 Task: Look for space in Sidi Bennour, Morocco from 10th June, 2023 to 25th June, 2023 for 4 adults in price range Rs.10000 to Rs.15000. Place can be private room with 4 bedrooms having 4 beds and 4 bathrooms. Property type can be house, flat, guest house, hotel. Amenities needed are: wifi, TV, free parkinig on premises, gym, breakfast. Booking option can be shelf check-in. Required host language is English.
Action: Mouse moved to (537, 132)
Screenshot: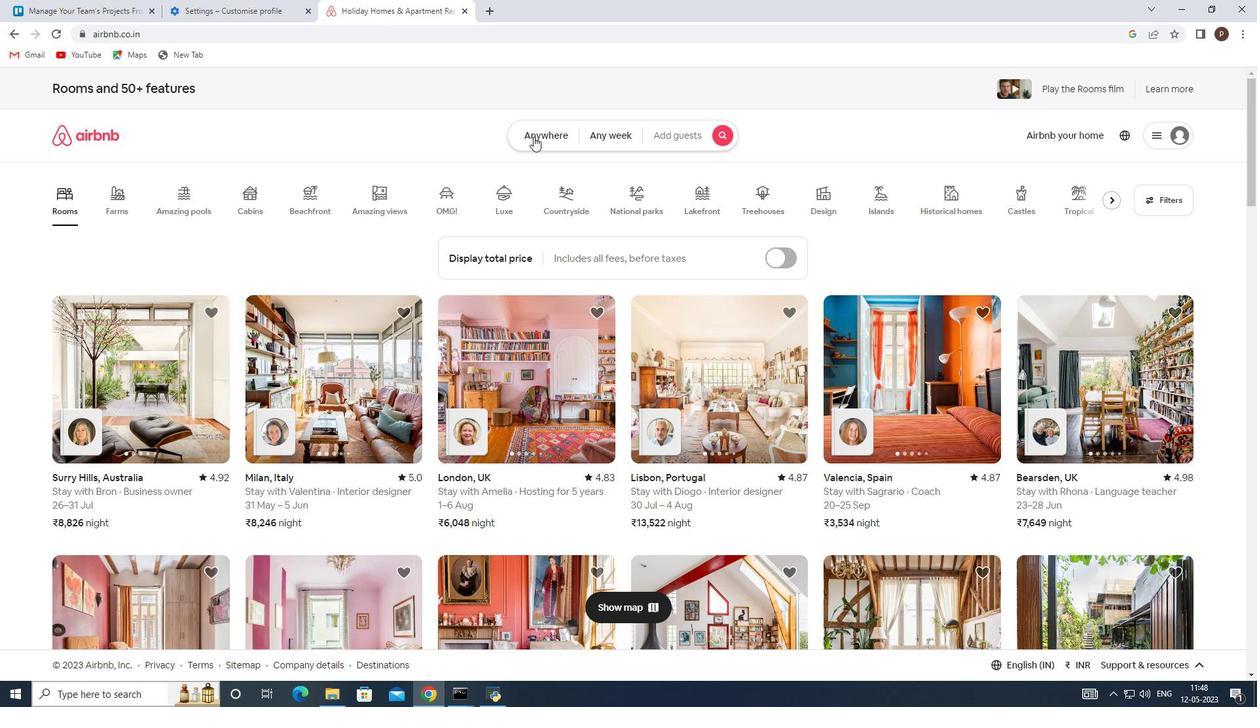 
Action: Mouse pressed left at (537, 132)
Screenshot: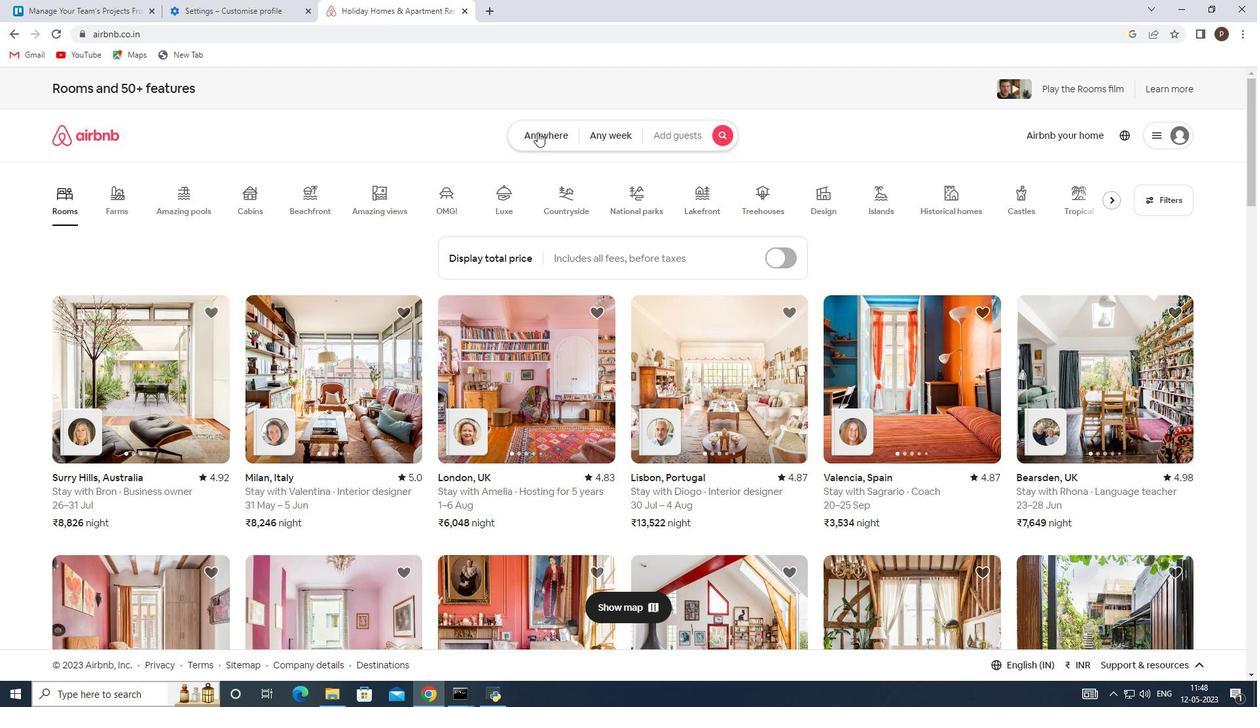 
Action: Mouse moved to (416, 185)
Screenshot: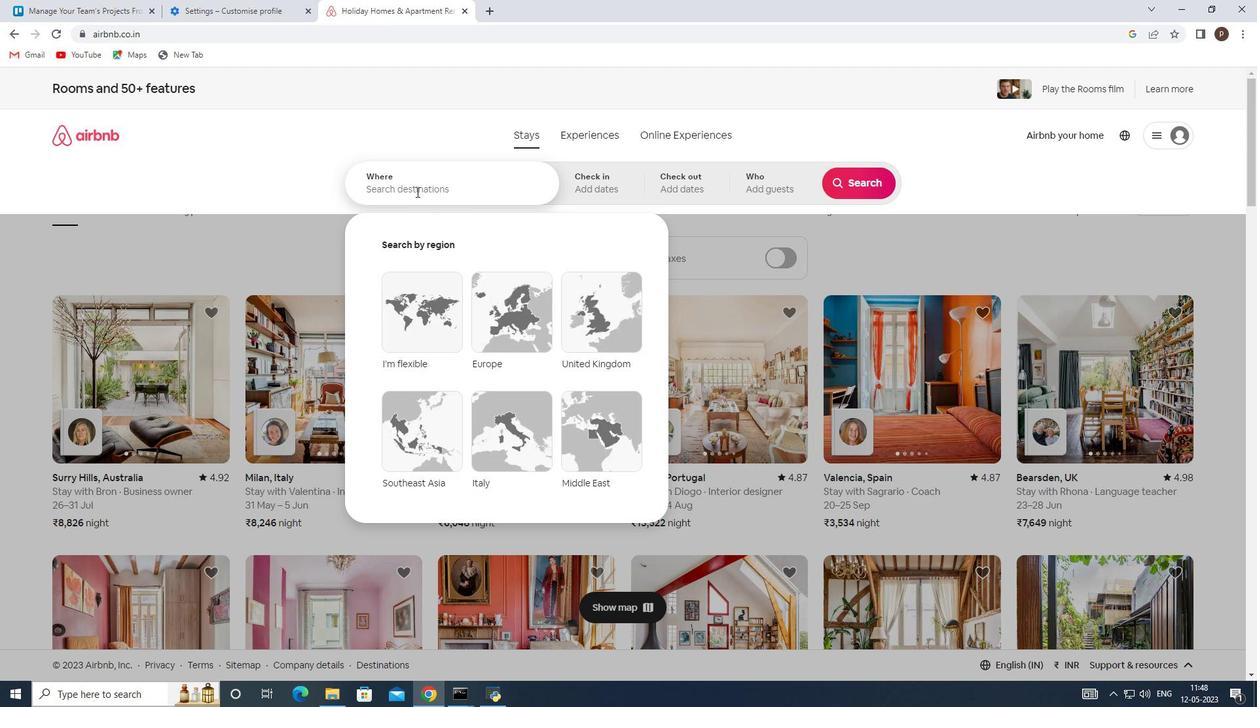 
Action: Mouse pressed left at (416, 185)
Screenshot: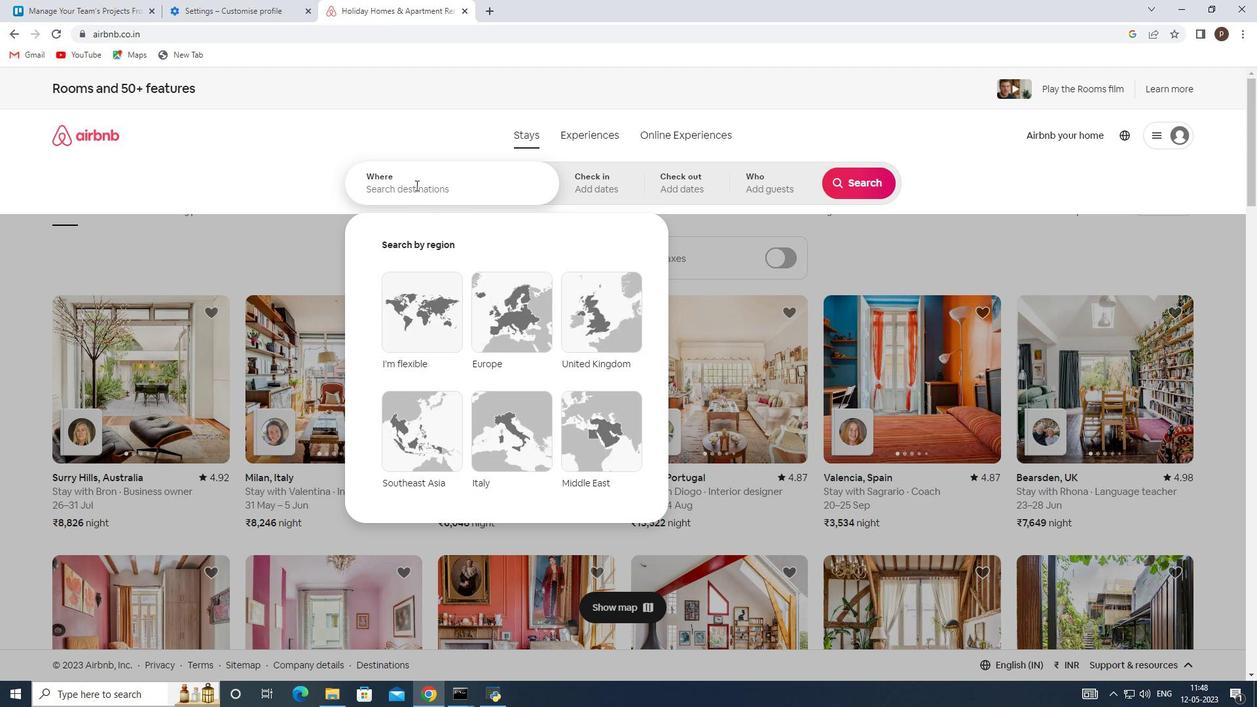
Action: Key pressed <Key.caps_lock>B<Key.caps_lock>ennour,<Key.space><Key.caps_lock>M<Key.caps_lock>orocc
Screenshot: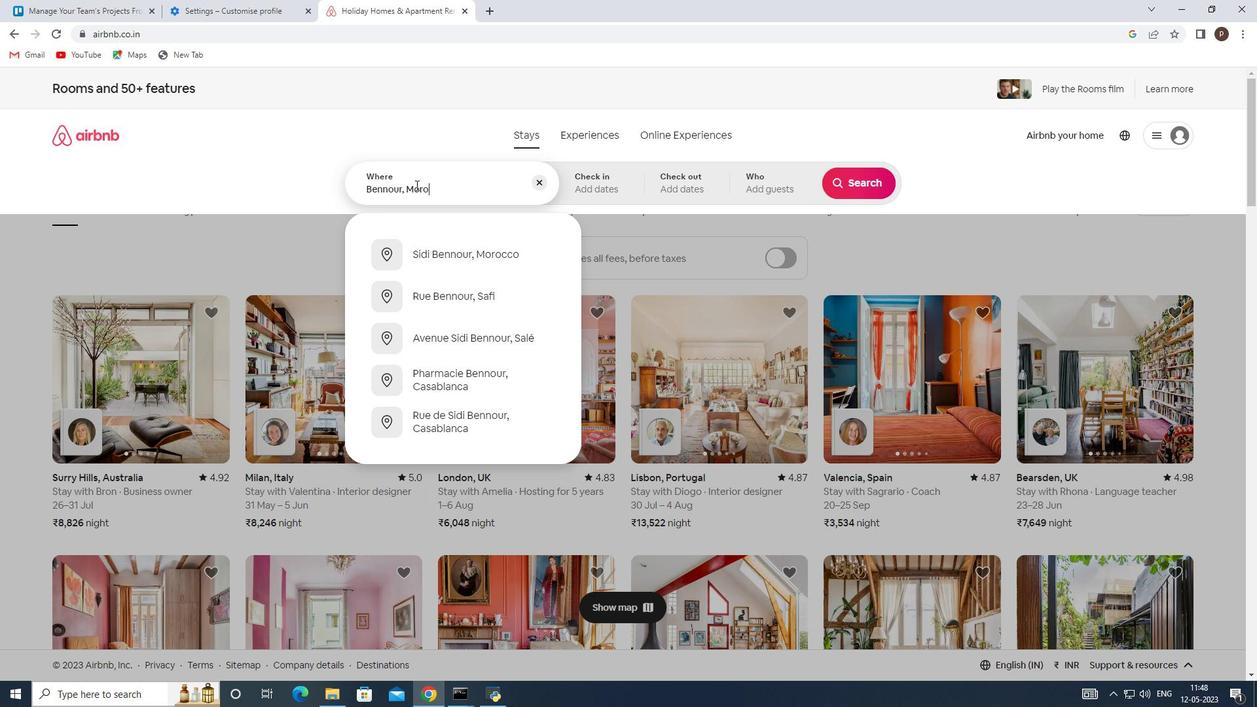 
Action: Mouse moved to (454, 252)
Screenshot: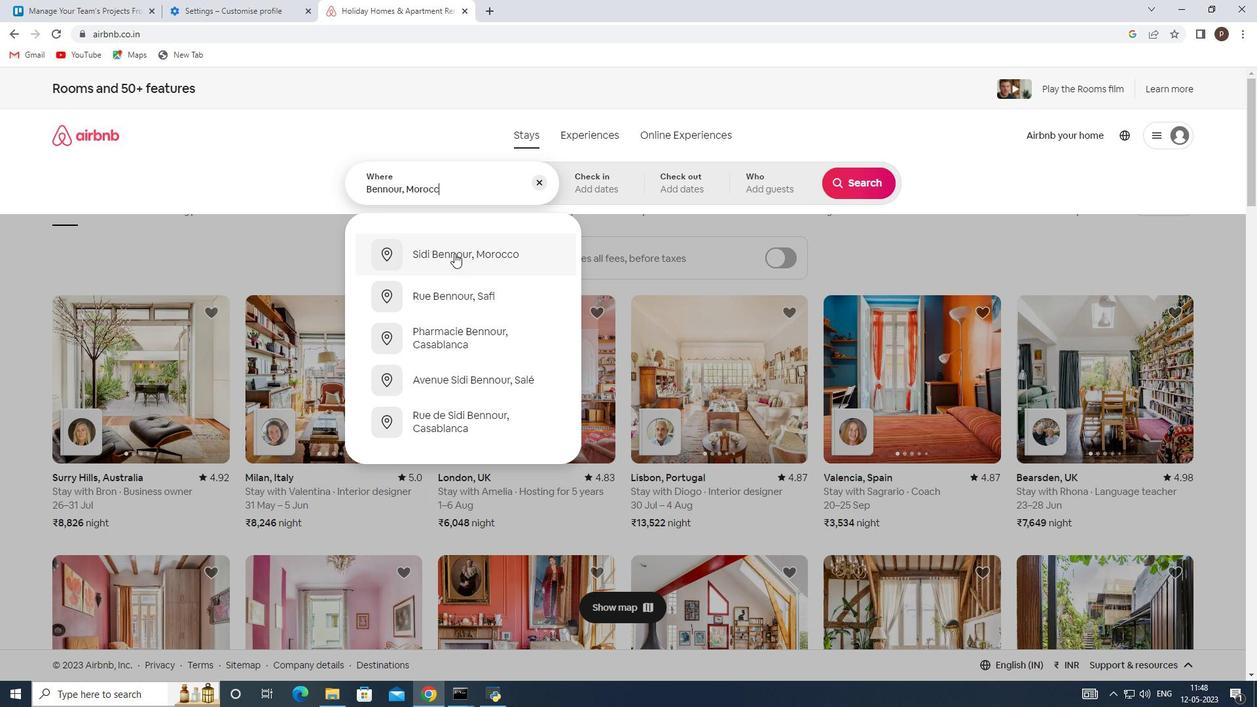 
Action: Mouse pressed left at (454, 252)
Screenshot: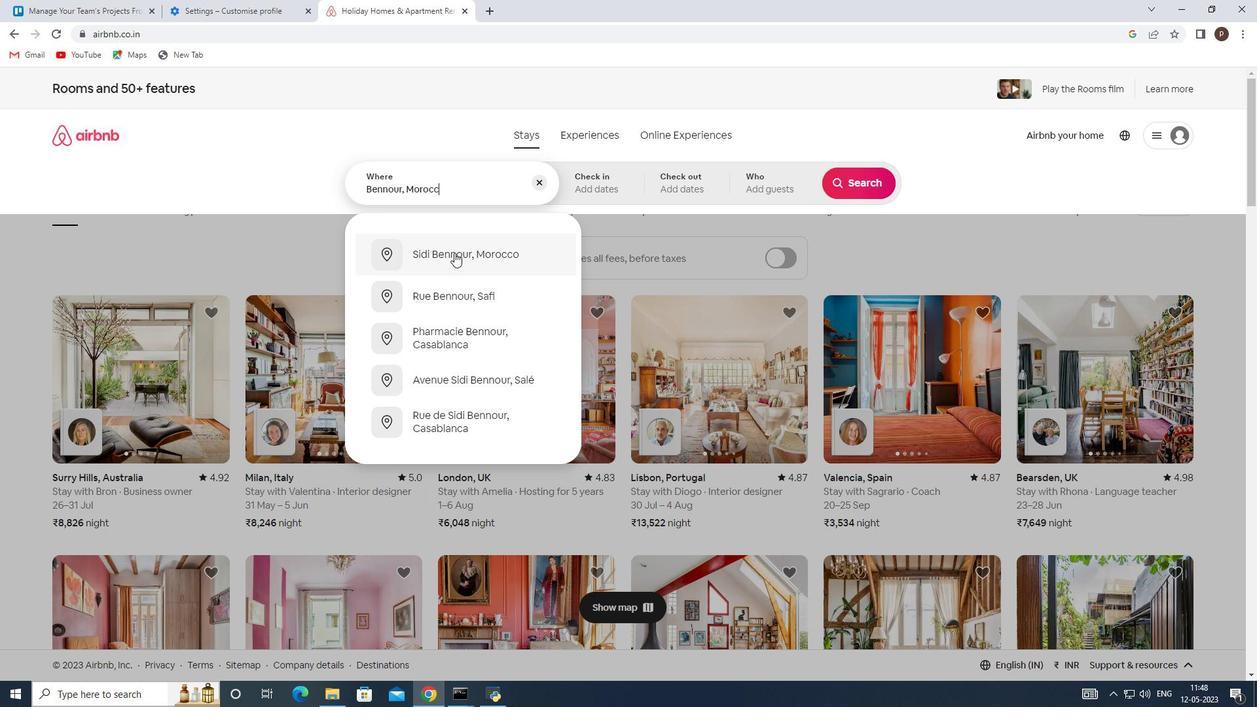 
Action: Mouse moved to (847, 370)
Screenshot: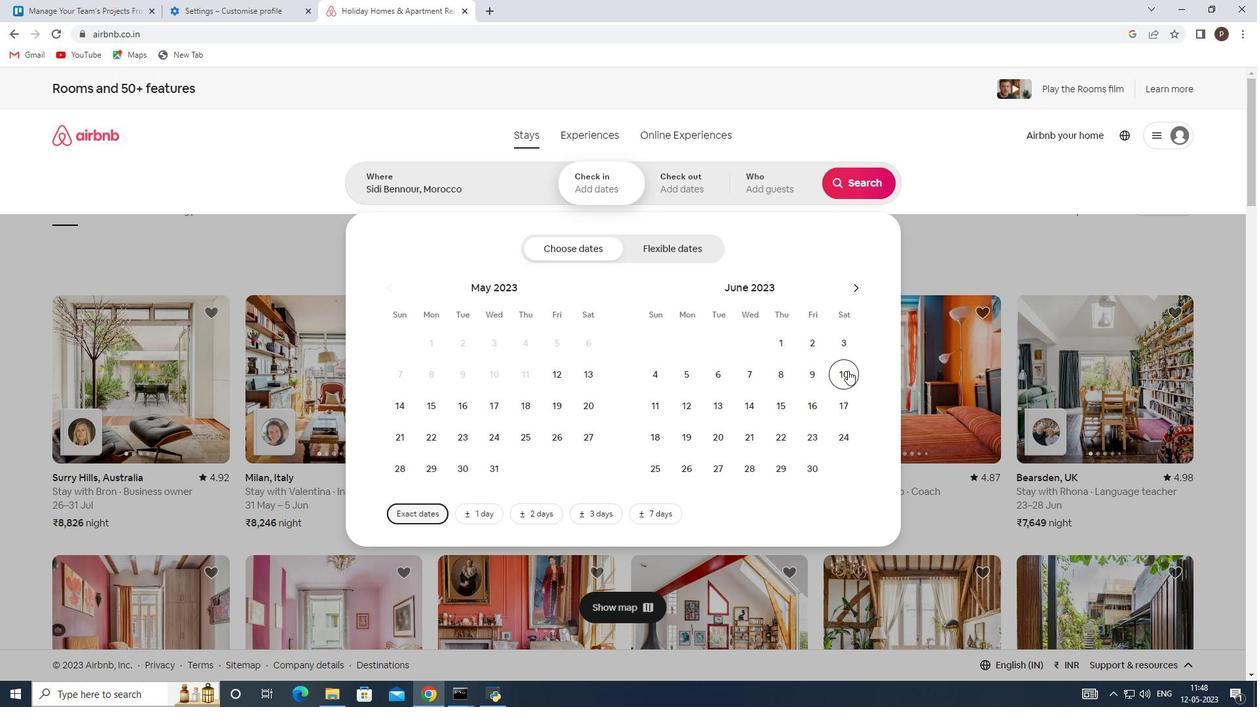 
Action: Mouse pressed left at (847, 370)
Screenshot: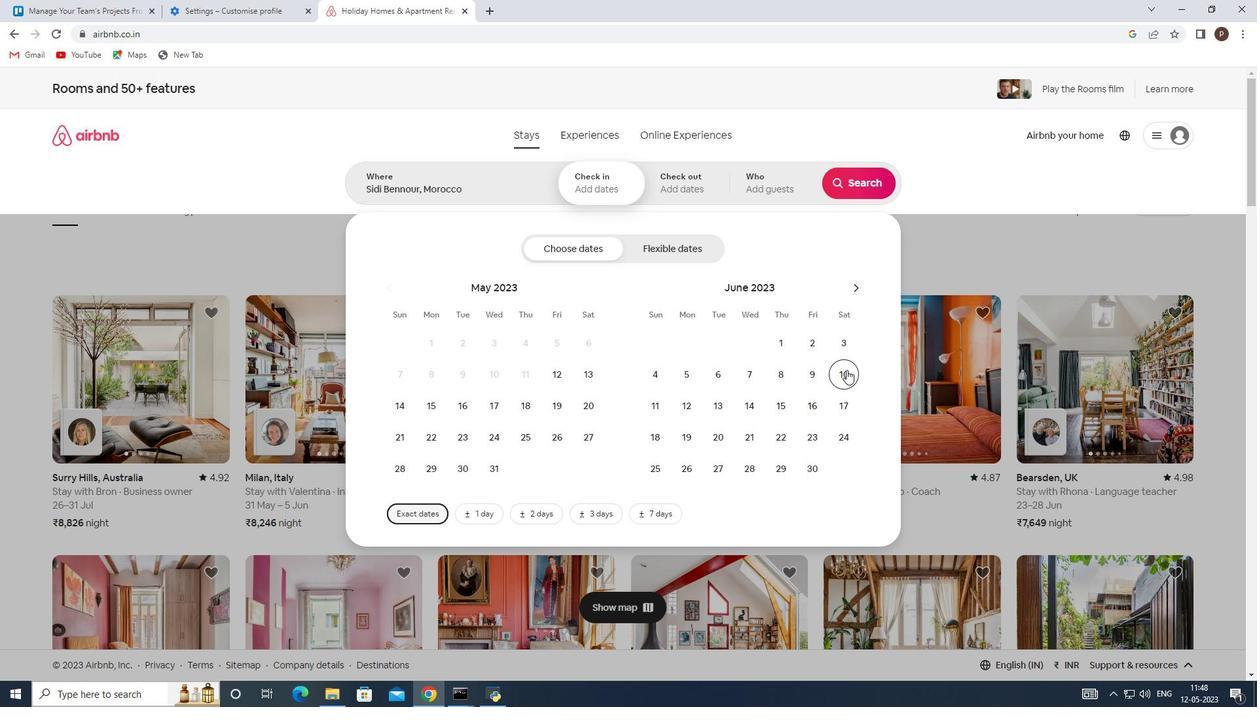 
Action: Mouse moved to (651, 465)
Screenshot: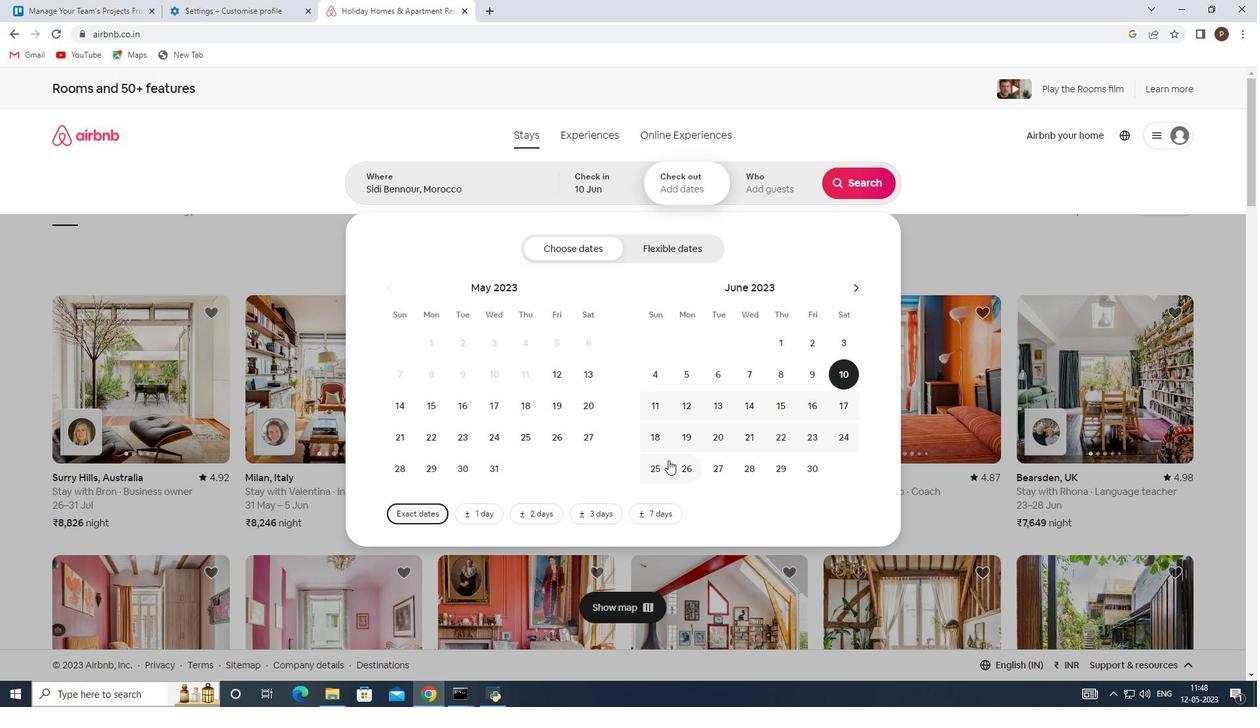
Action: Mouse pressed left at (651, 465)
Screenshot: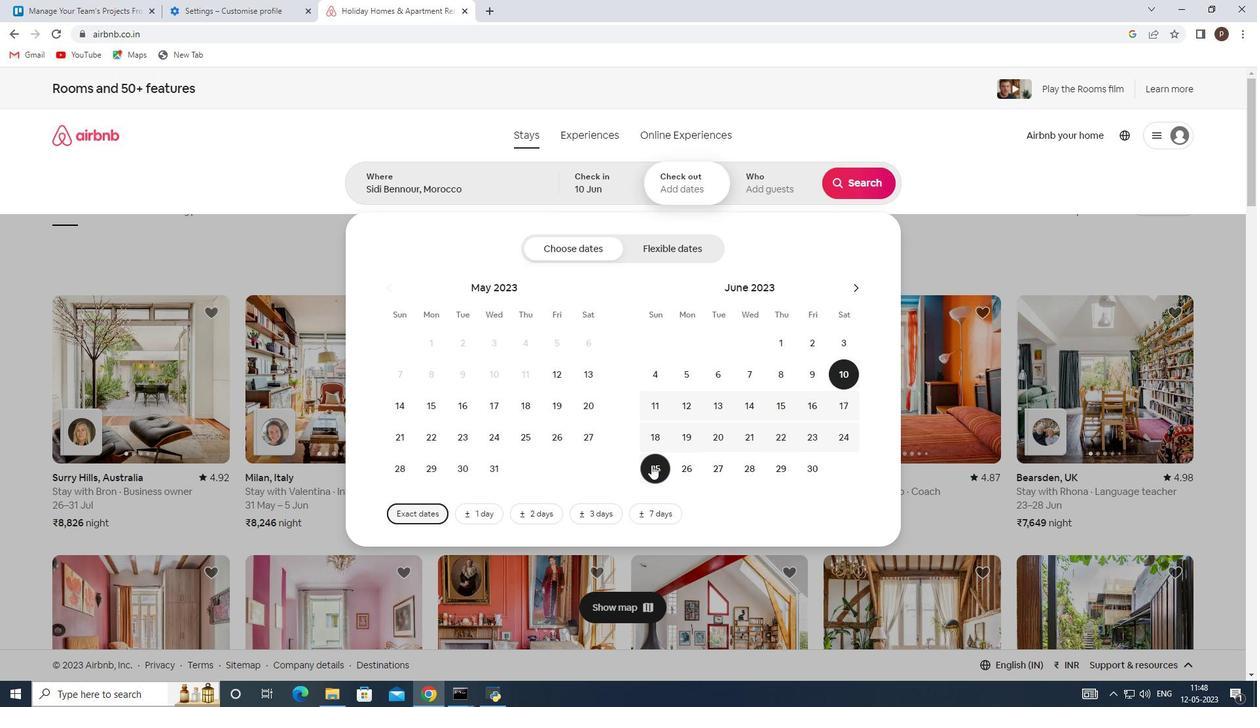 
Action: Mouse moved to (763, 179)
Screenshot: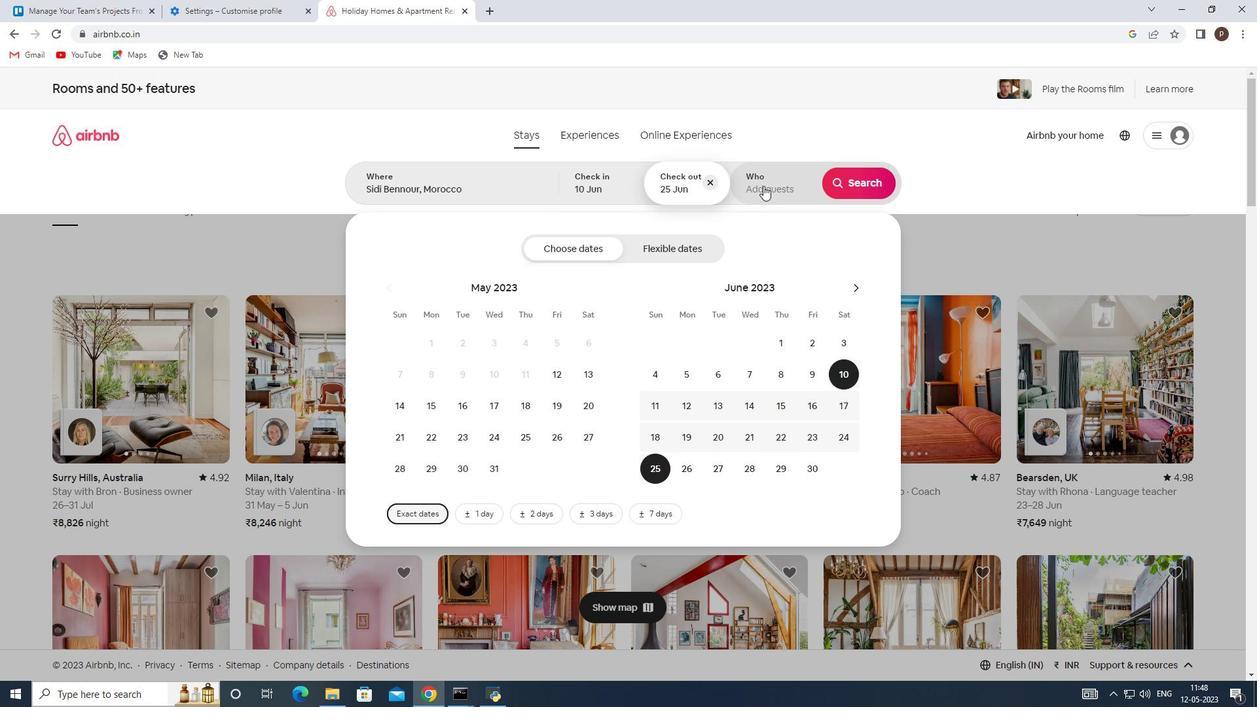 
Action: Mouse pressed left at (763, 179)
Screenshot: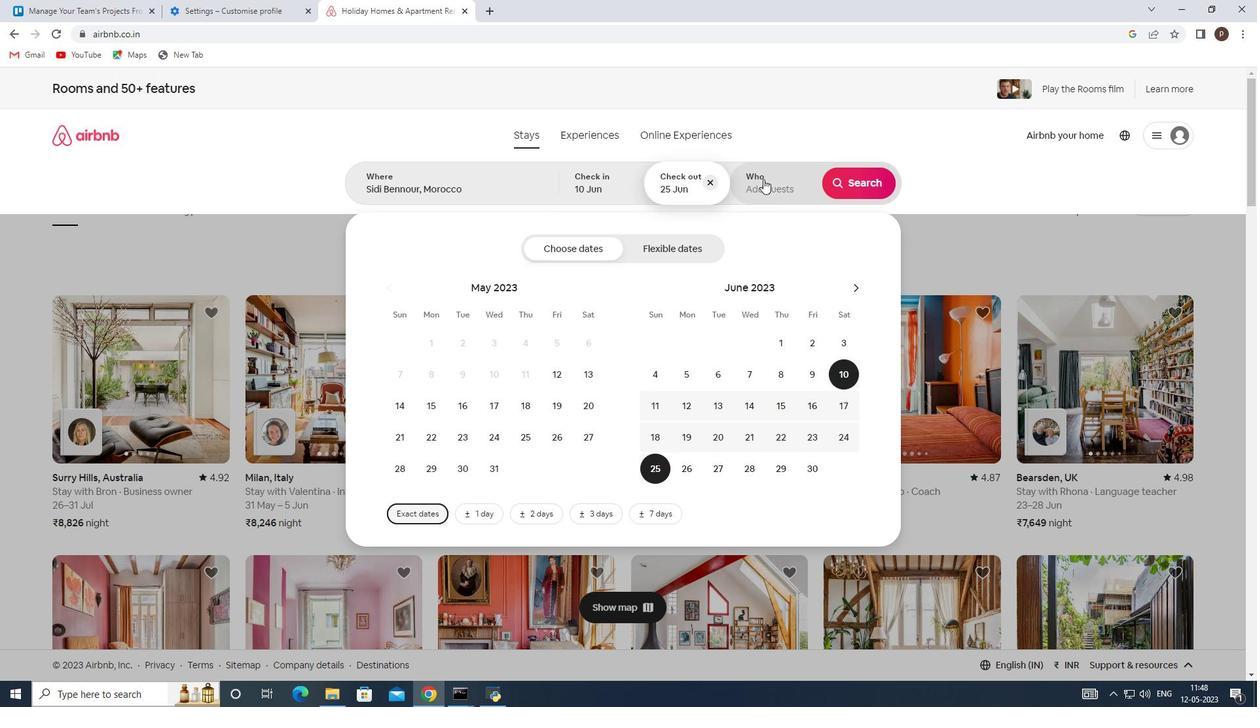 
Action: Mouse moved to (868, 252)
Screenshot: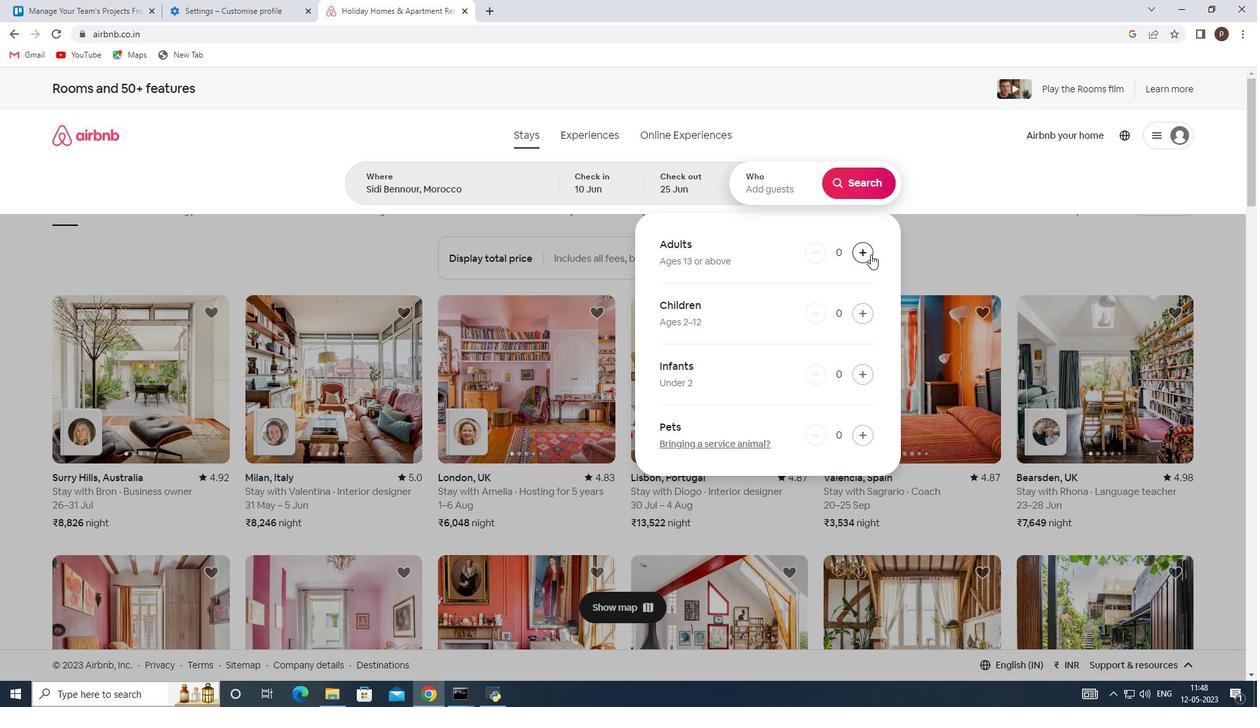 
Action: Mouse pressed left at (868, 252)
Screenshot: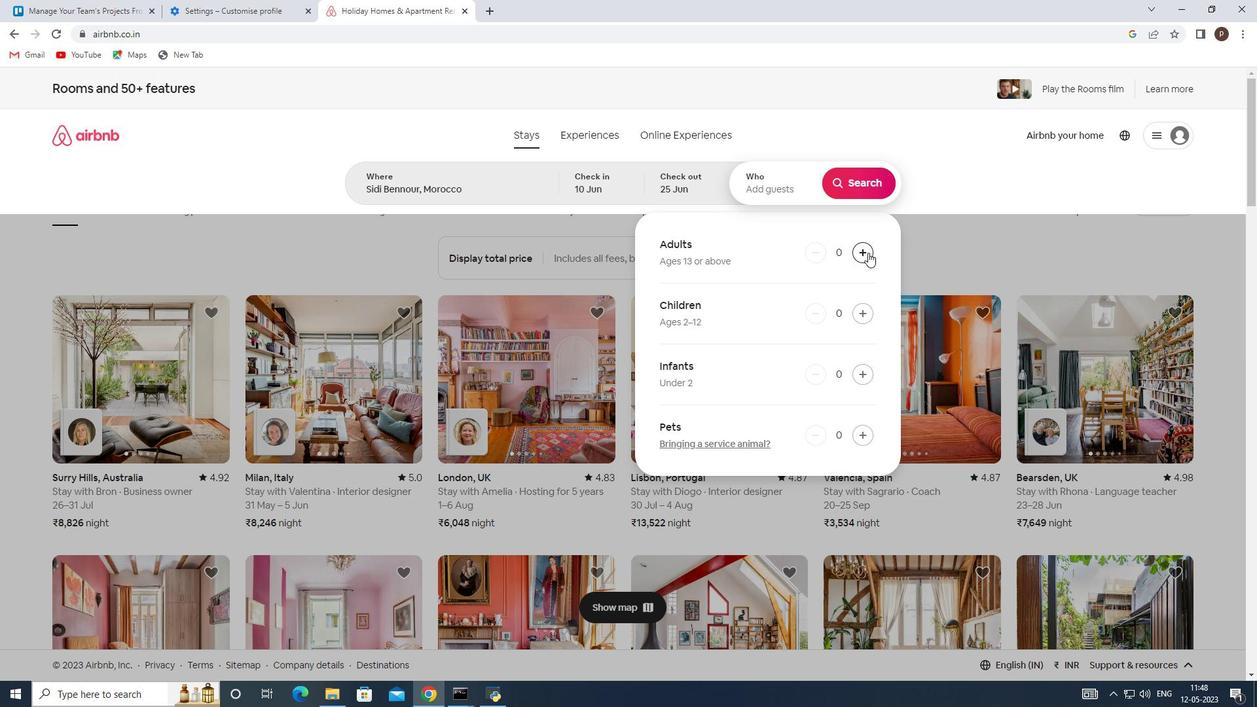 
Action: Mouse pressed left at (868, 252)
Screenshot: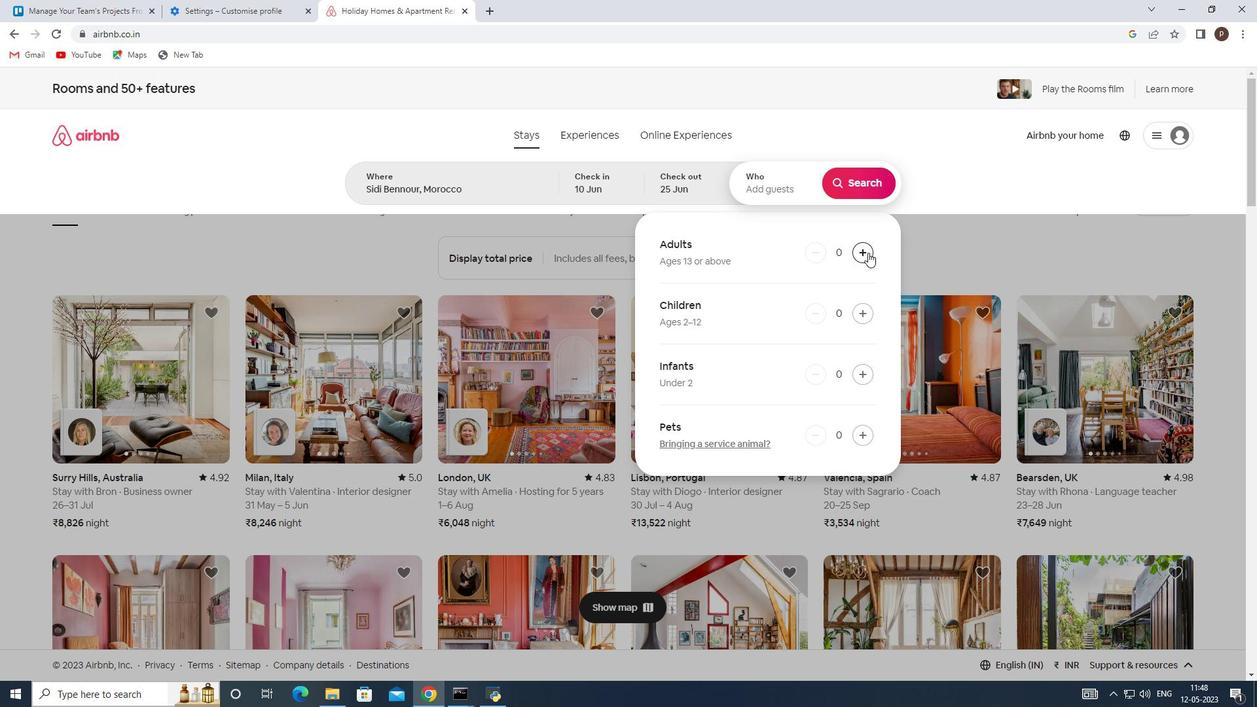 
Action: Mouse pressed left at (868, 252)
Screenshot: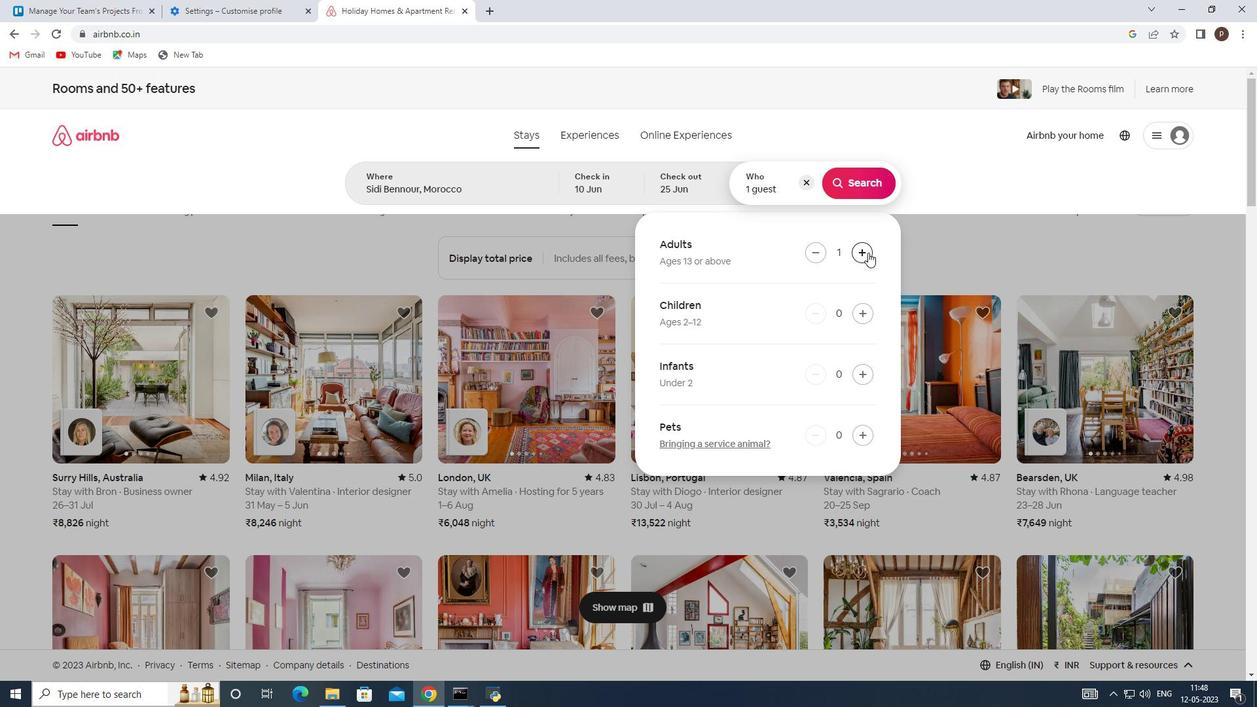 
Action: Mouse pressed left at (868, 252)
Screenshot: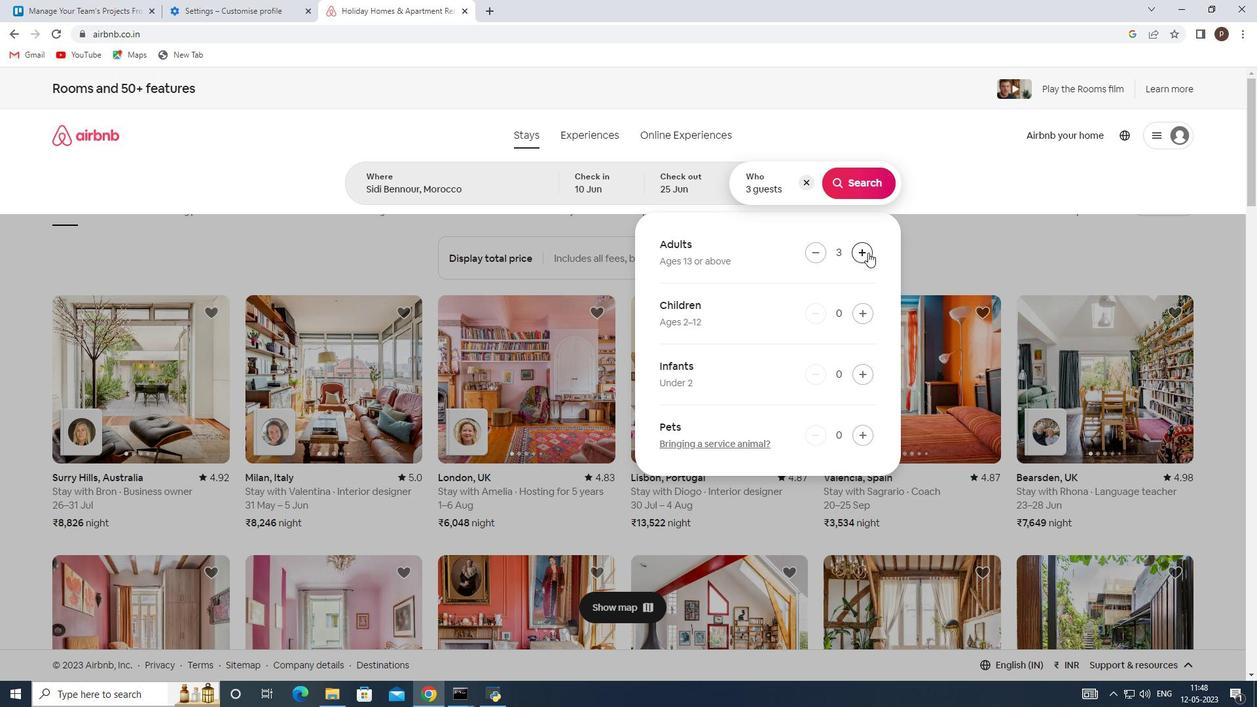 
Action: Mouse moved to (846, 178)
Screenshot: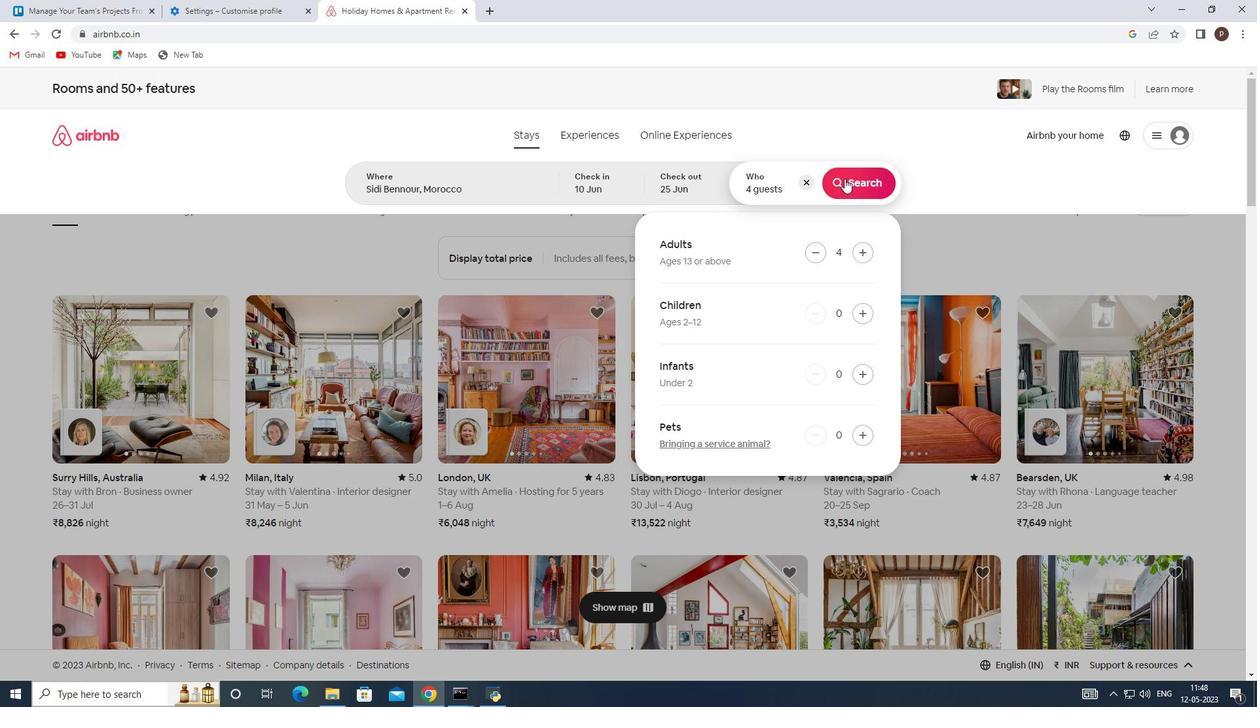 
Action: Mouse pressed left at (846, 178)
Screenshot: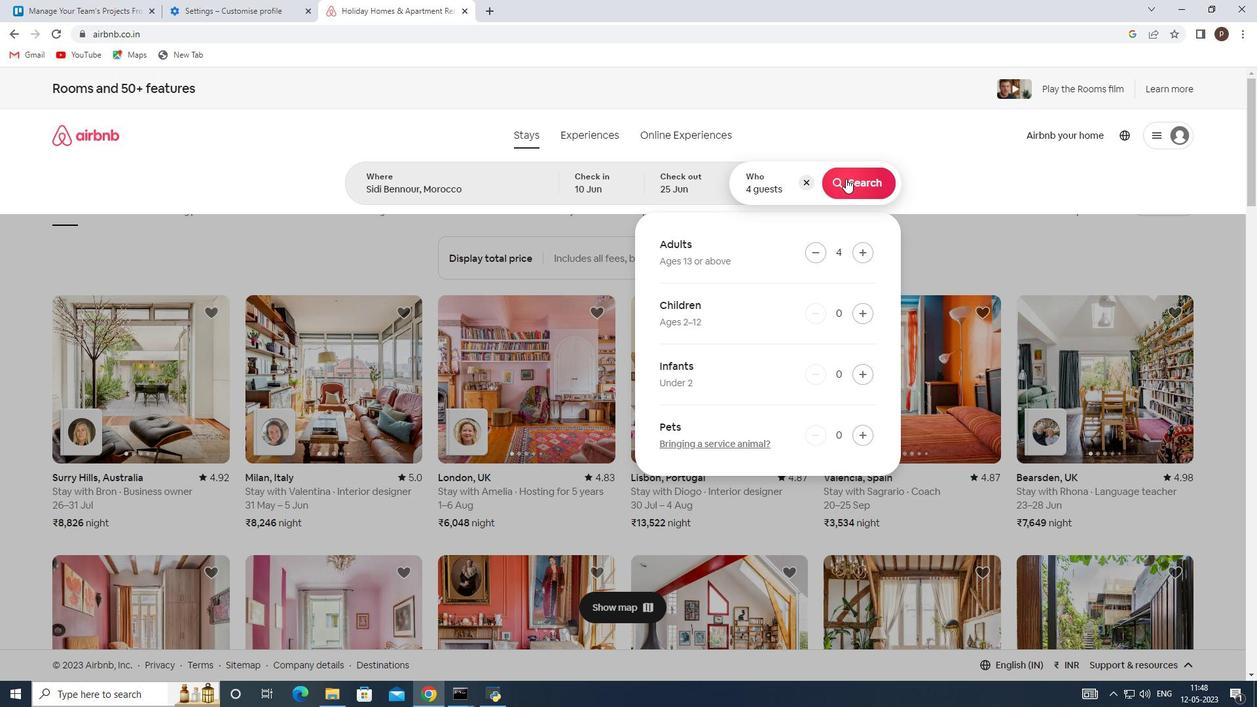 
Action: Mouse moved to (1185, 145)
Screenshot: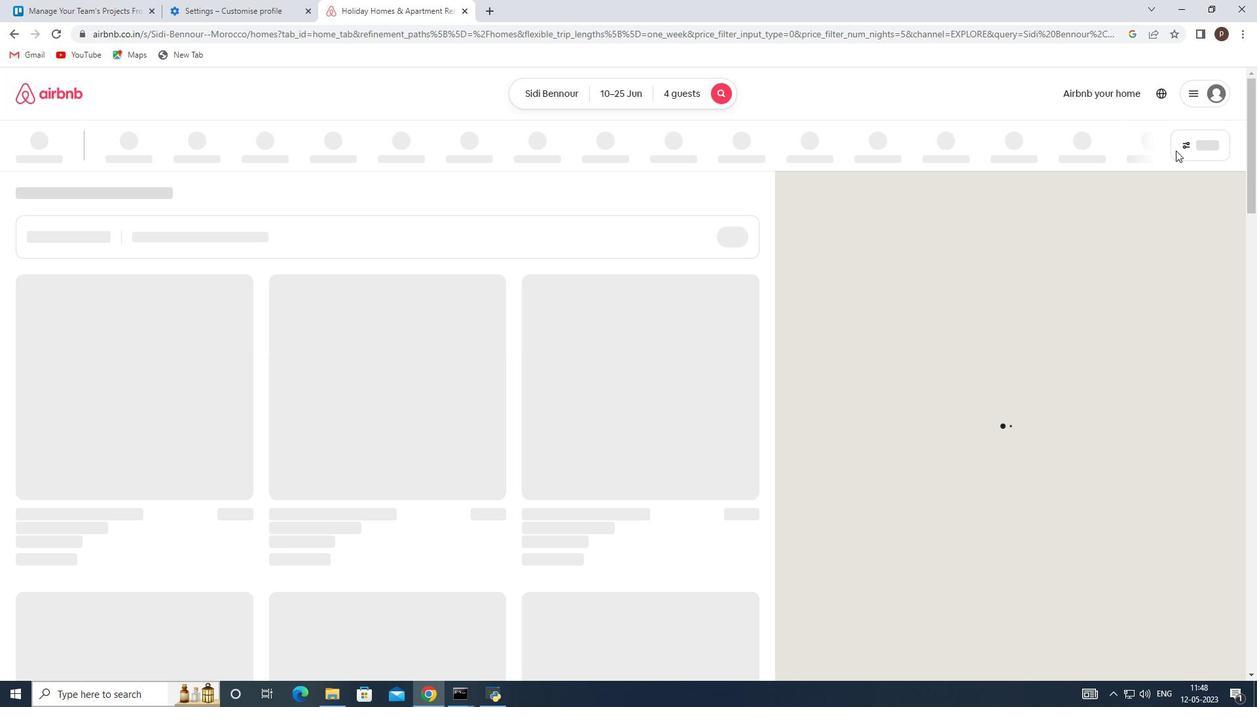 
Action: Mouse pressed left at (1185, 145)
Screenshot: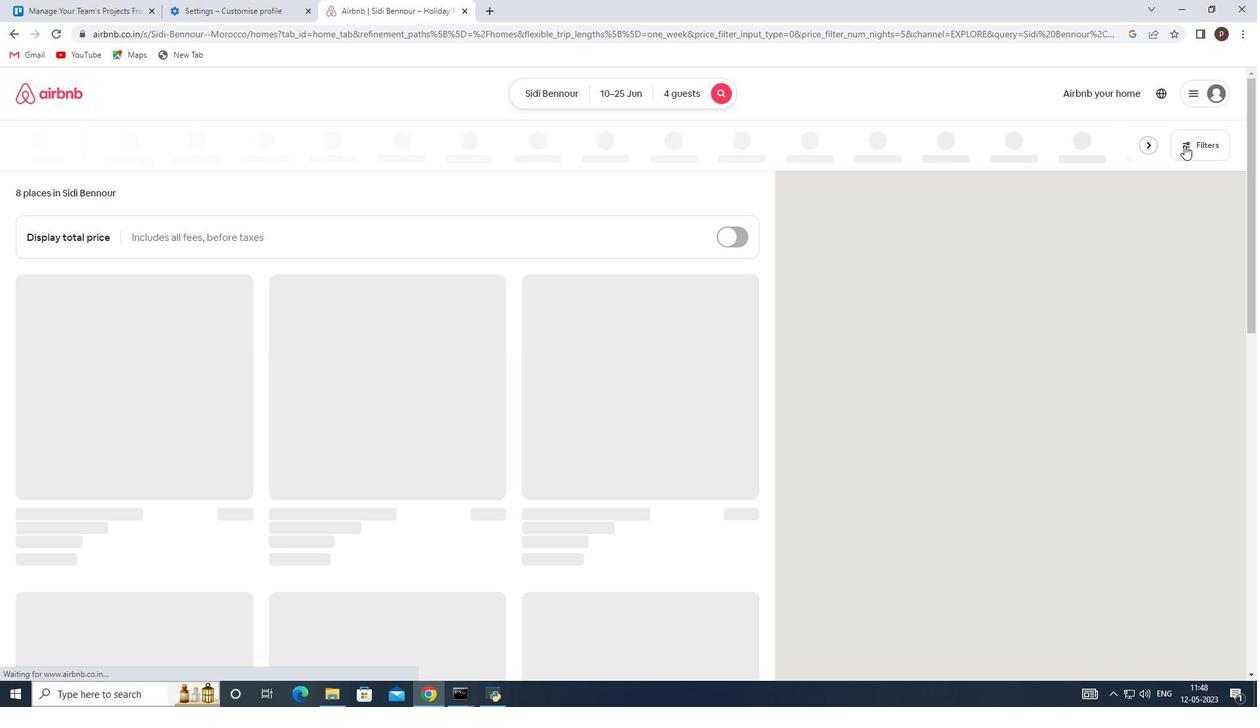 
Action: Mouse moved to (428, 465)
Screenshot: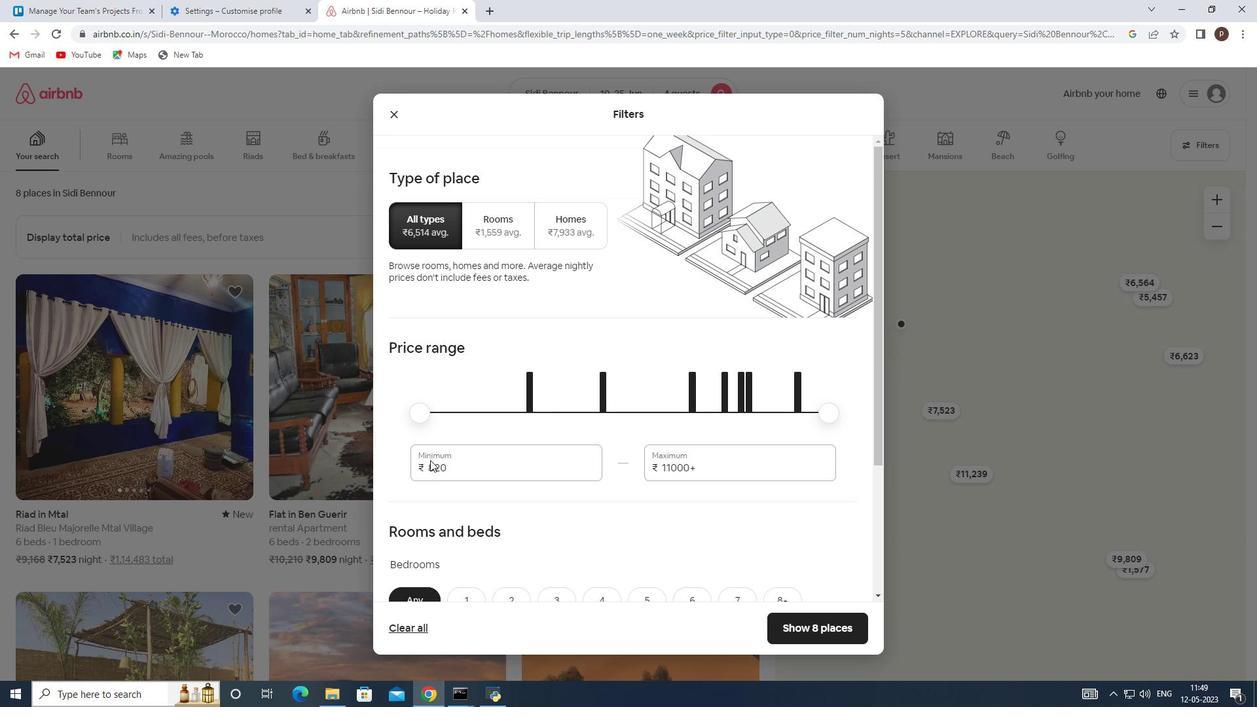 
Action: Mouse pressed left at (428, 465)
Screenshot: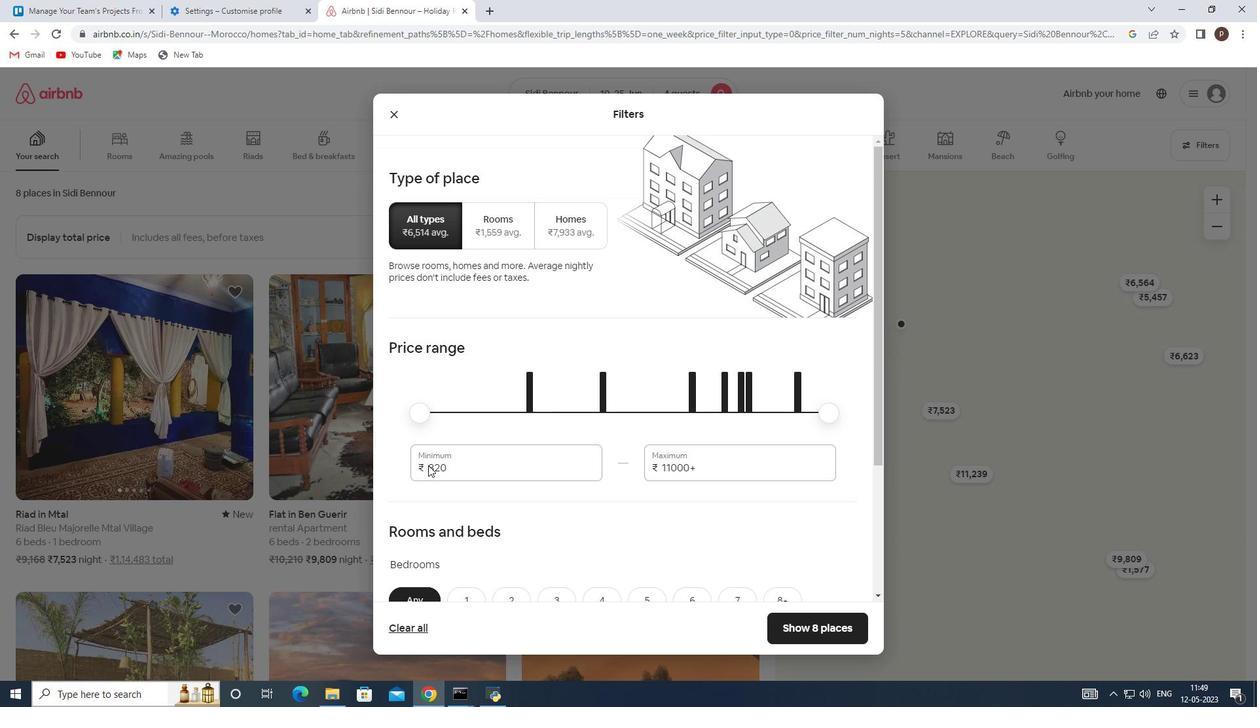 
Action: Mouse pressed left at (428, 465)
Screenshot: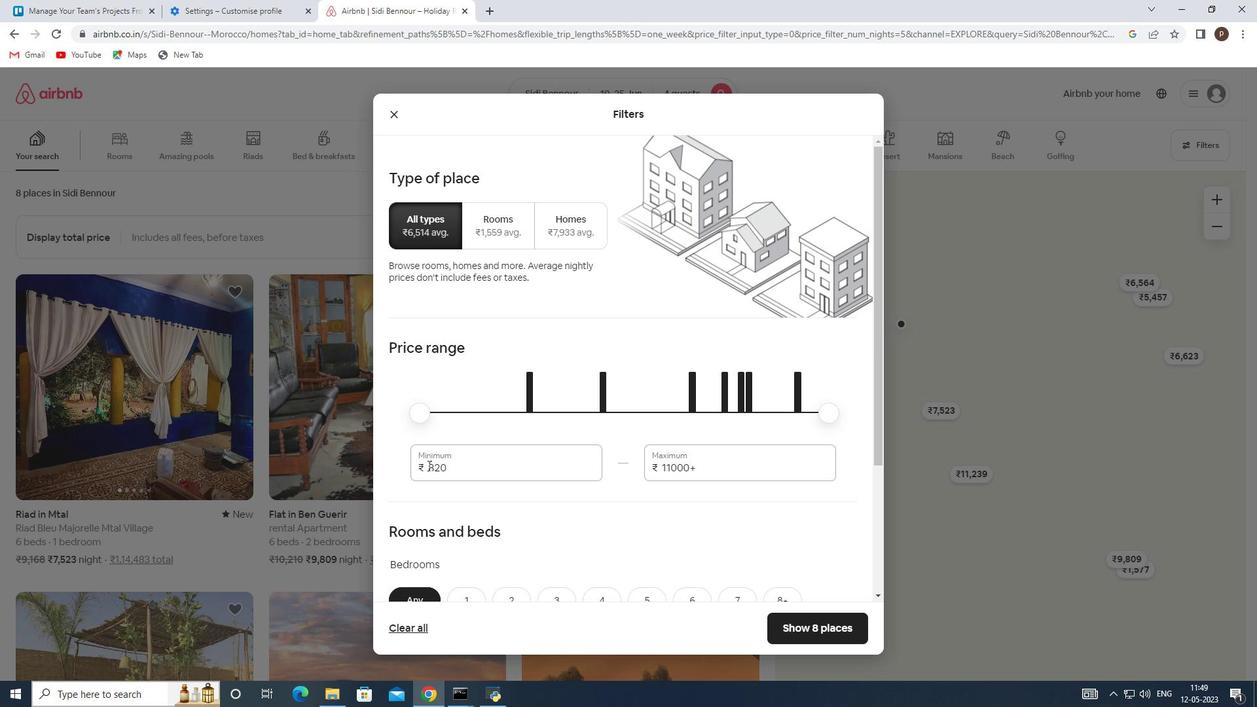 
Action: Key pressed 10000<Key.tab>15000
Screenshot: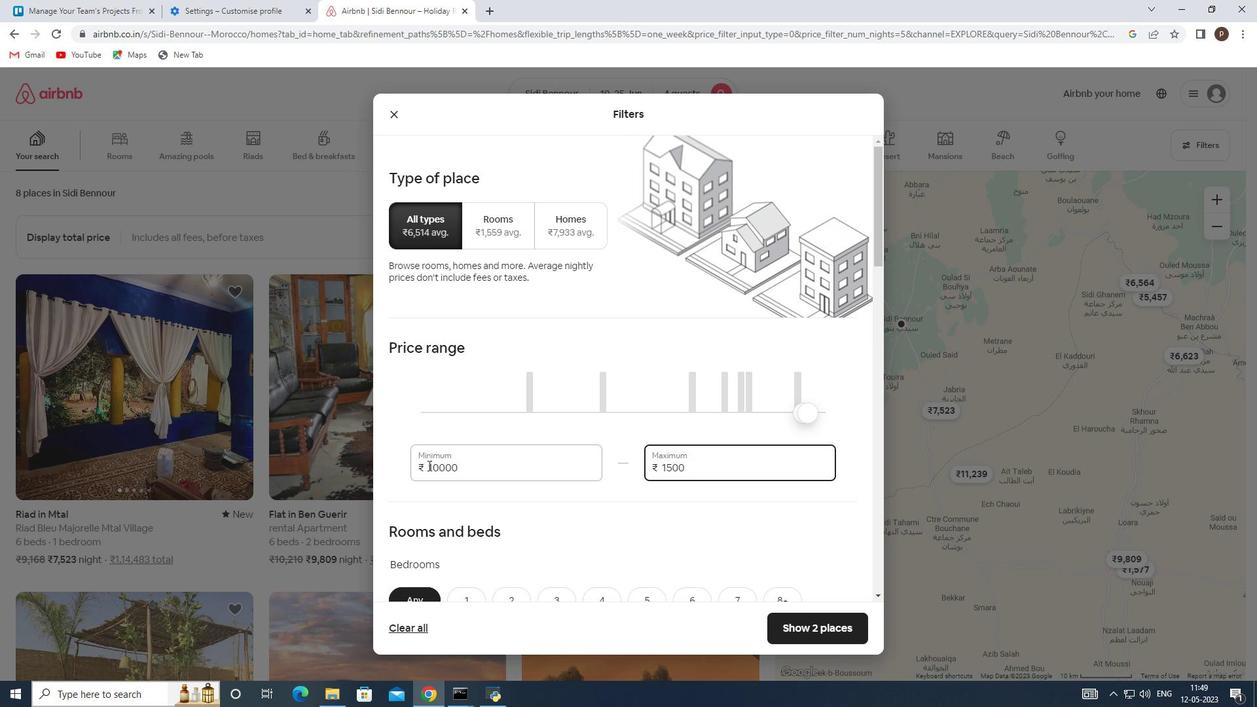 
Action: Mouse moved to (541, 520)
Screenshot: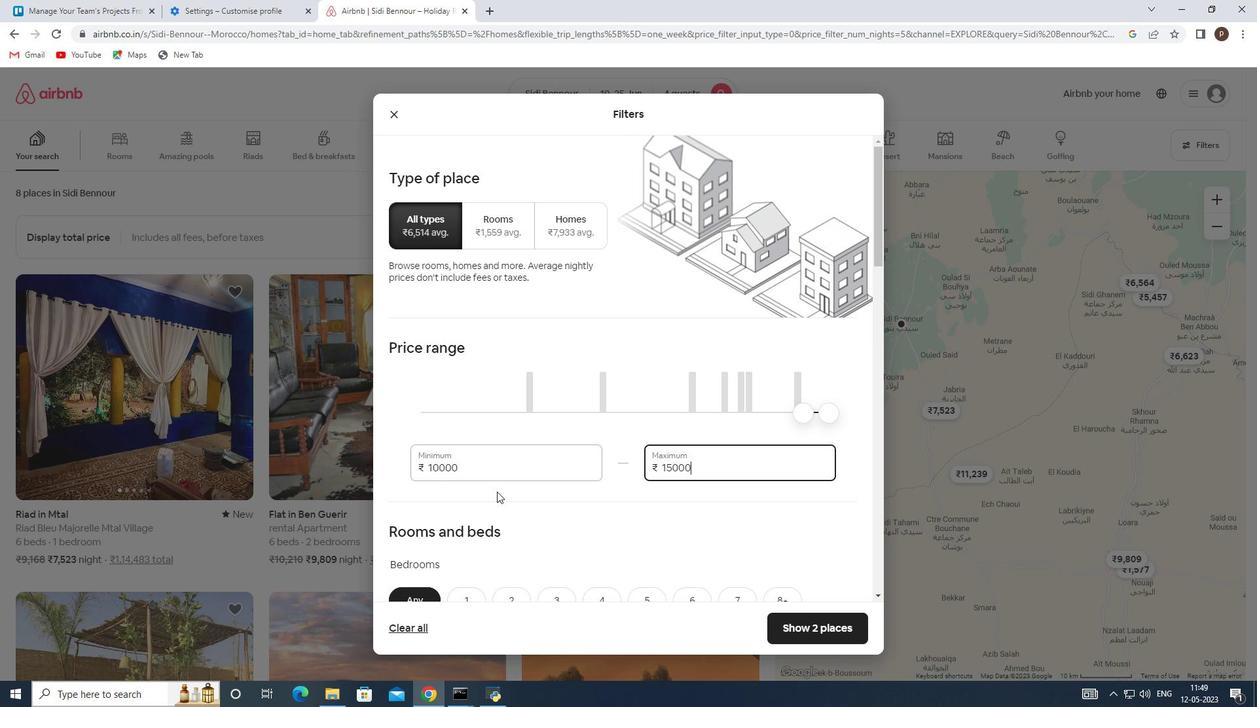 
Action: Mouse scrolled (541, 520) with delta (0, 0)
Screenshot: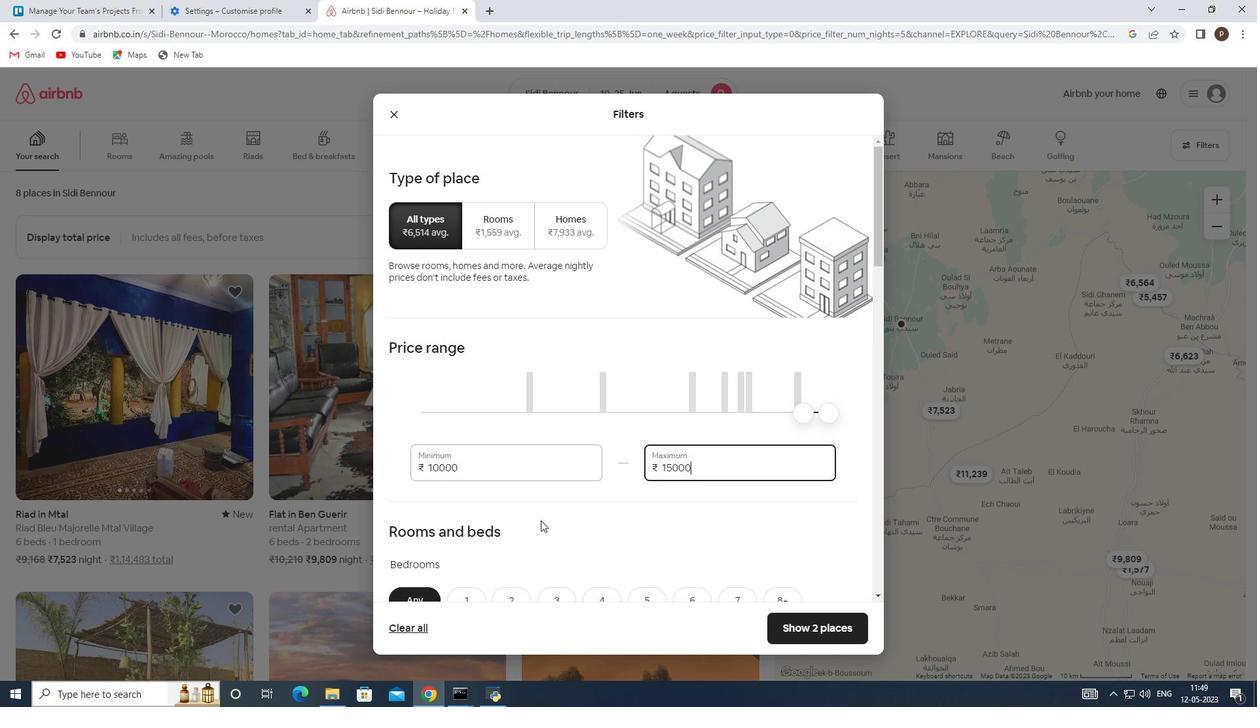 
Action: Mouse moved to (546, 512)
Screenshot: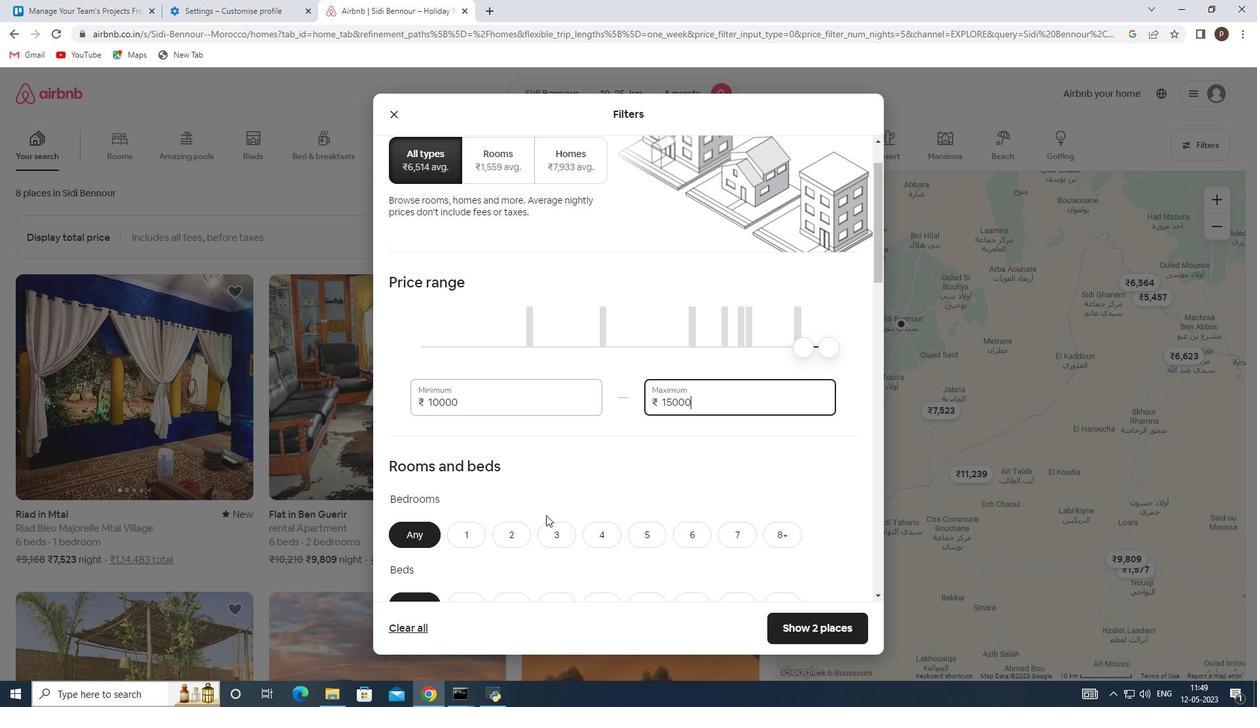 
Action: Mouse scrolled (546, 511) with delta (0, 0)
Screenshot: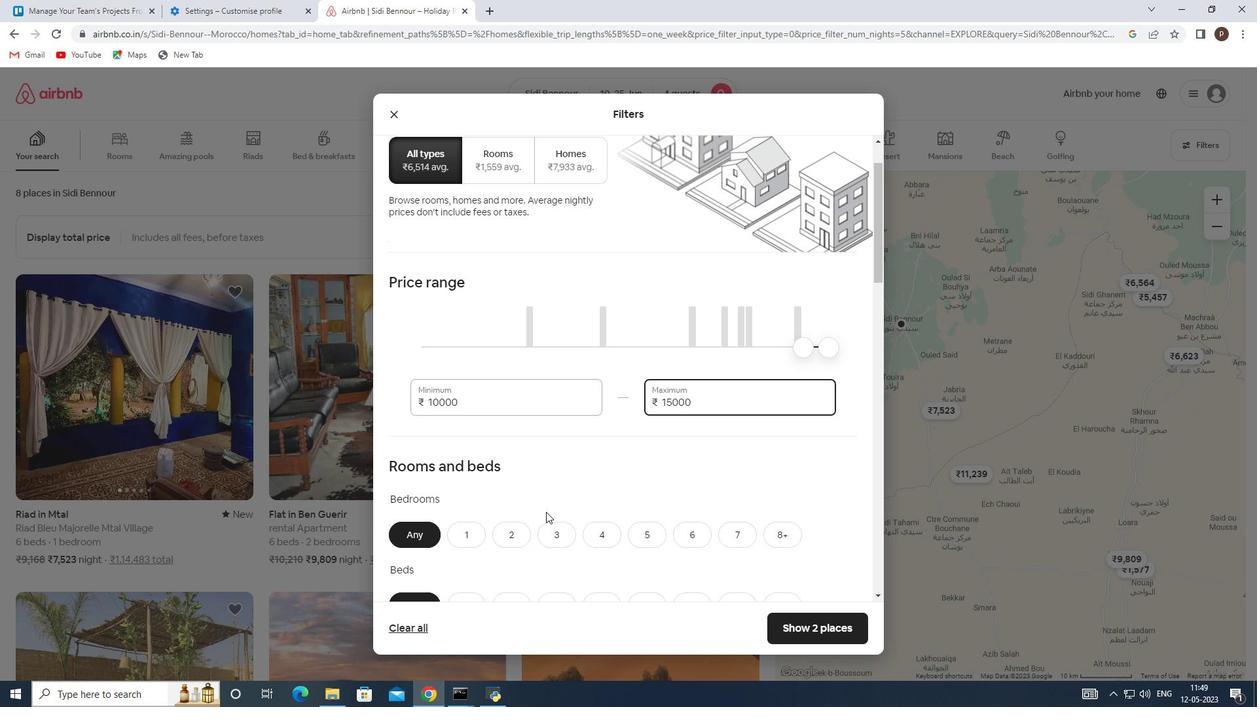 
Action: Mouse scrolled (546, 511) with delta (0, 0)
Screenshot: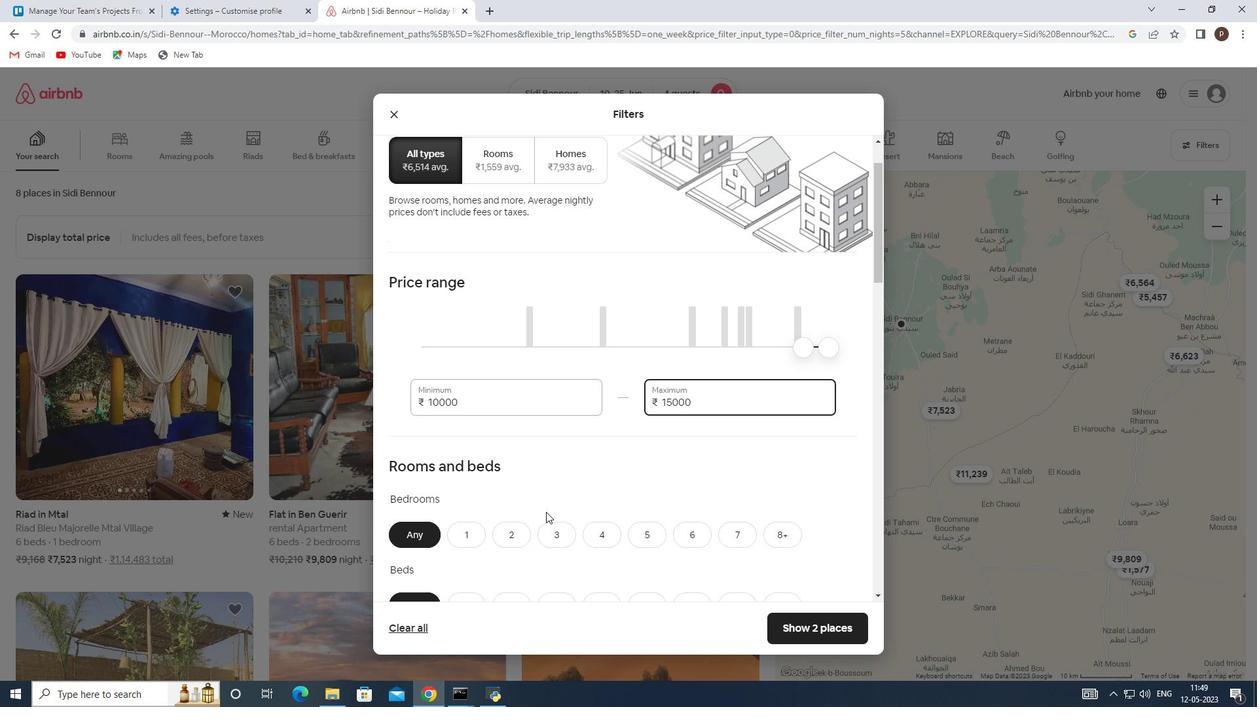 
Action: Mouse moved to (598, 406)
Screenshot: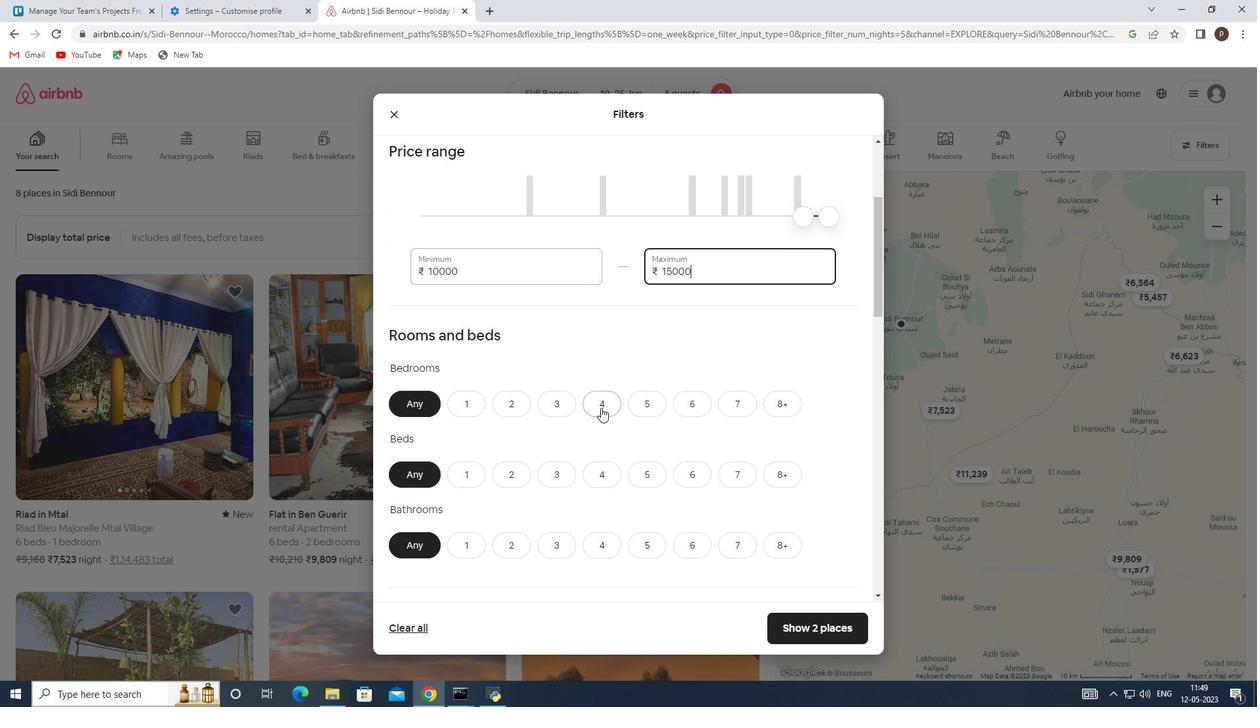 
Action: Mouse pressed left at (598, 406)
Screenshot: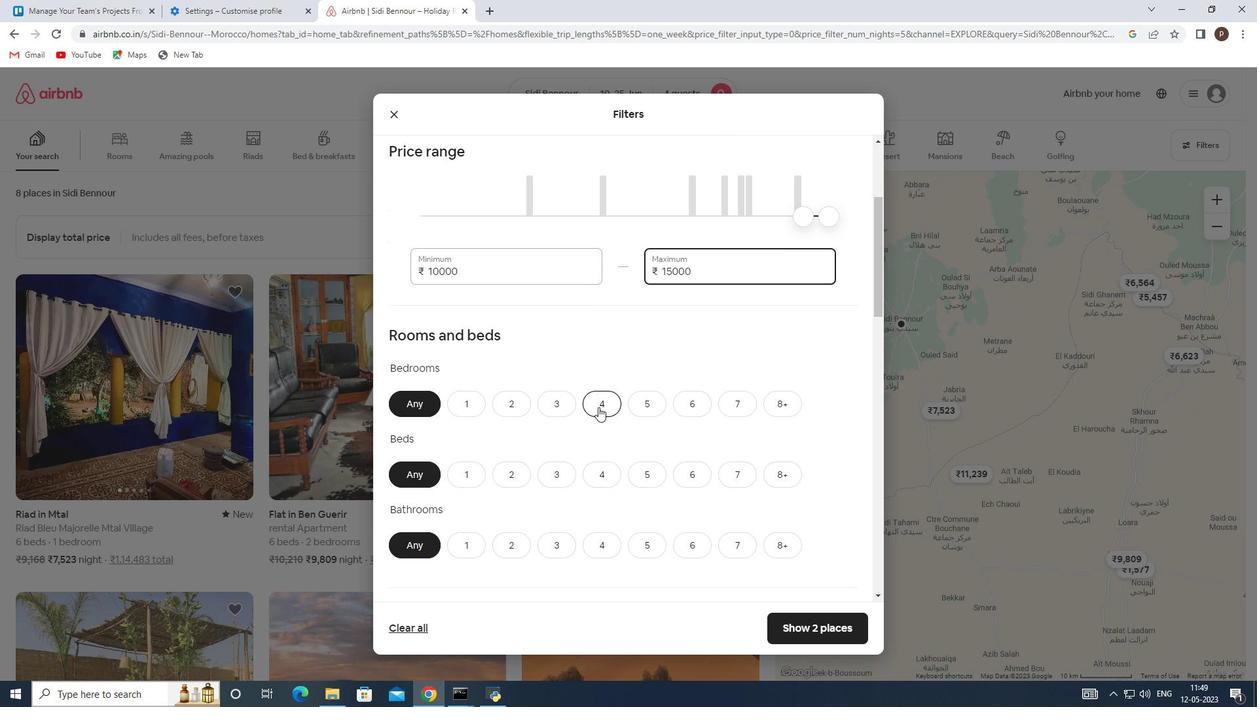 
Action: Mouse moved to (603, 471)
Screenshot: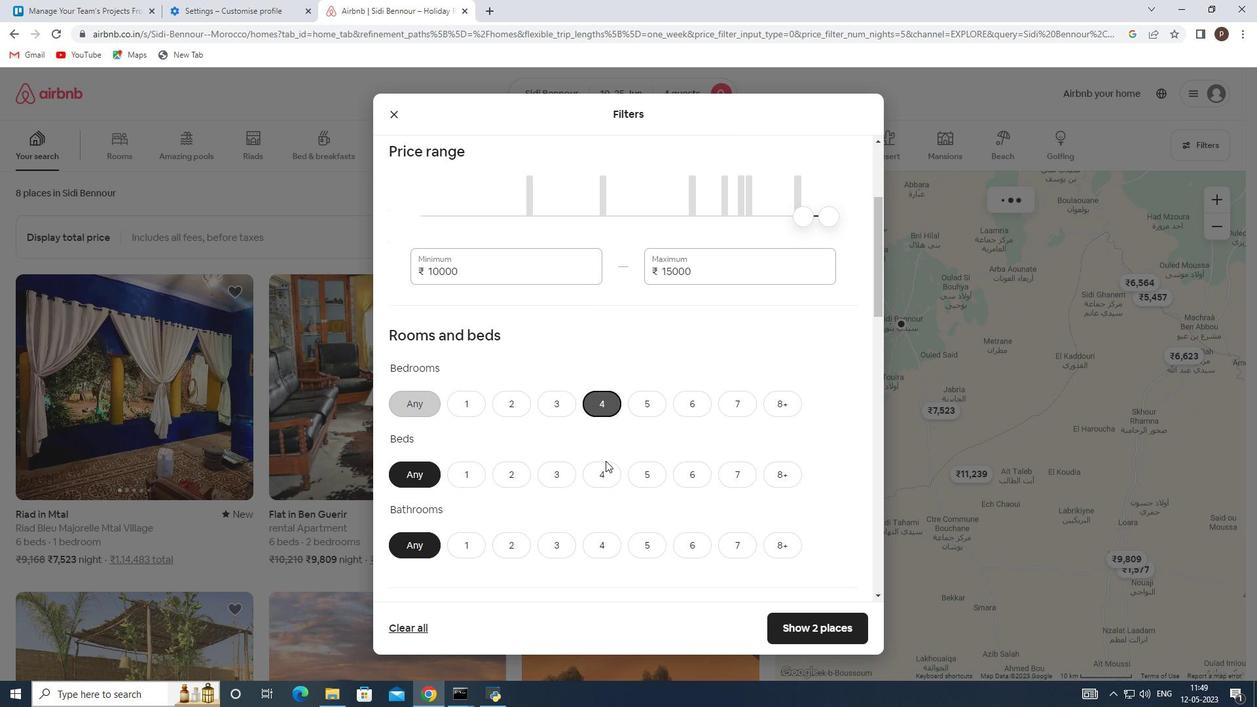 
Action: Mouse pressed left at (603, 471)
Screenshot: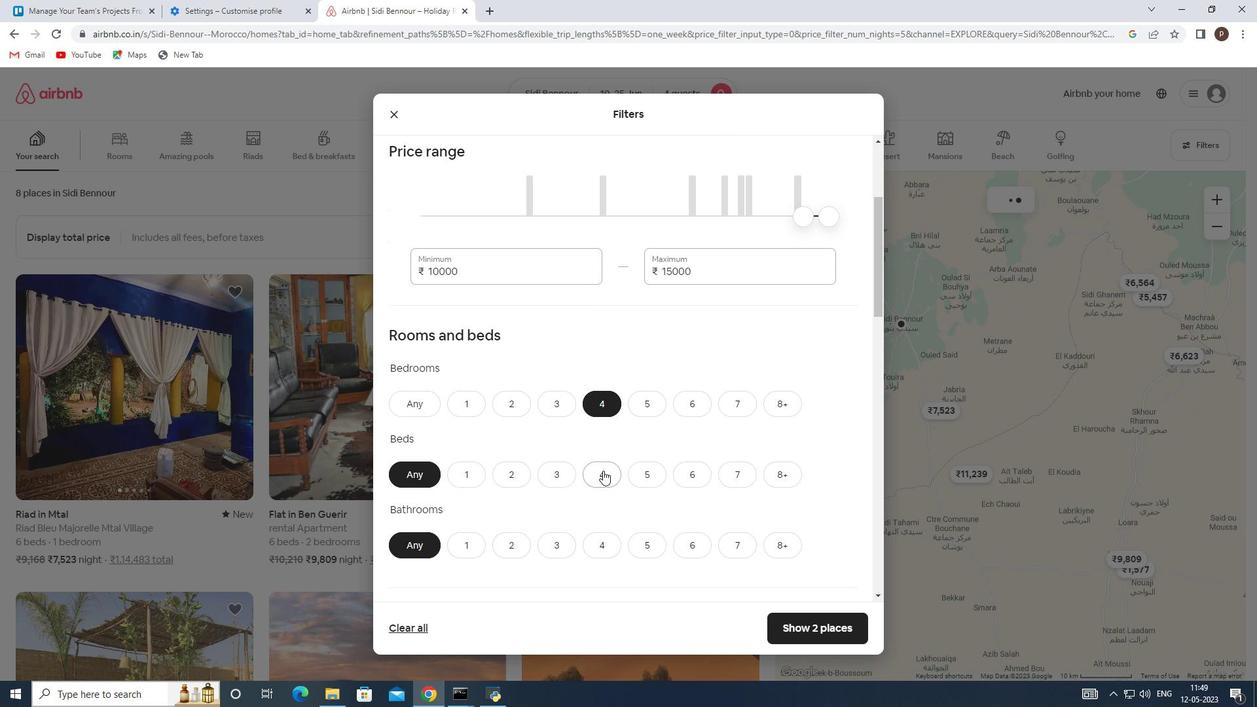 
Action: Mouse moved to (596, 543)
Screenshot: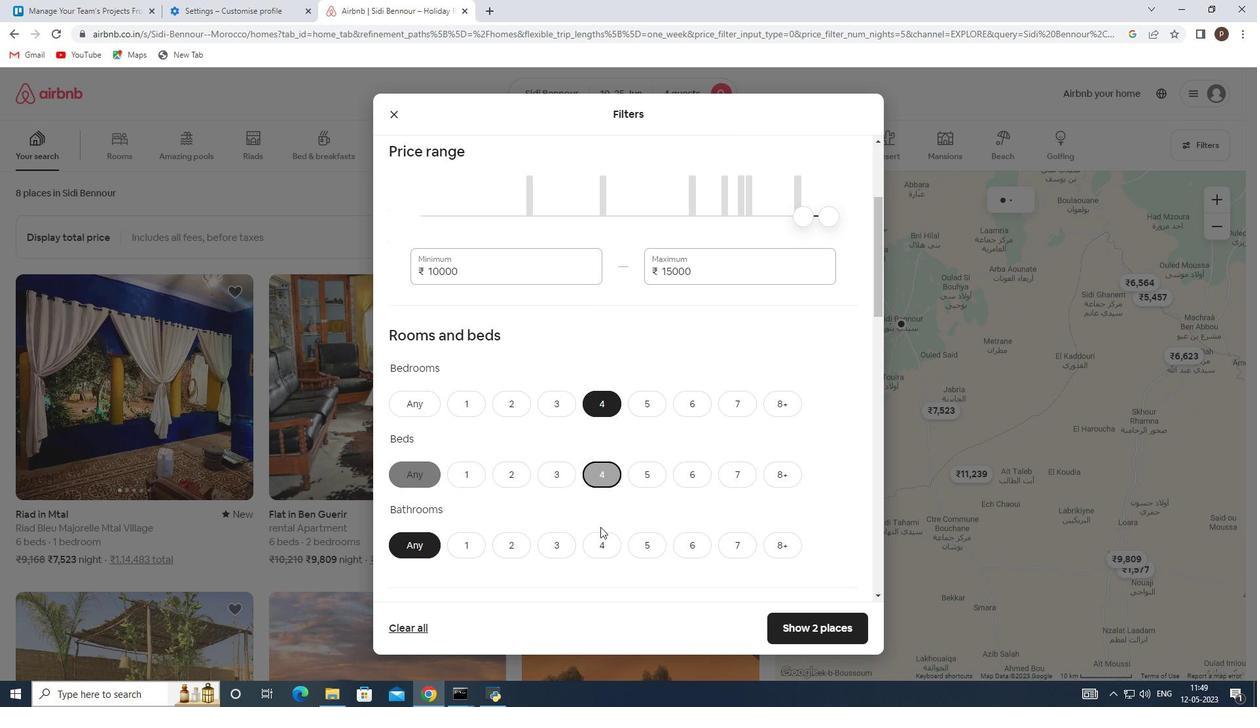 
Action: Mouse pressed left at (596, 543)
Screenshot: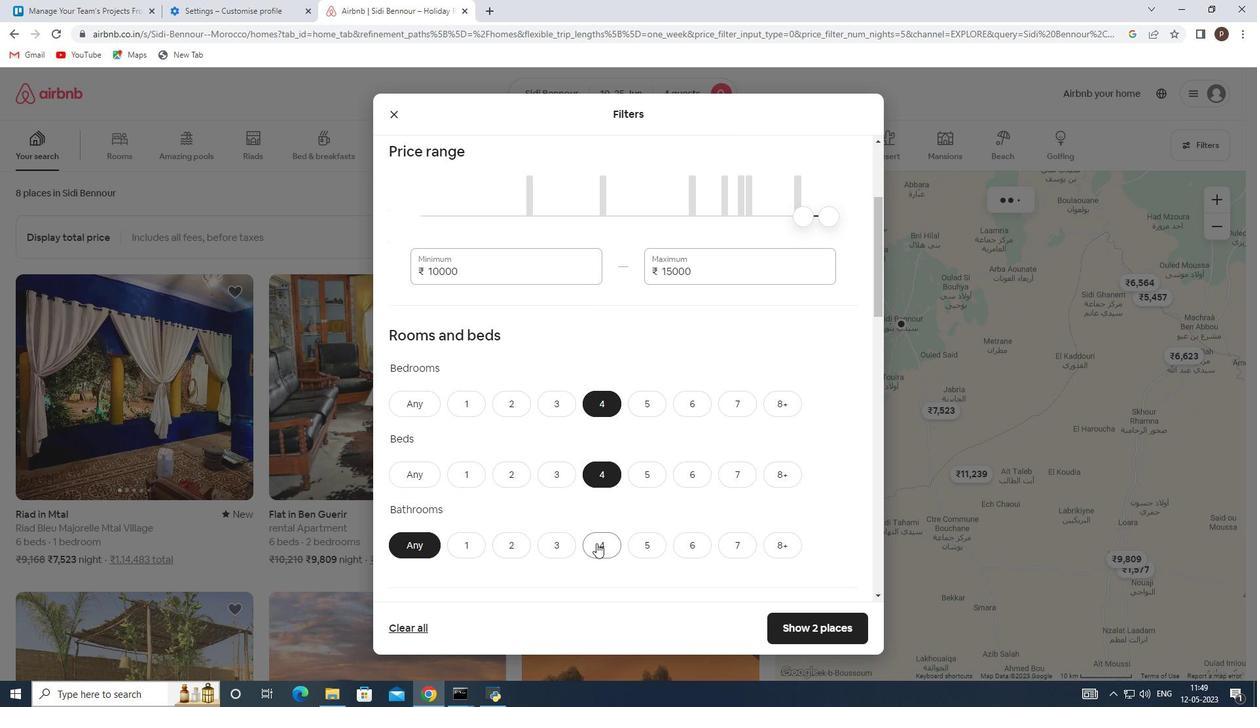 
Action: Mouse scrolled (596, 543) with delta (0, 0)
Screenshot: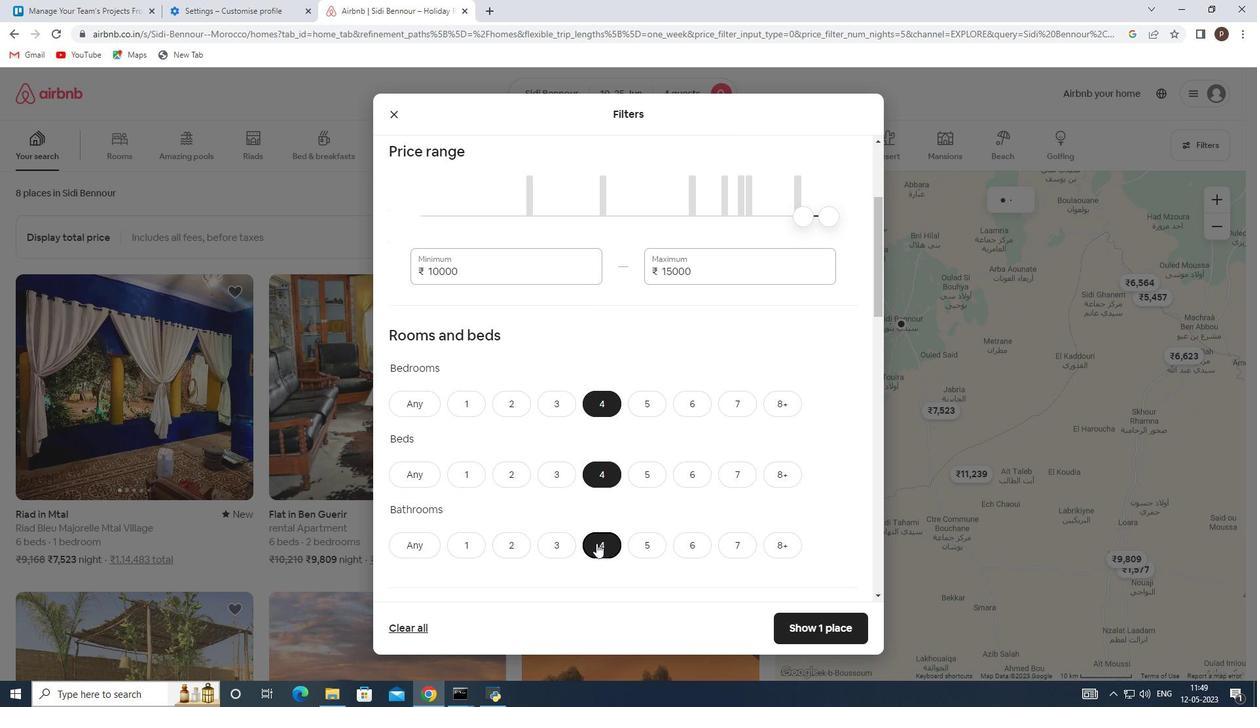 
Action: Mouse moved to (591, 518)
Screenshot: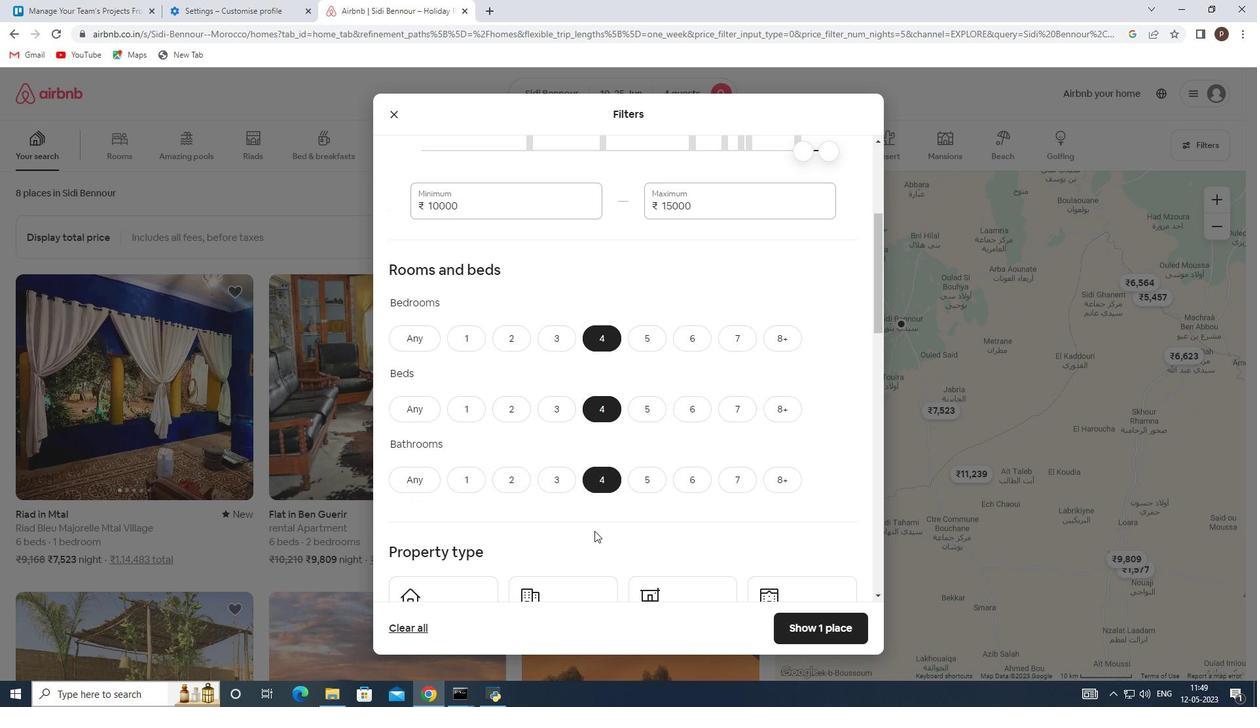
Action: Mouse scrolled (591, 517) with delta (0, 0)
Screenshot: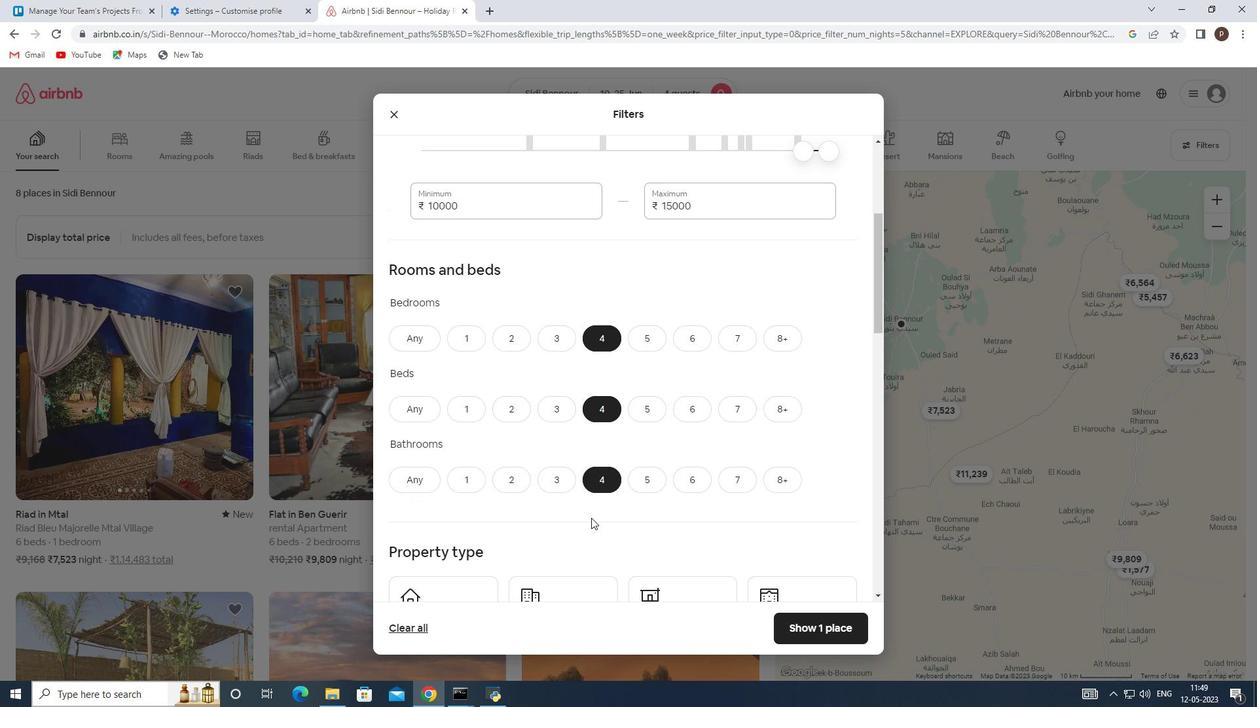 
Action: Mouse moved to (568, 468)
Screenshot: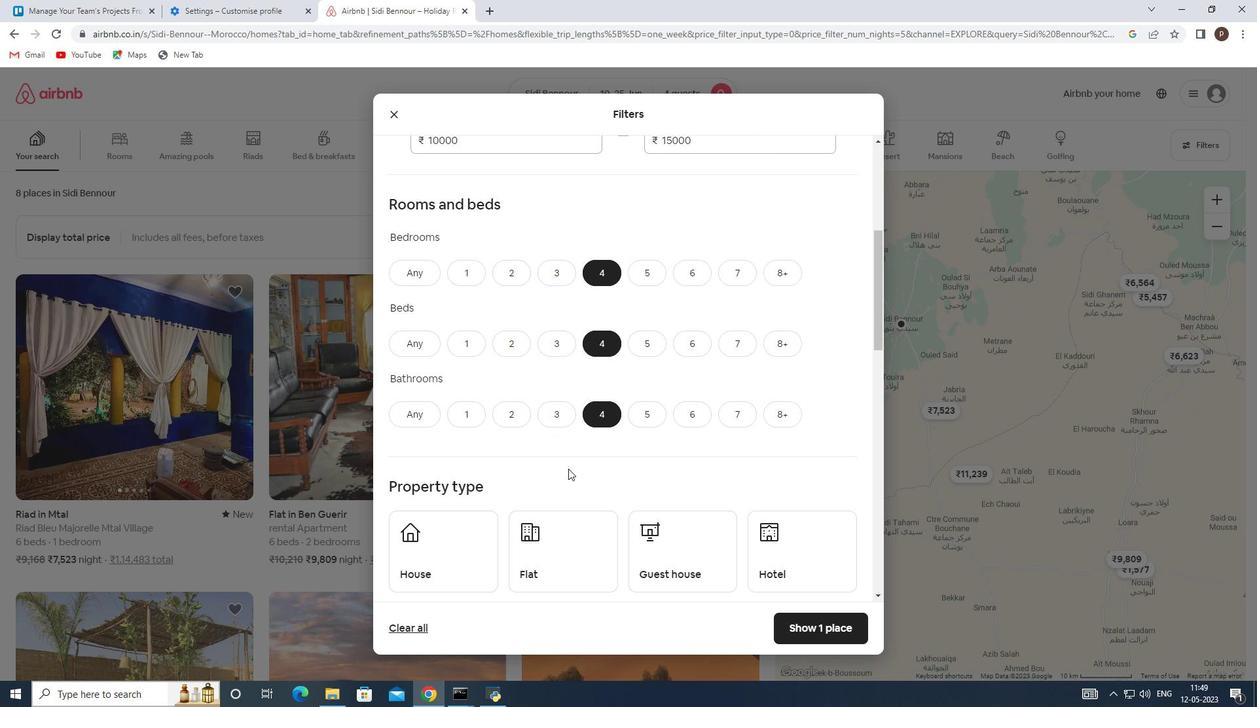 
Action: Mouse scrolled (568, 467) with delta (0, 0)
Screenshot: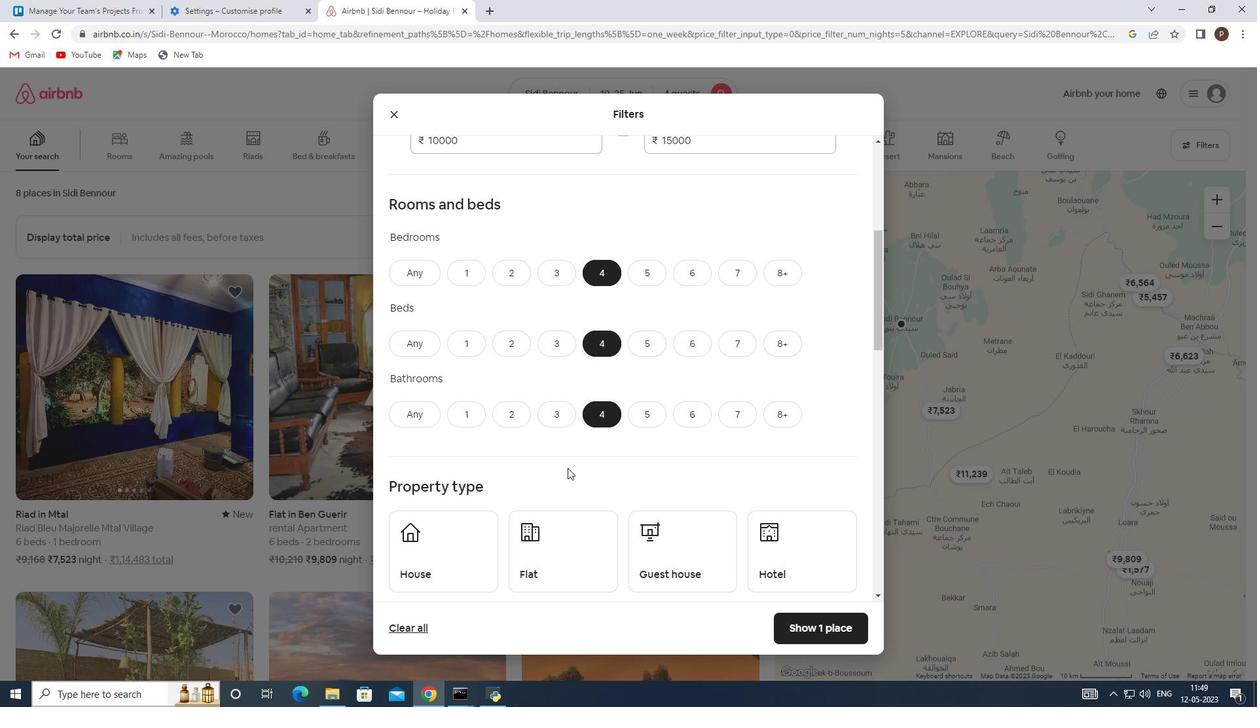 
Action: Mouse scrolled (568, 467) with delta (0, 0)
Screenshot: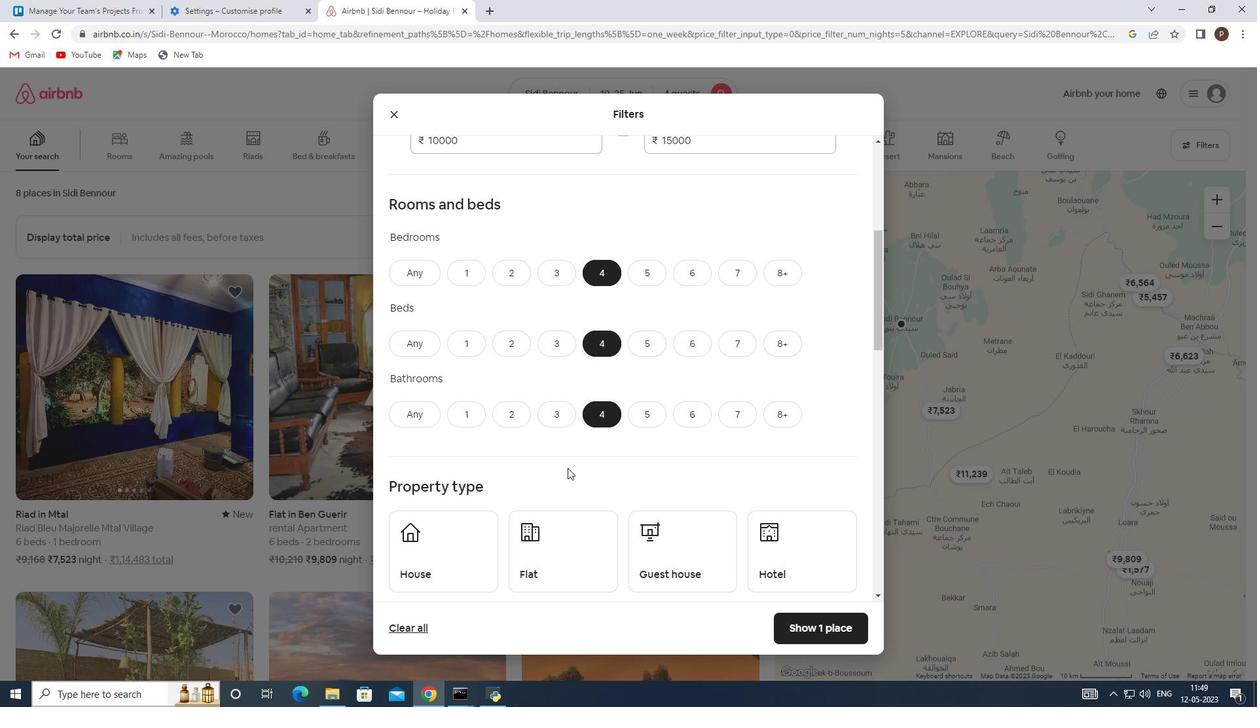 
Action: Mouse moved to (450, 422)
Screenshot: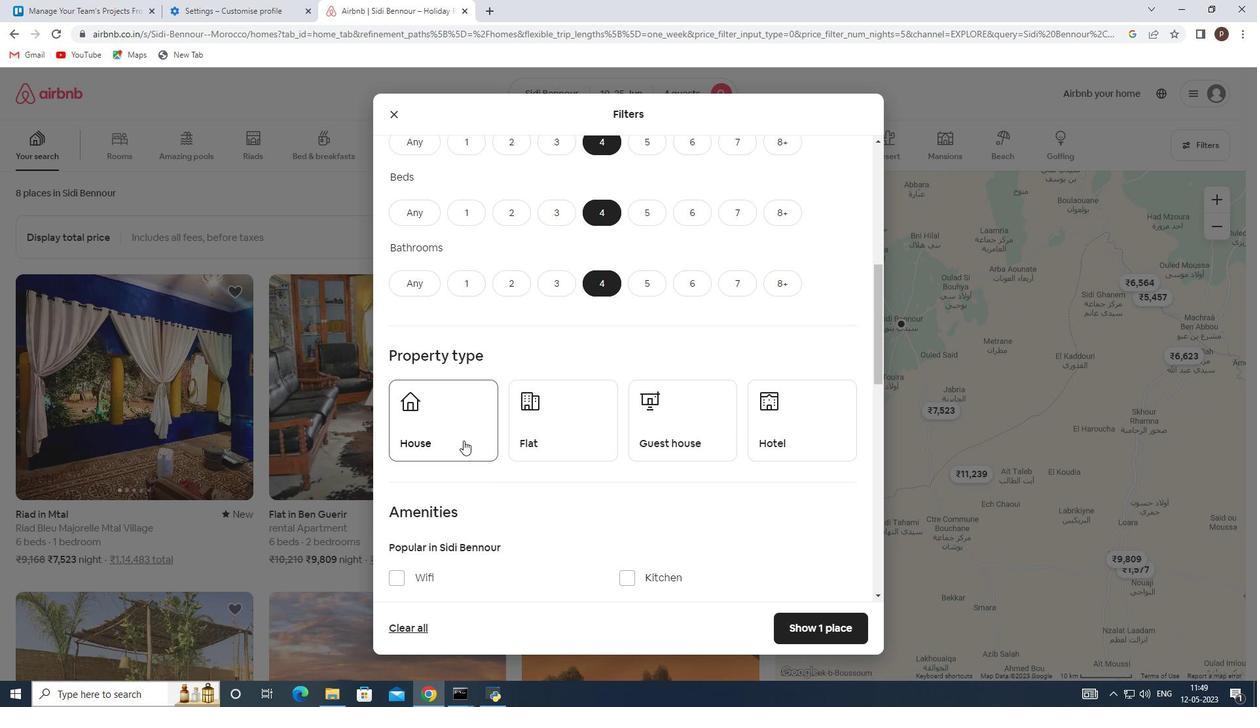 
Action: Mouse pressed left at (450, 422)
Screenshot: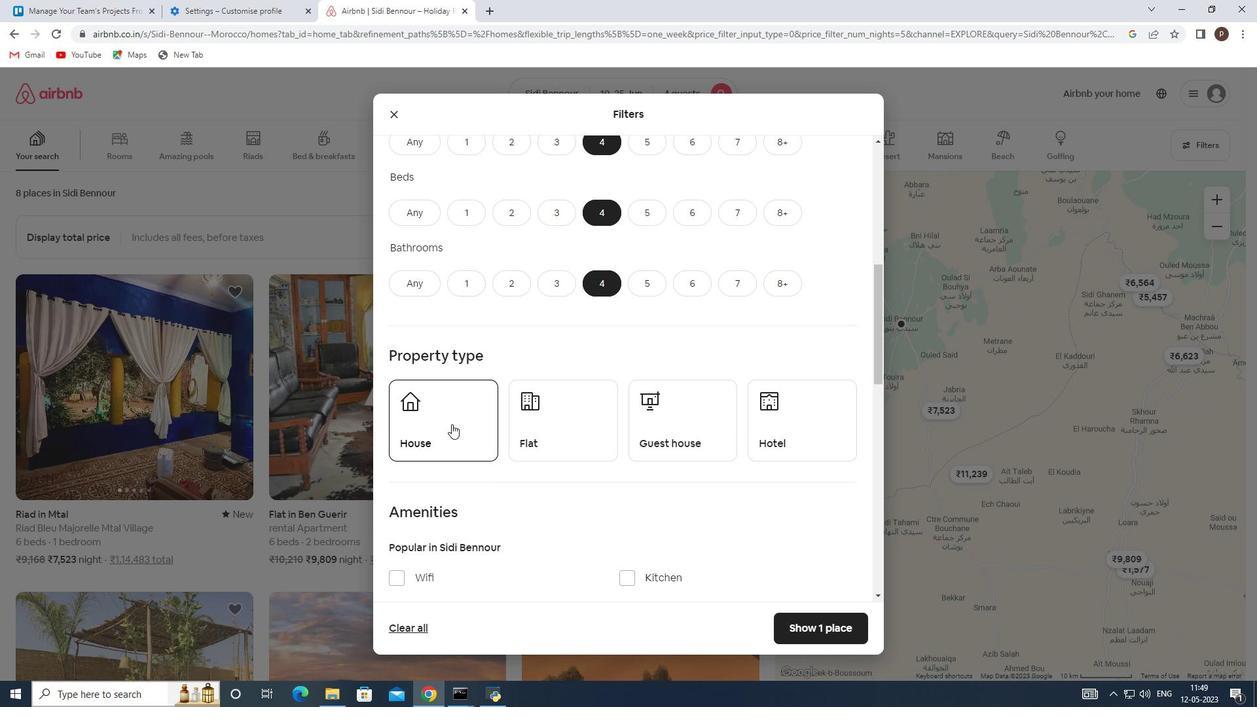 
Action: Mouse moved to (574, 426)
Screenshot: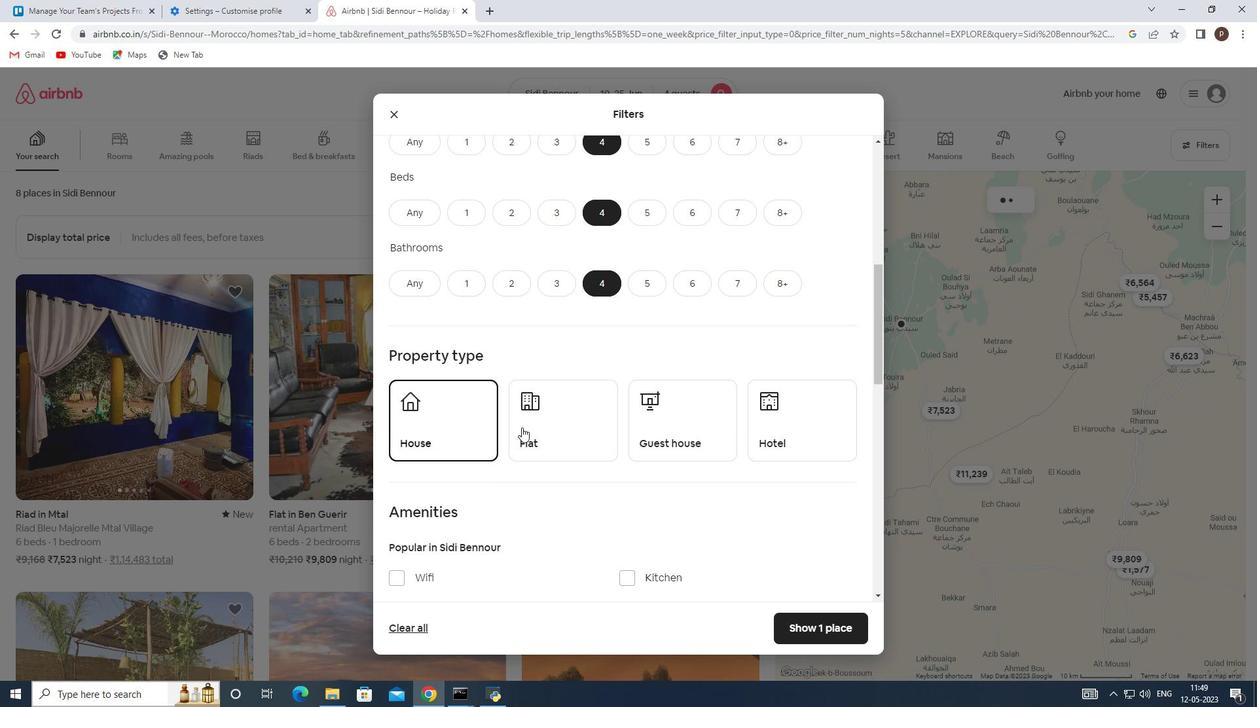 
Action: Mouse pressed left at (574, 426)
Screenshot: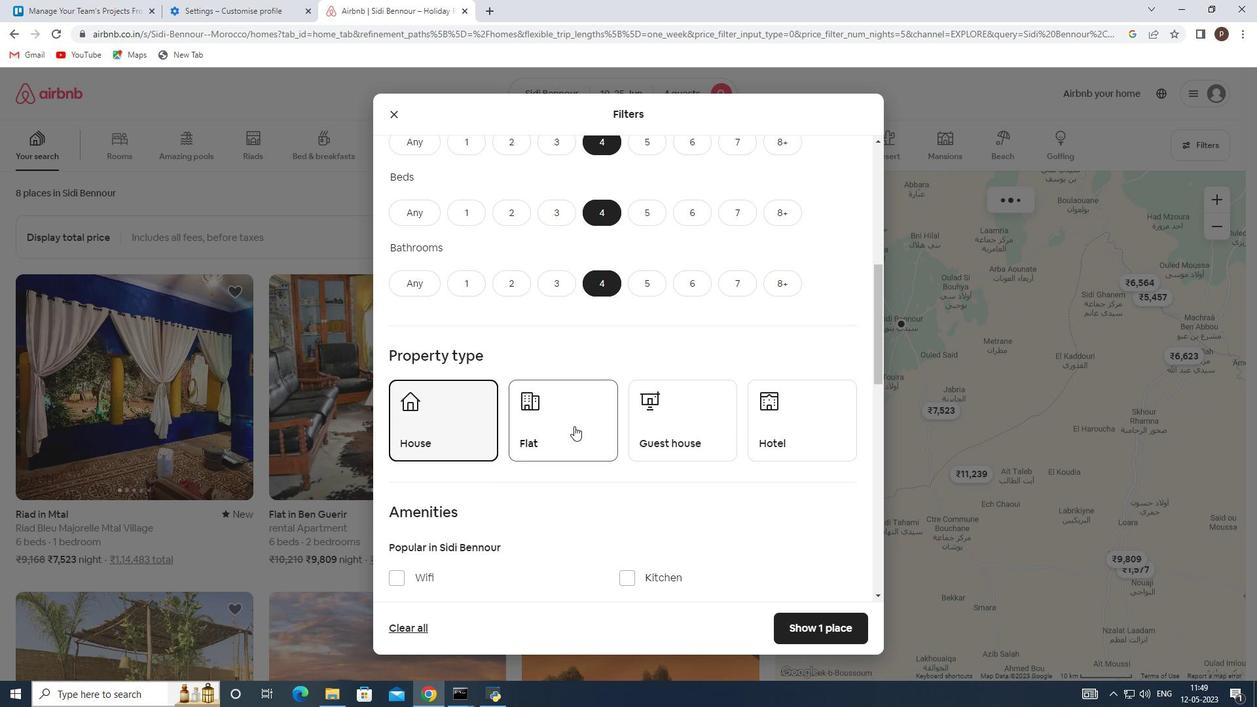 
Action: Mouse moved to (678, 417)
Screenshot: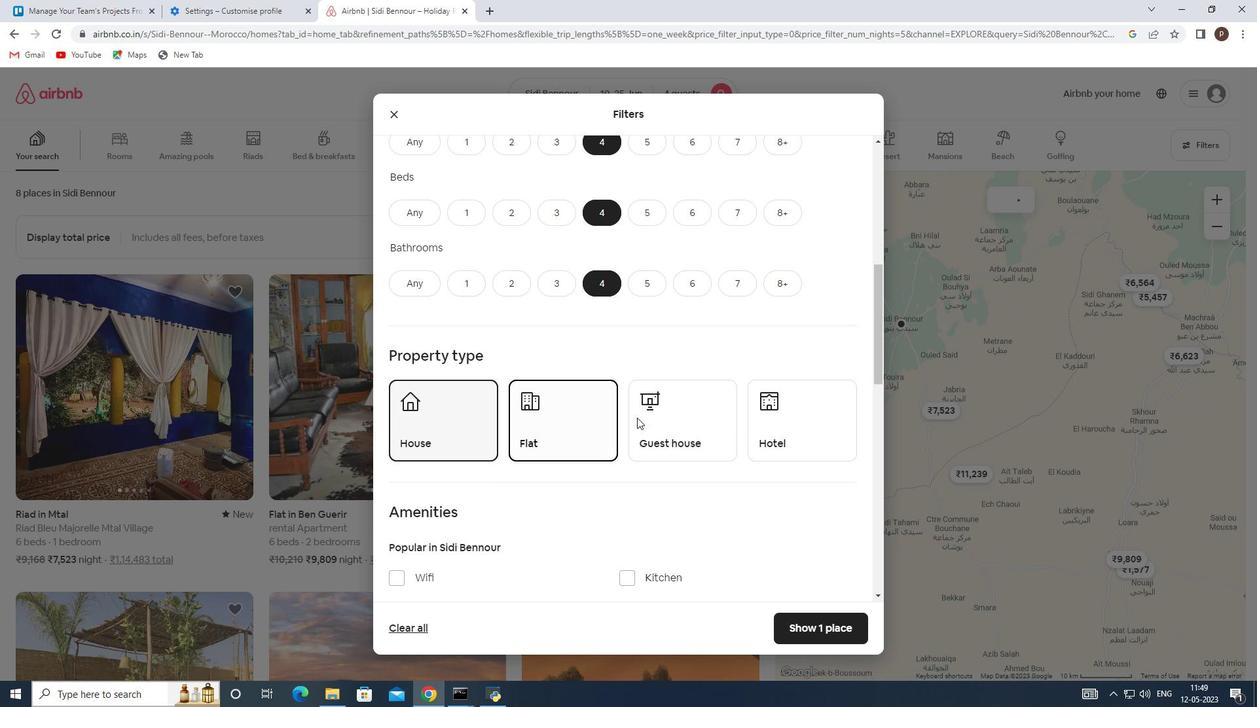 
Action: Mouse pressed left at (678, 417)
Screenshot: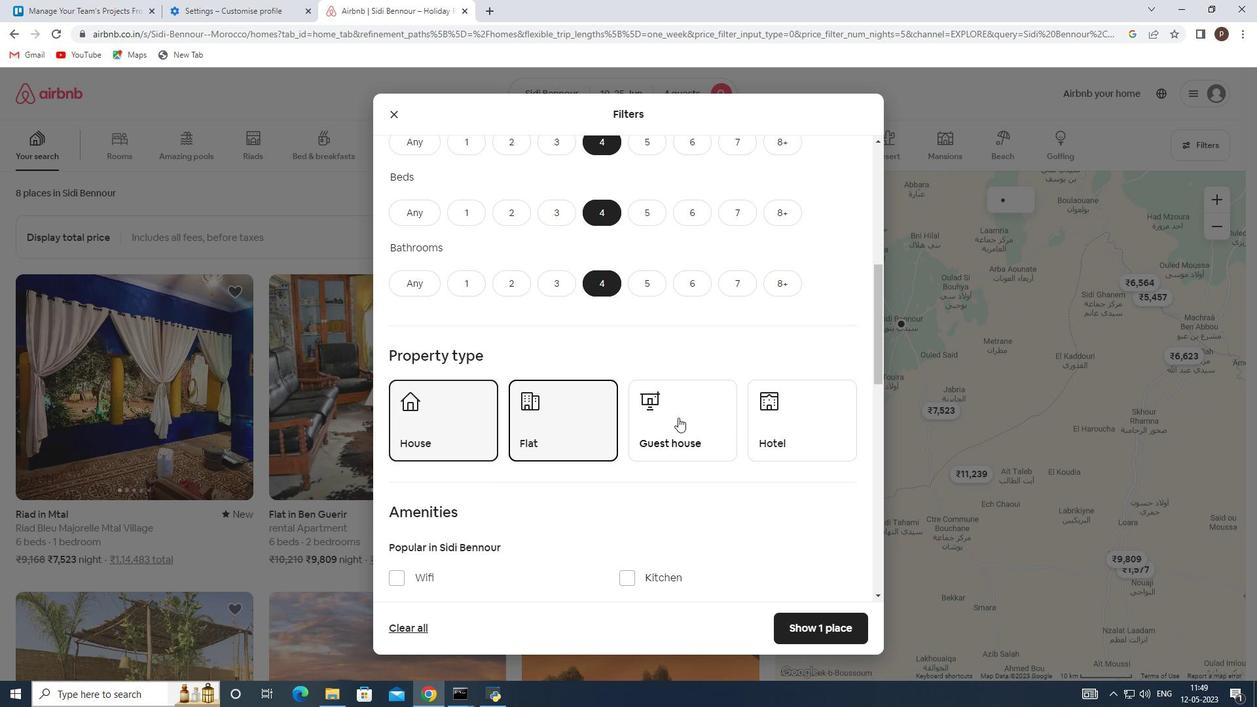 
Action: Mouse moved to (813, 419)
Screenshot: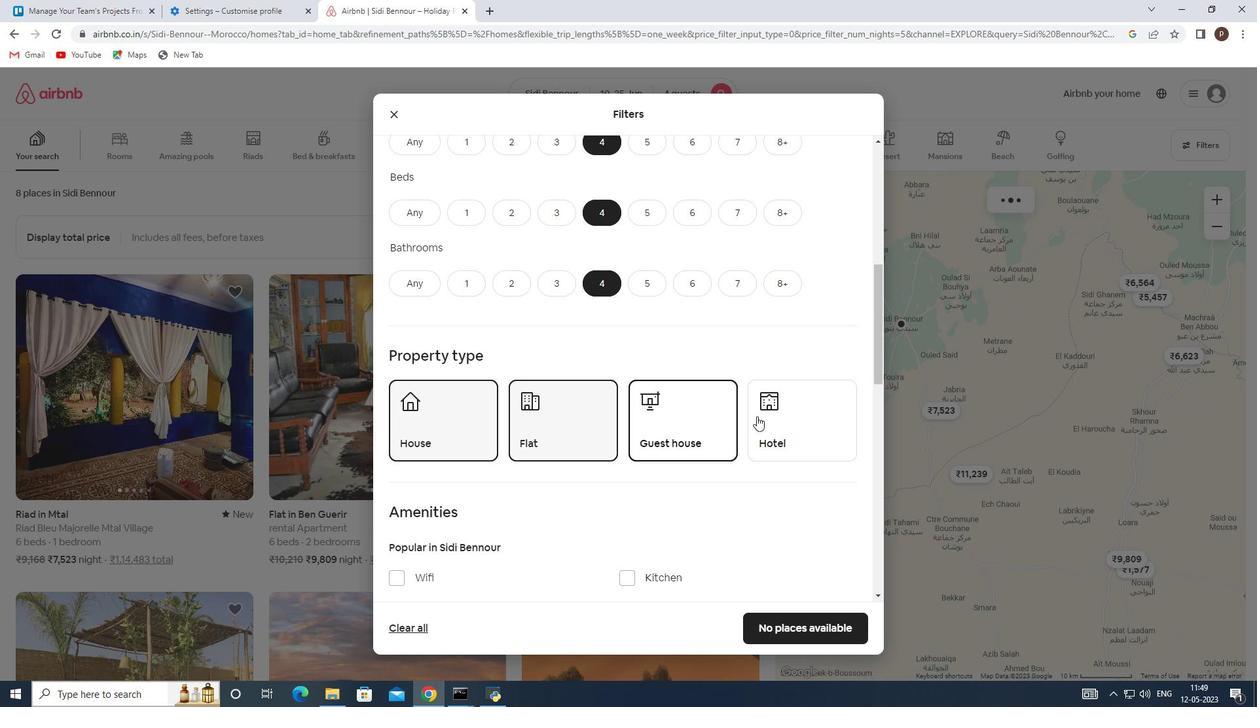 
Action: Mouse pressed left at (813, 419)
Screenshot: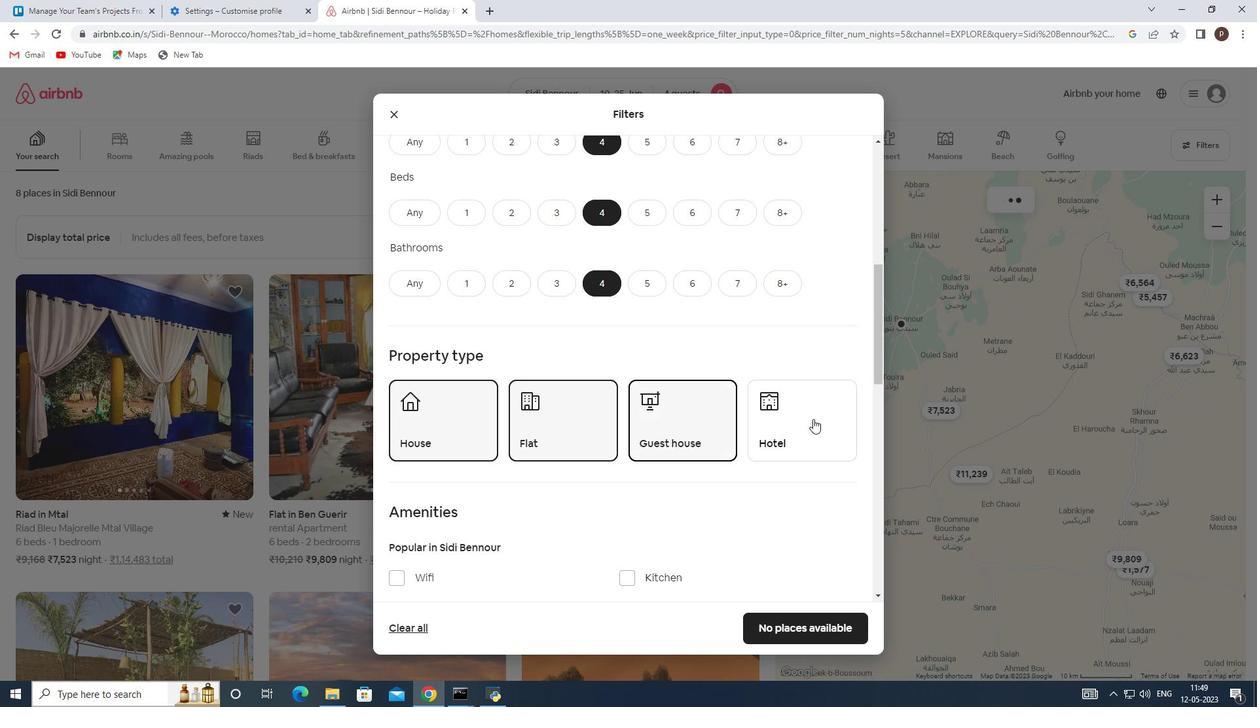 
Action: Mouse moved to (600, 487)
Screenshot: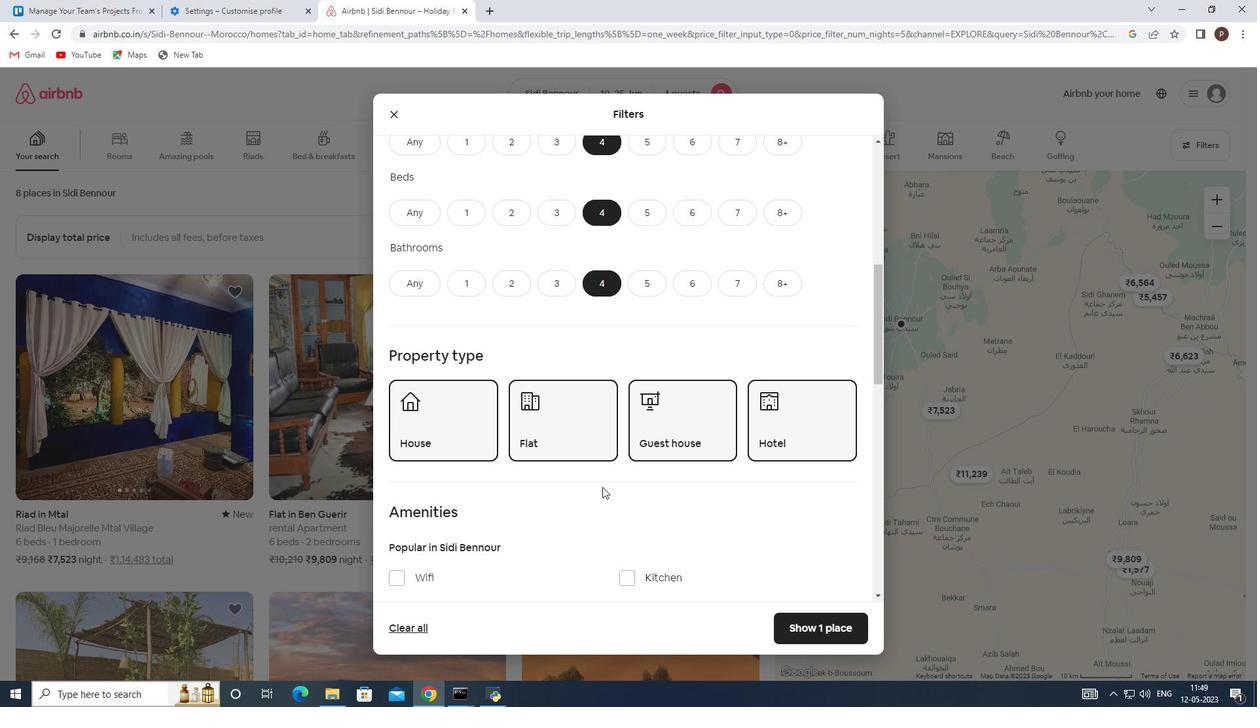 
Action: Mouse scrolled (600, 486) with delta (0, 0)
Screenshot: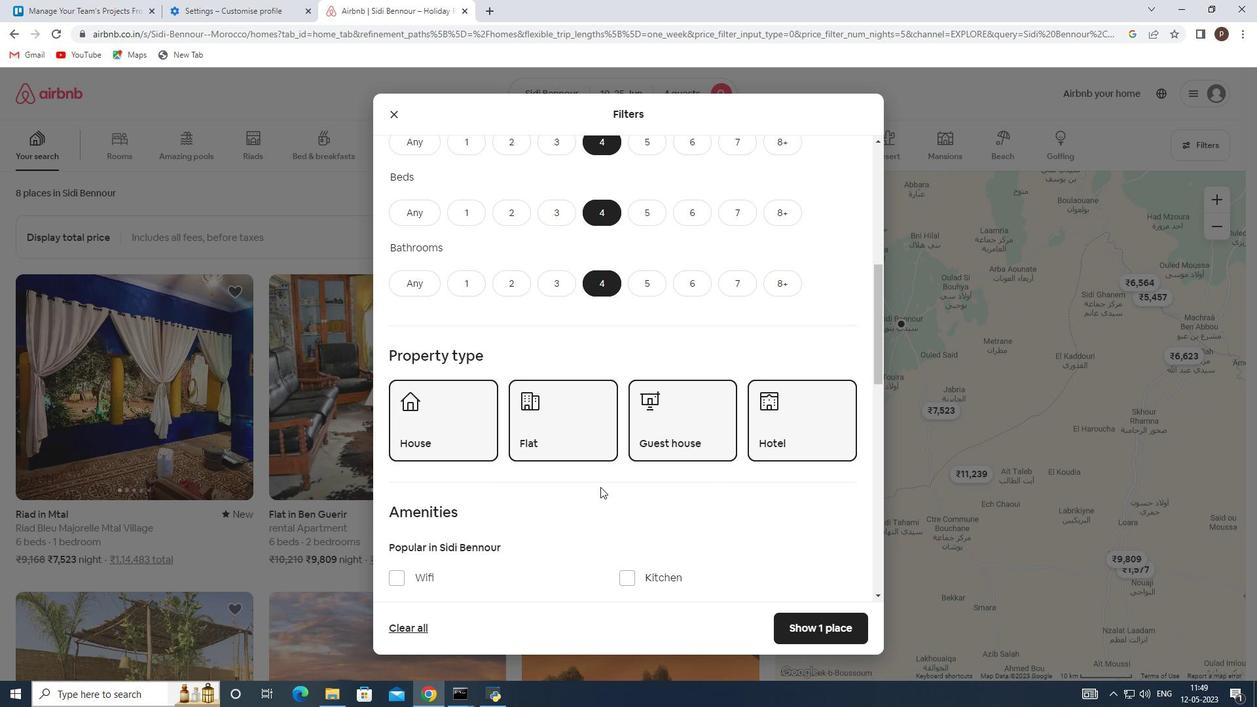 
Action: Mouse scrolled (600, 486) with delta (0, 0)
Screenshot: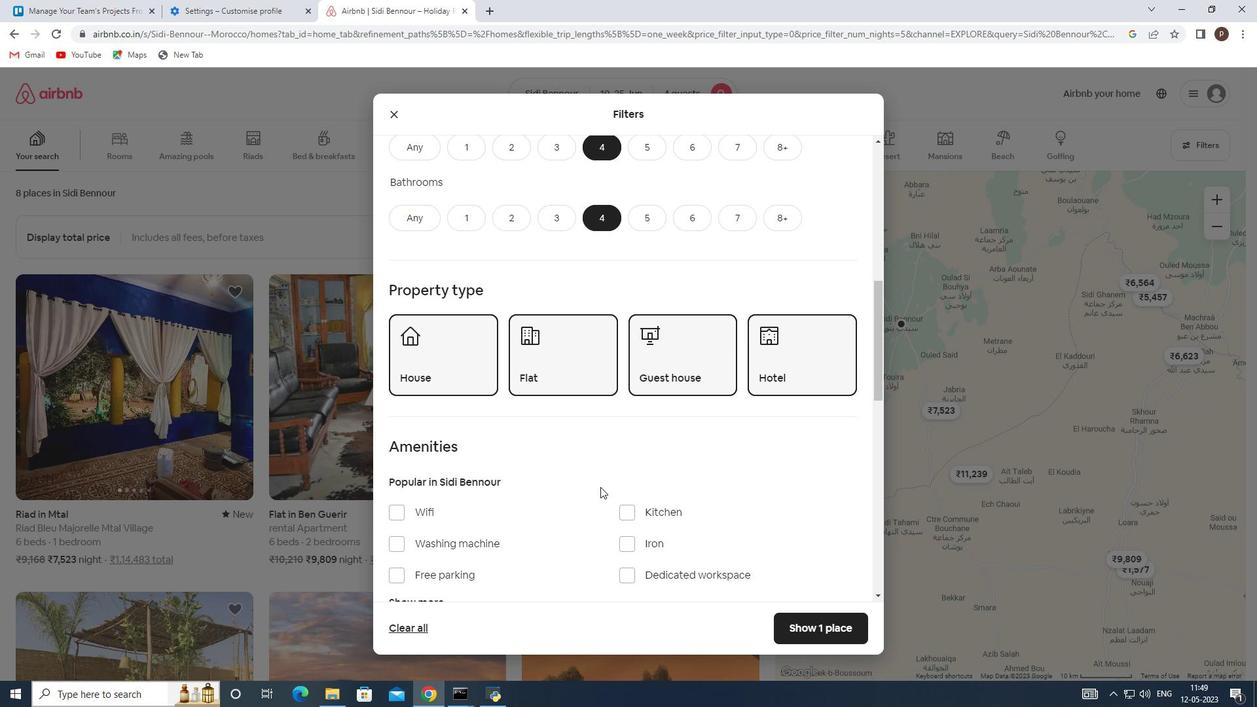 
Action: Mouse moved to (393, 443)
Screenshot: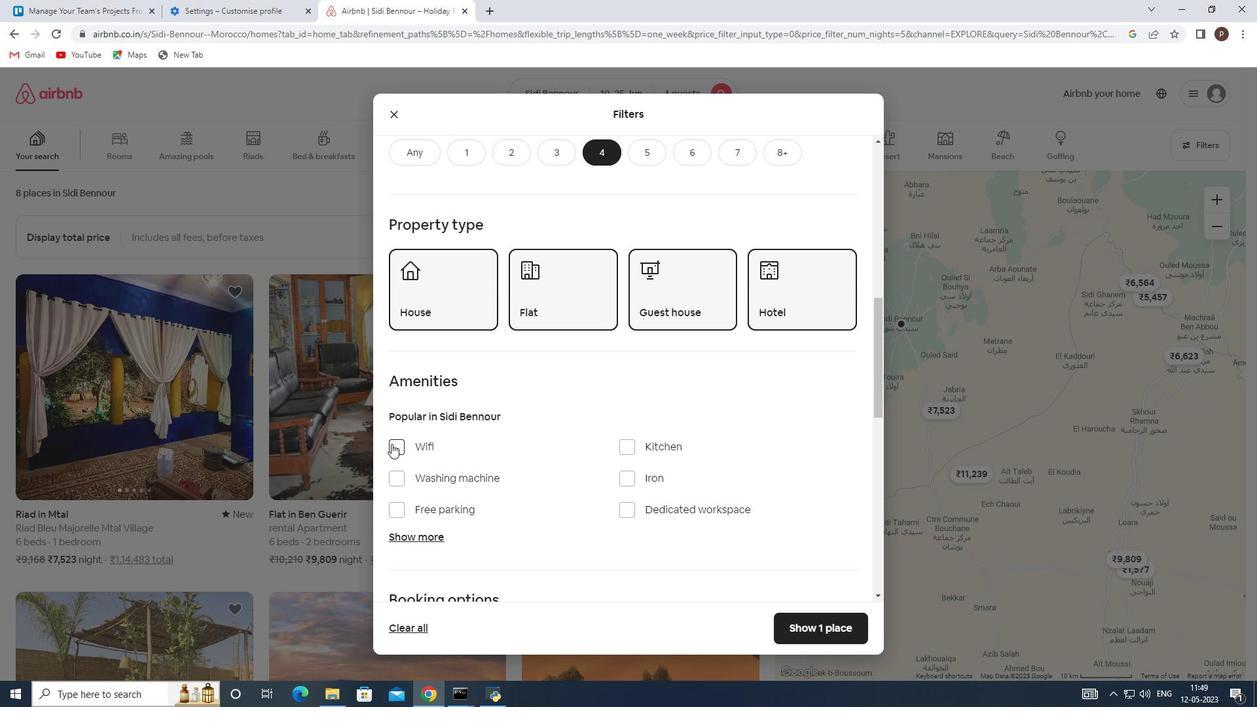 
Action: Mouse pressed left at (393, 443)
Screenshot: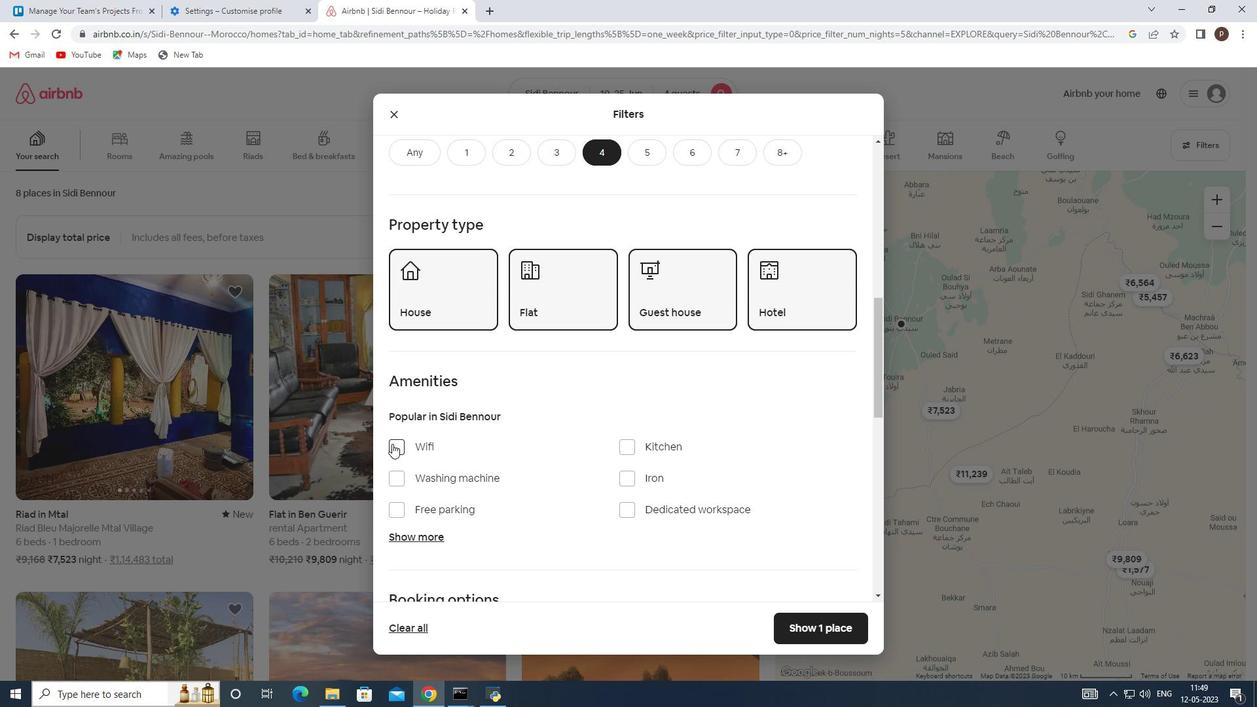 
Action: Mouse moved to (400, 507)
Screenshot: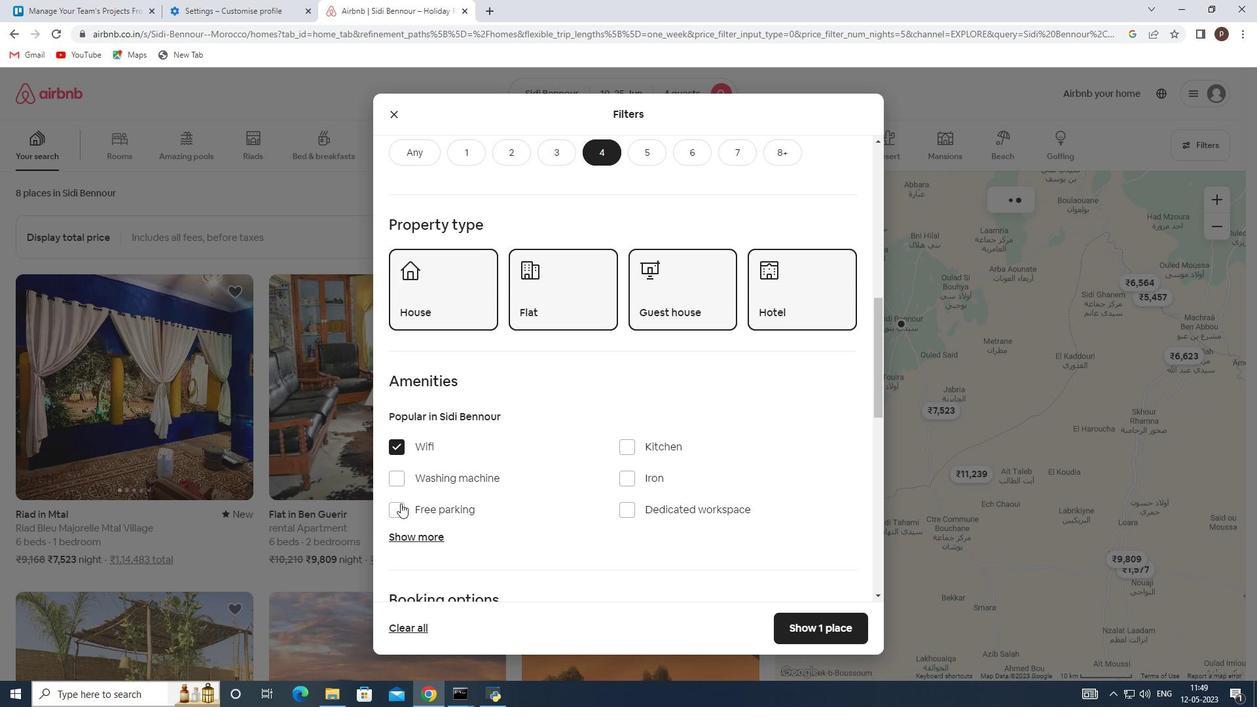 
Action: Mouse pressed left at (400, 507)
Screenshot: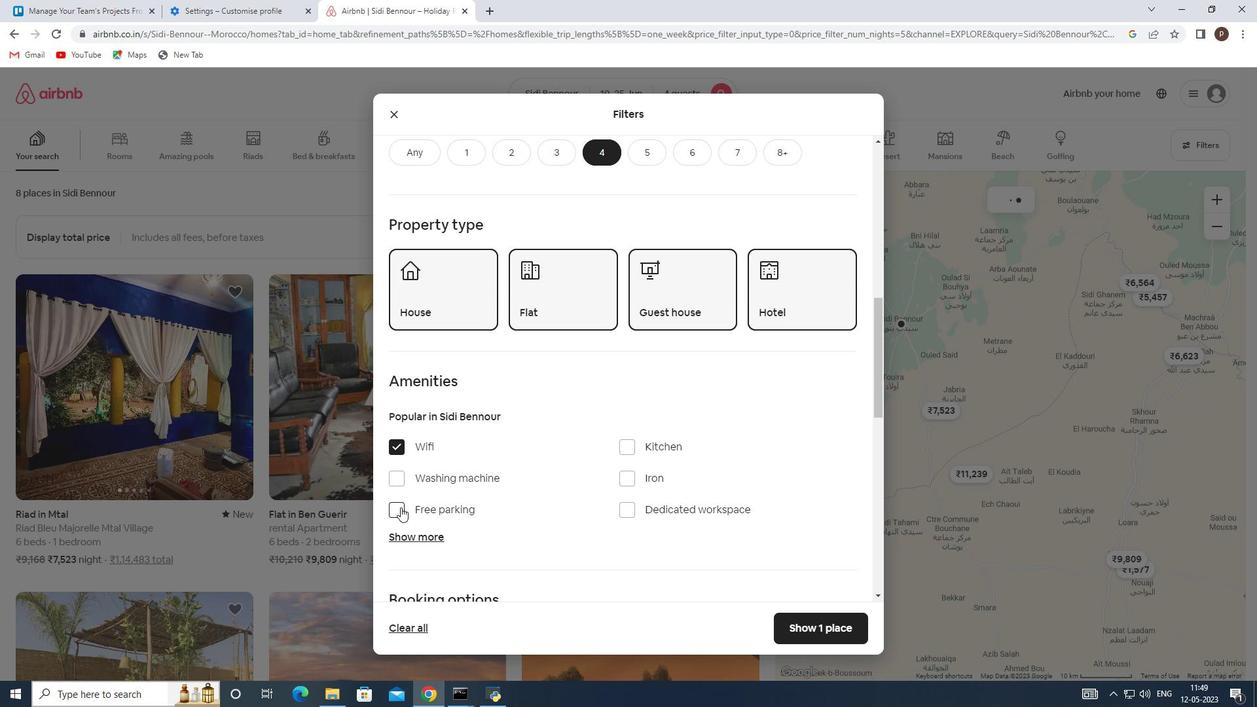 
Action: Mouse moved to (412, 538)
Screenshot: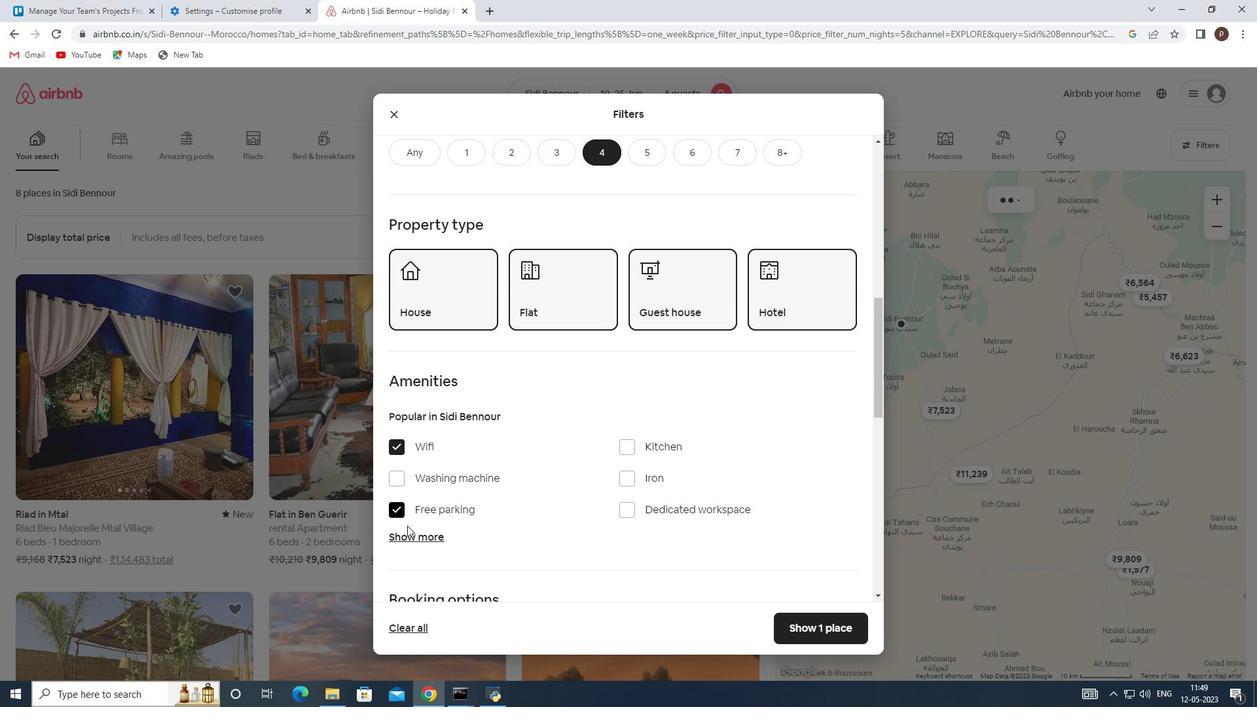 
Action: Mouse pressed left at (412, 538)
Screenshot: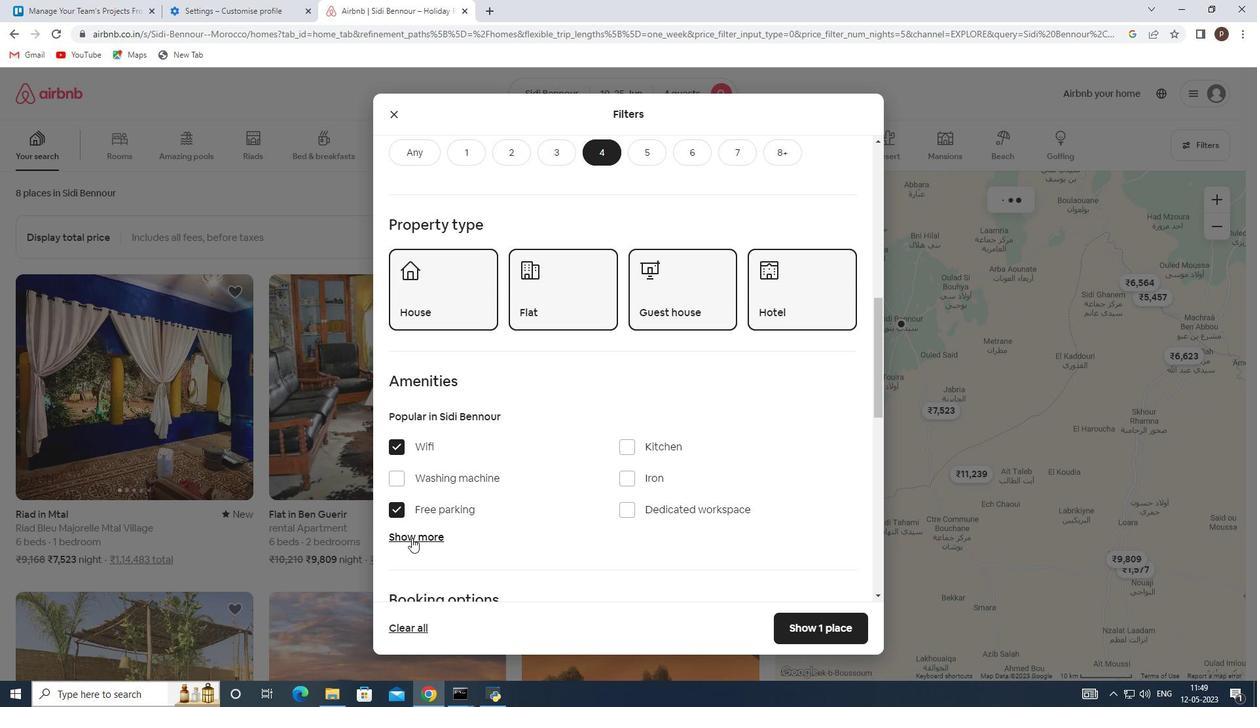 
Action: Mouse moved to (474, 539)
Screenshot: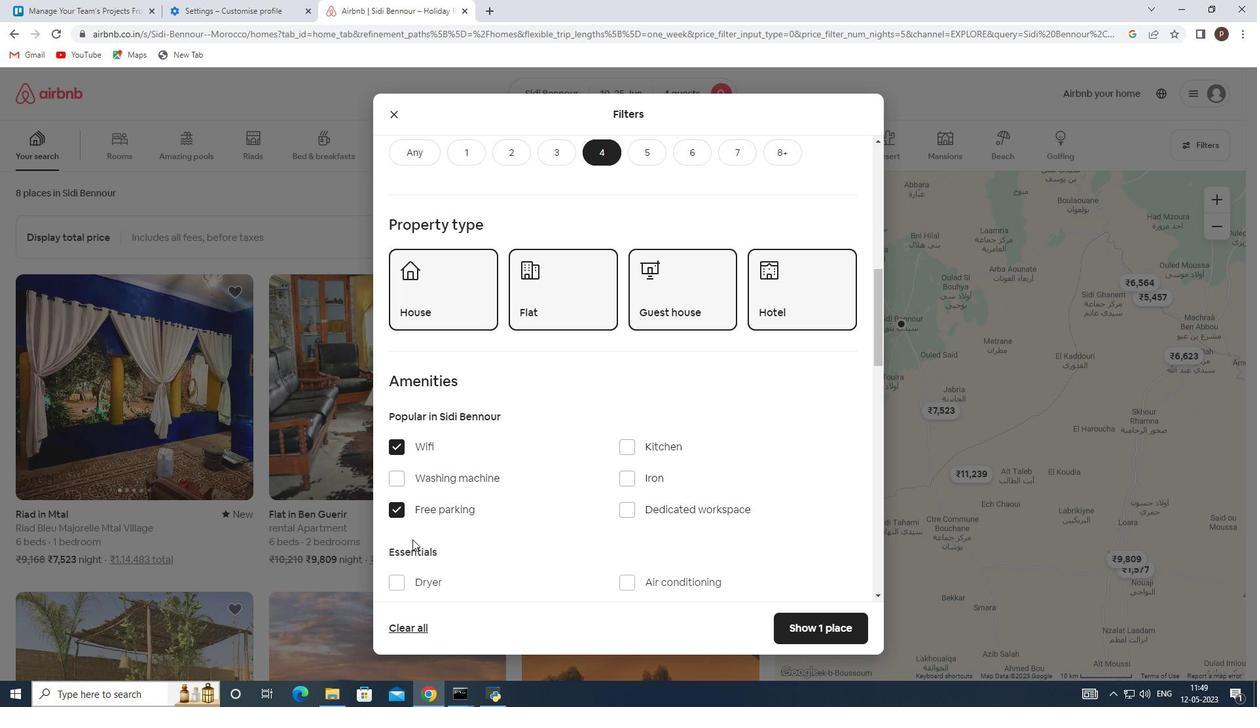 
Action: Mouse scrolled (474, 539) with delta (0, 0)
Screenshot: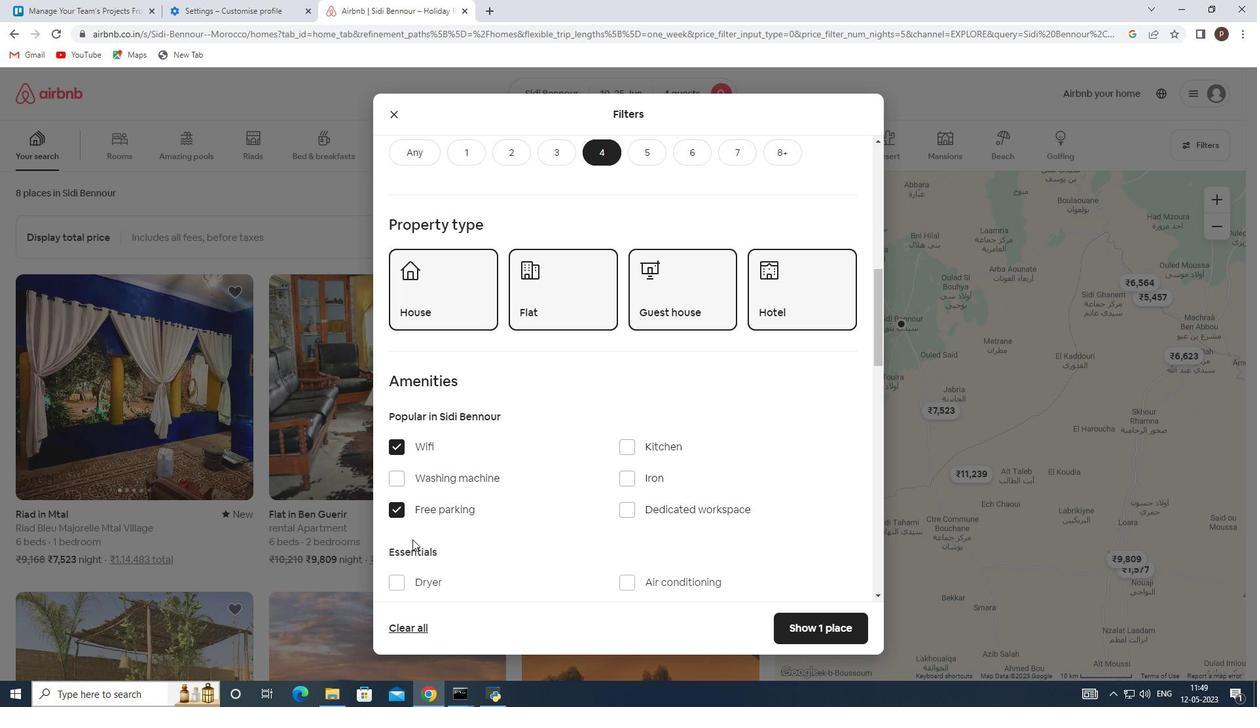 
Action: Mouse moved to (476, 540)
Screenshot: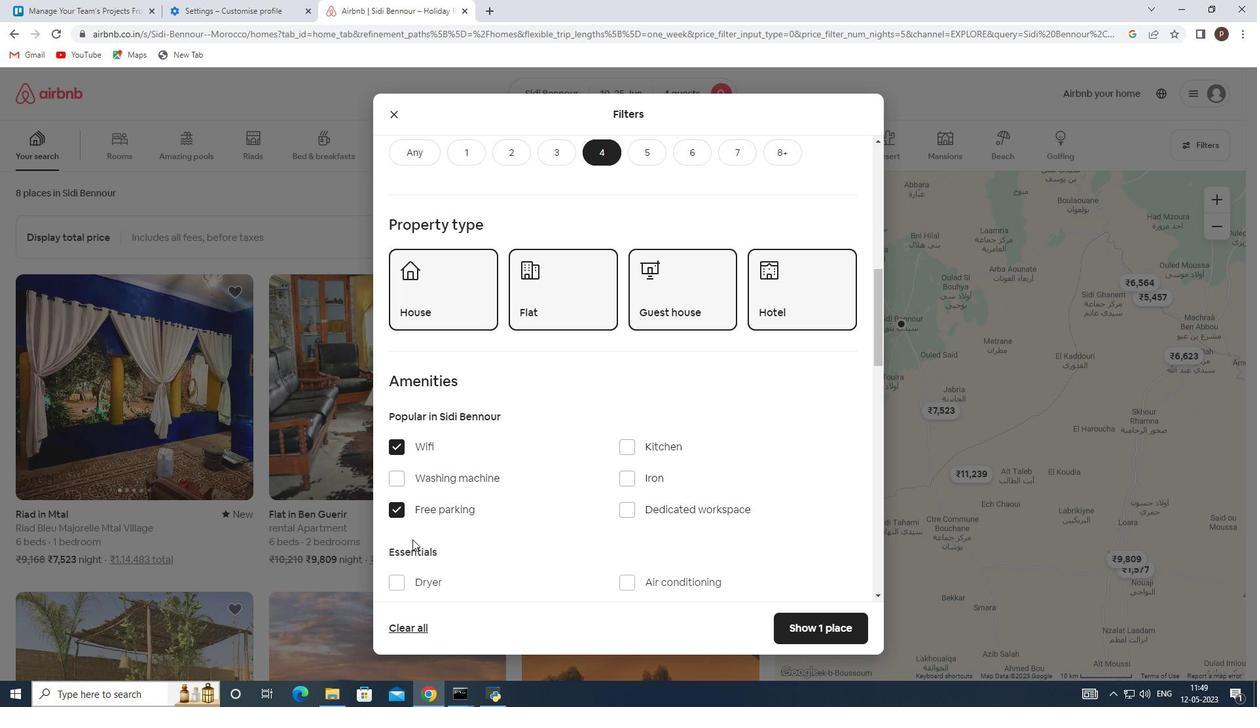 
Action: Mouse scrolled (476, 539) with delta (0, 0)
Screenshot: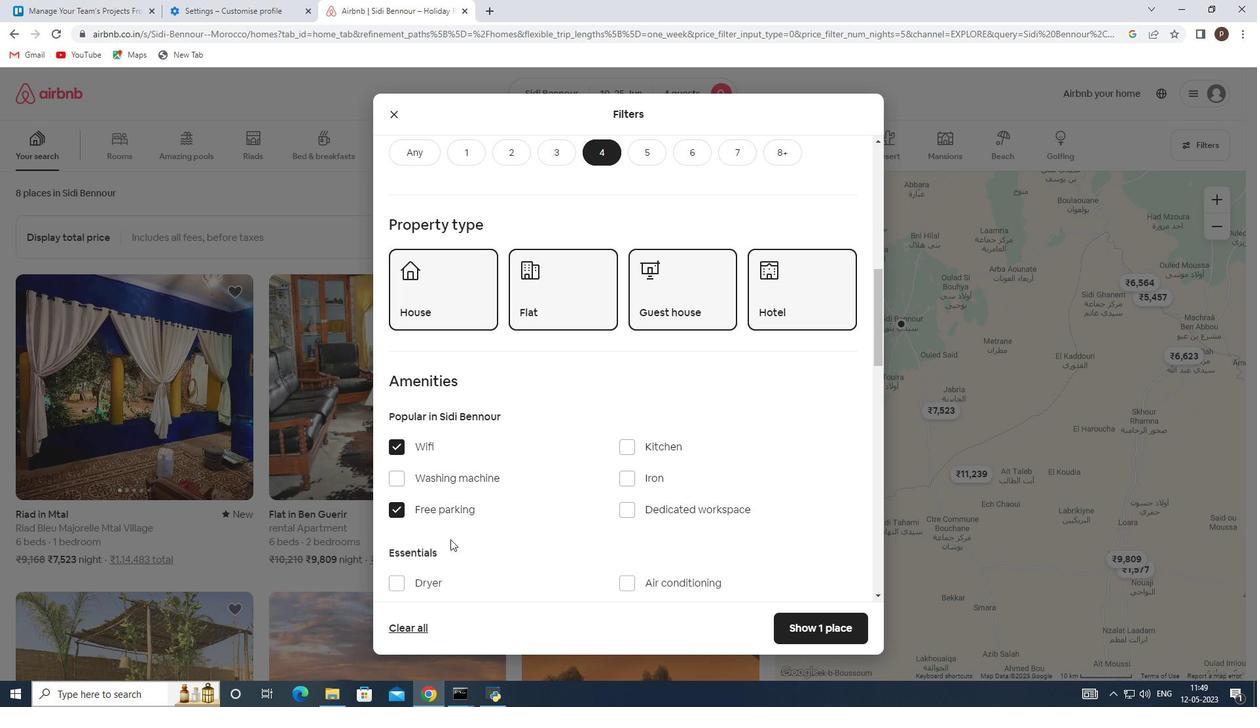 
Action: Mouse scrolled (476, 539) with delta (0, 0)
Screenshot: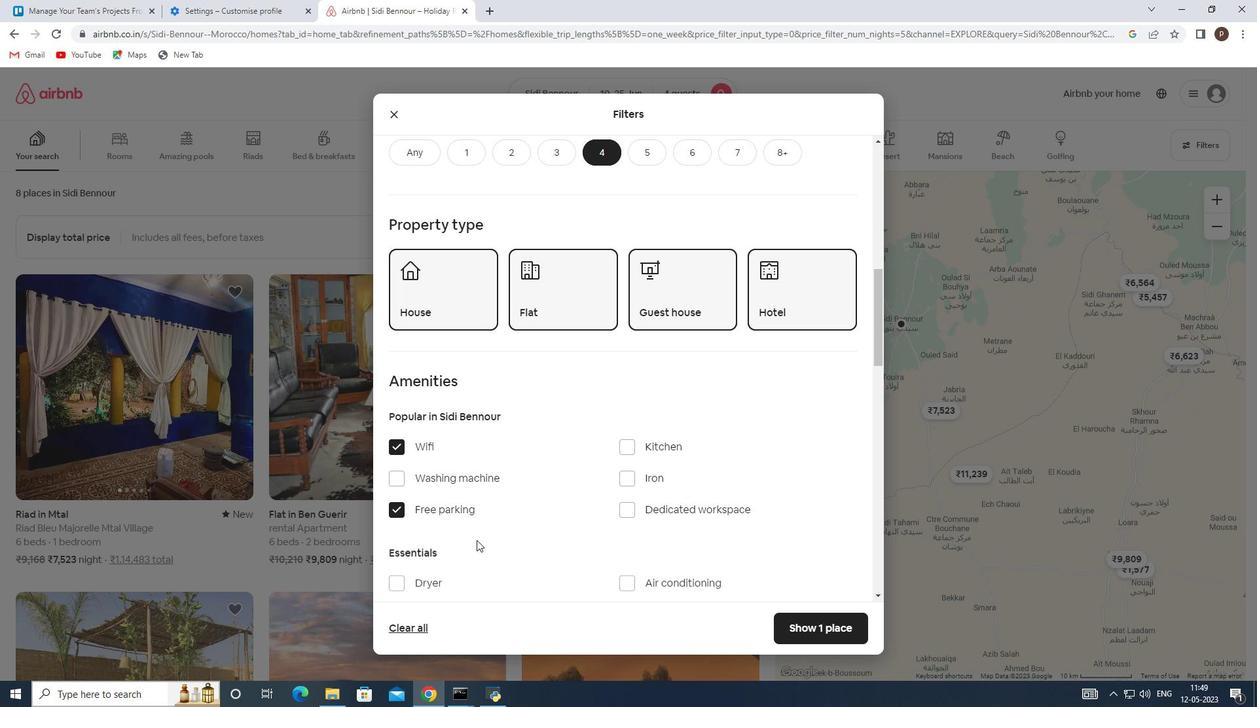 
Action: Mouse moved to (622, 414)
Screenshot: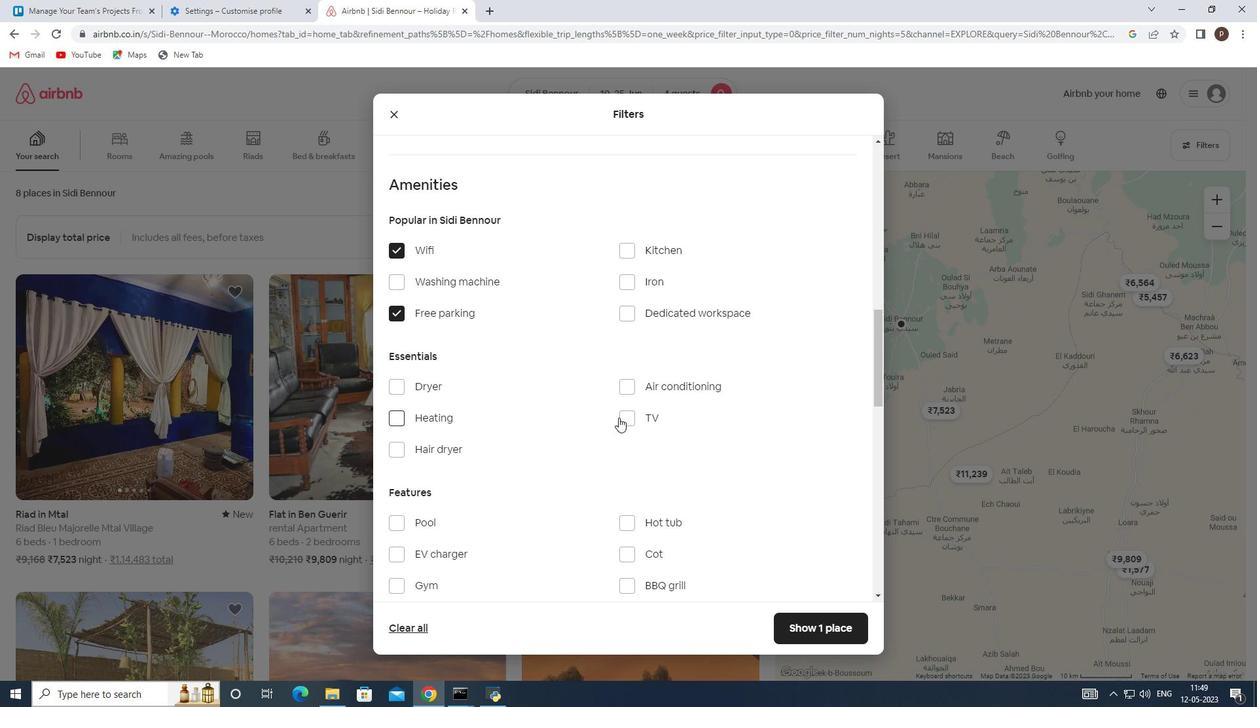 
Action: Mouse pressed left at (622, 414)
Screenshot: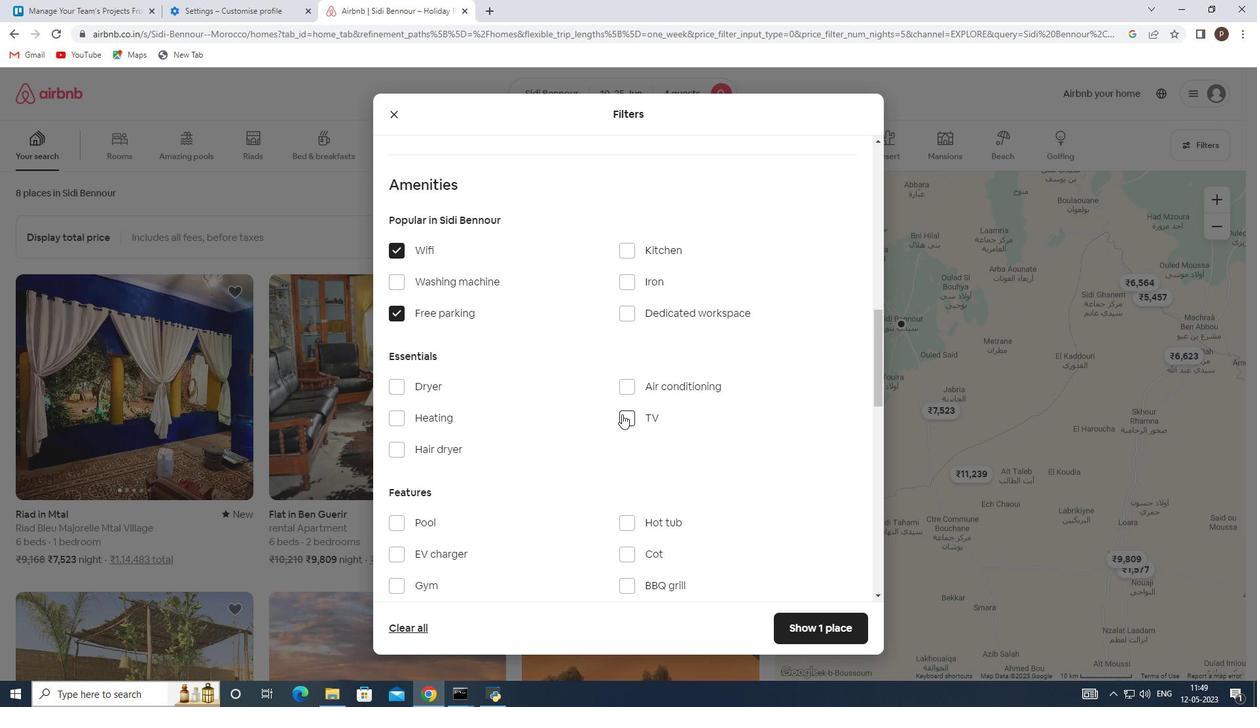 
Action: Mouse moved to (529, 475)
Screenshot: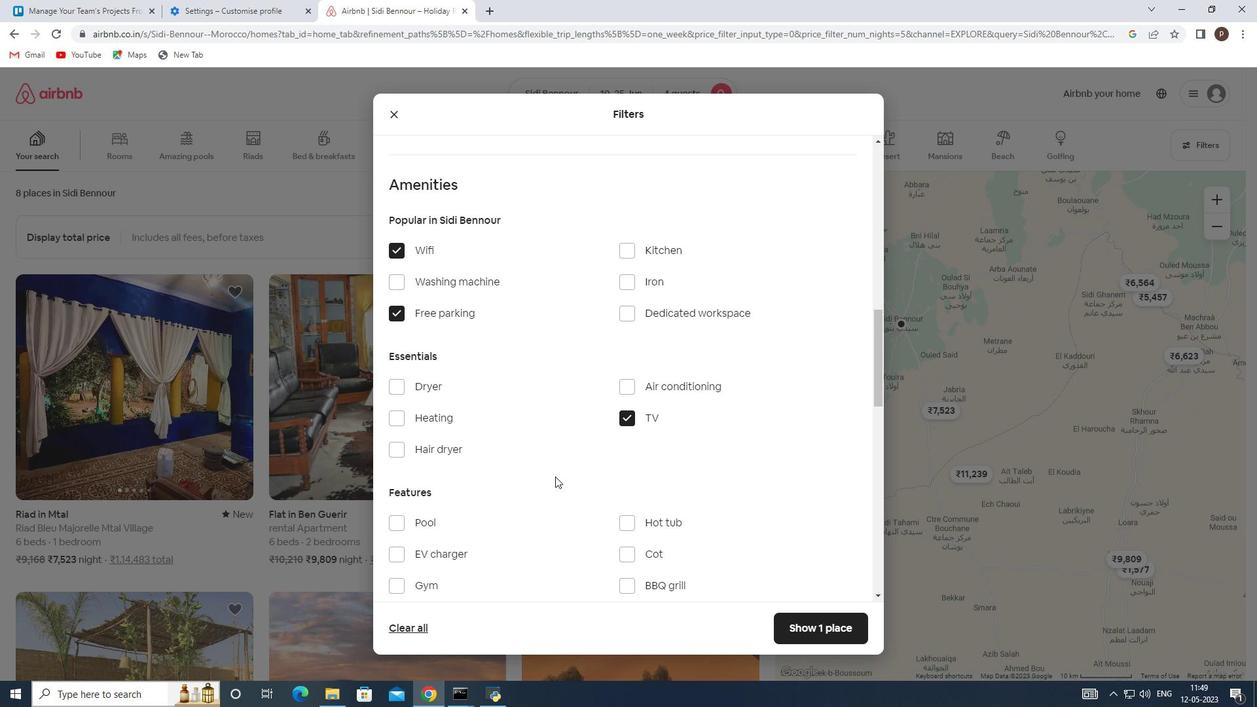 
Action: Mouse scrolled (529, 474) with delta (0, 0)
Screenshot: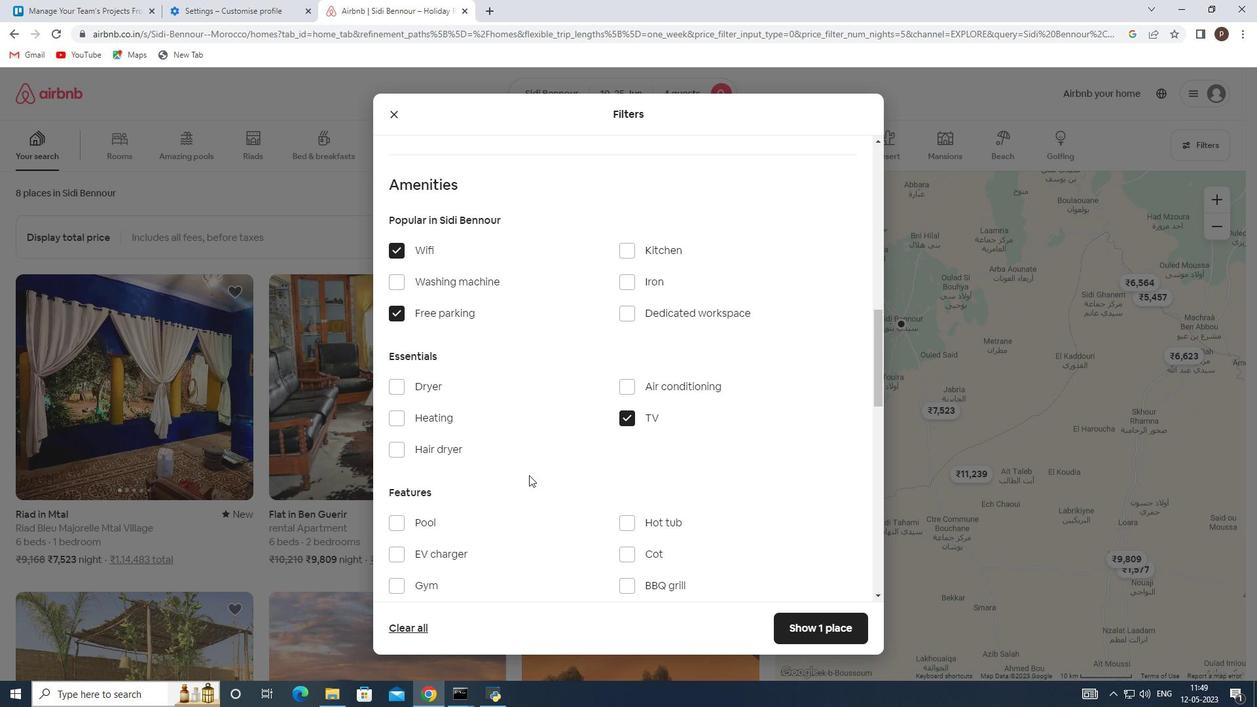
Action: Mouse moved to (538, 499)
Screenshot: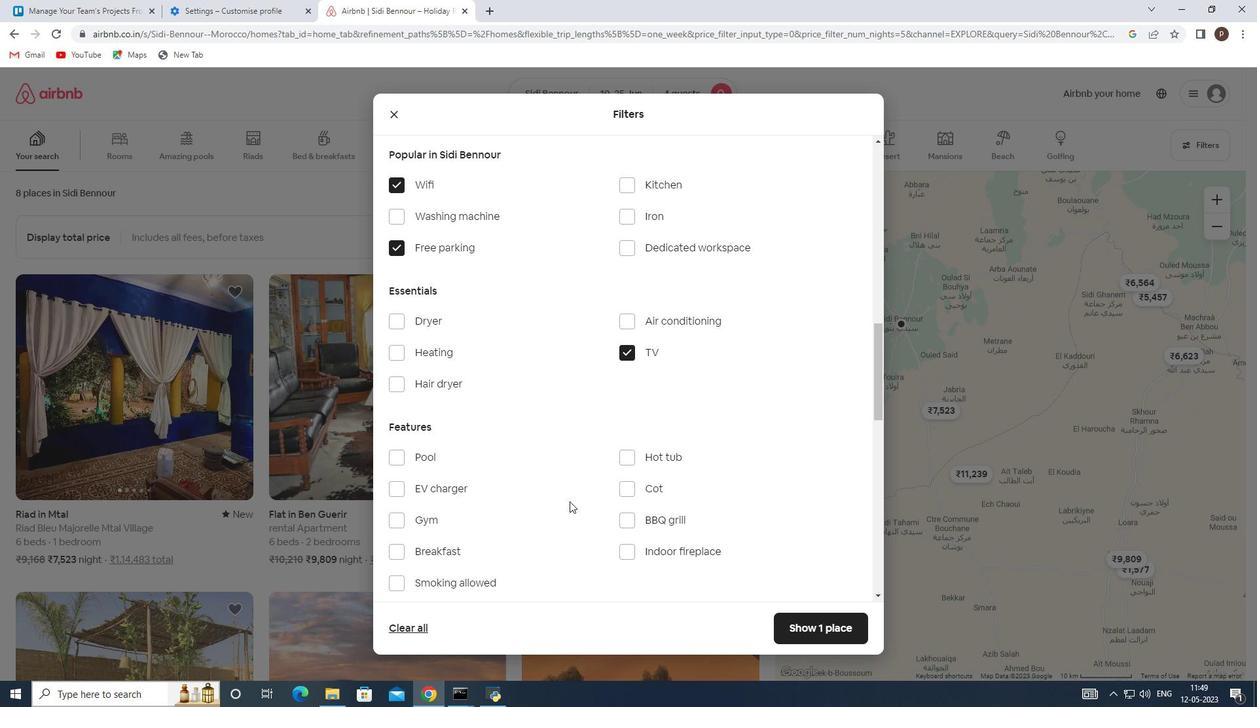
Action: Mouse scrolled (538, 499) with delta (0, 0)
Screenshot: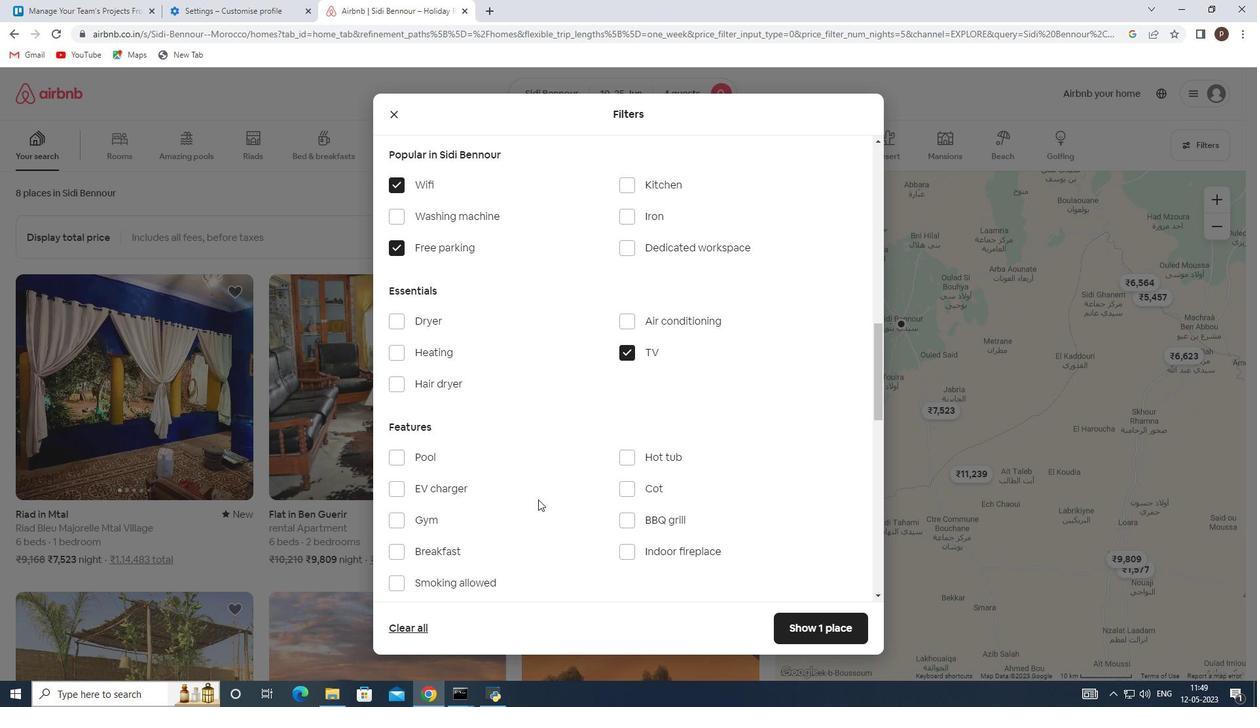 
Action: Mouse moved to (394, 453)
Screenshot: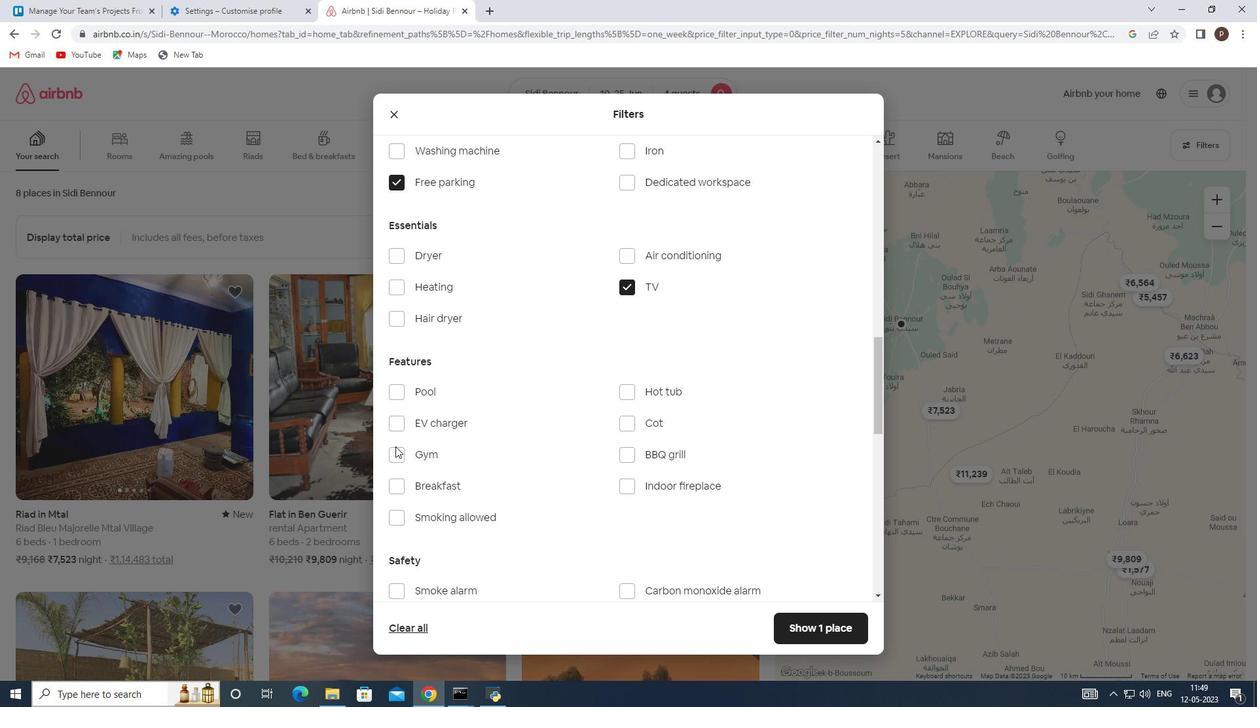 
Action: Mouse pressed left at (394, 453)
Screenshot: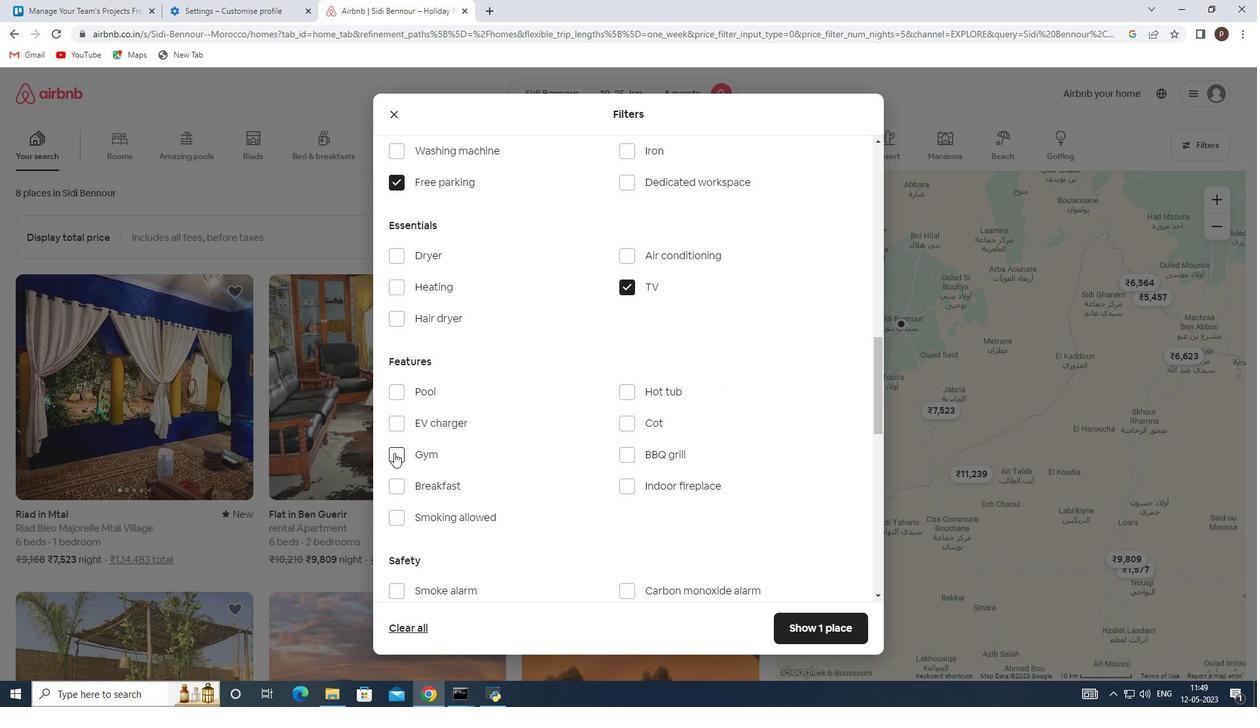 
Action: Mouse moved to (400, 488)
Screenshot: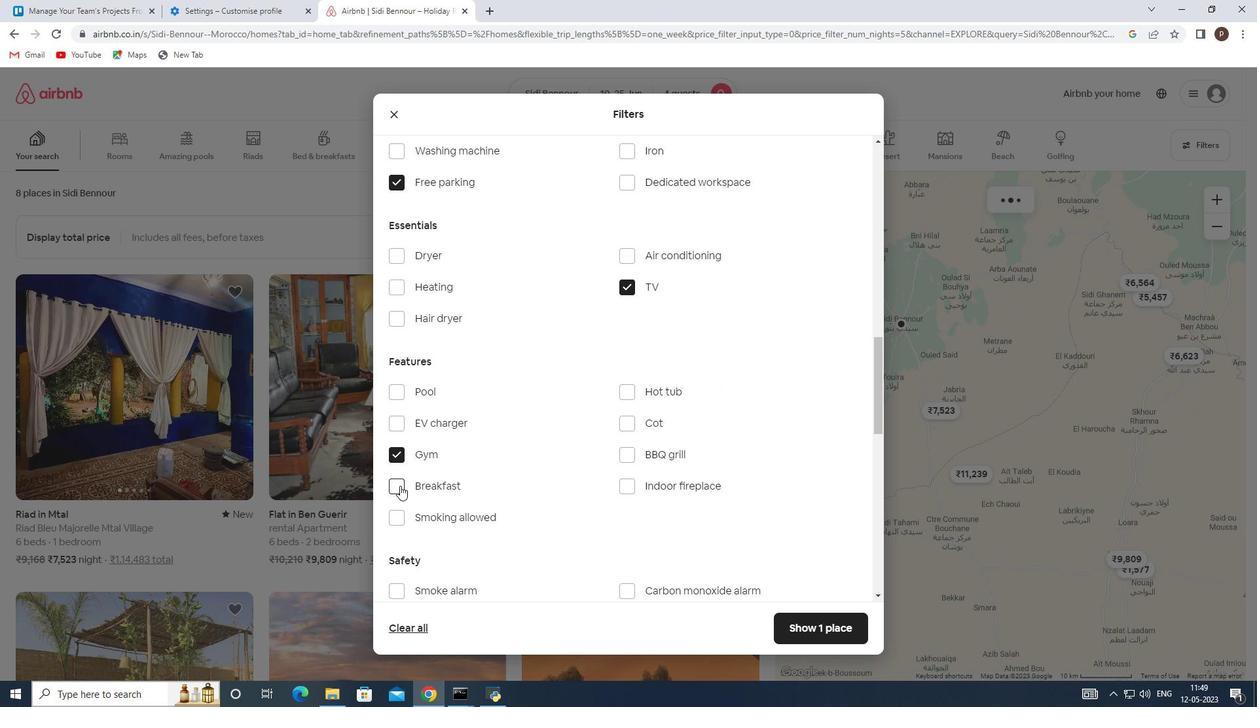 
Action: Mouse pressed left at (400, 488)
Screenshot: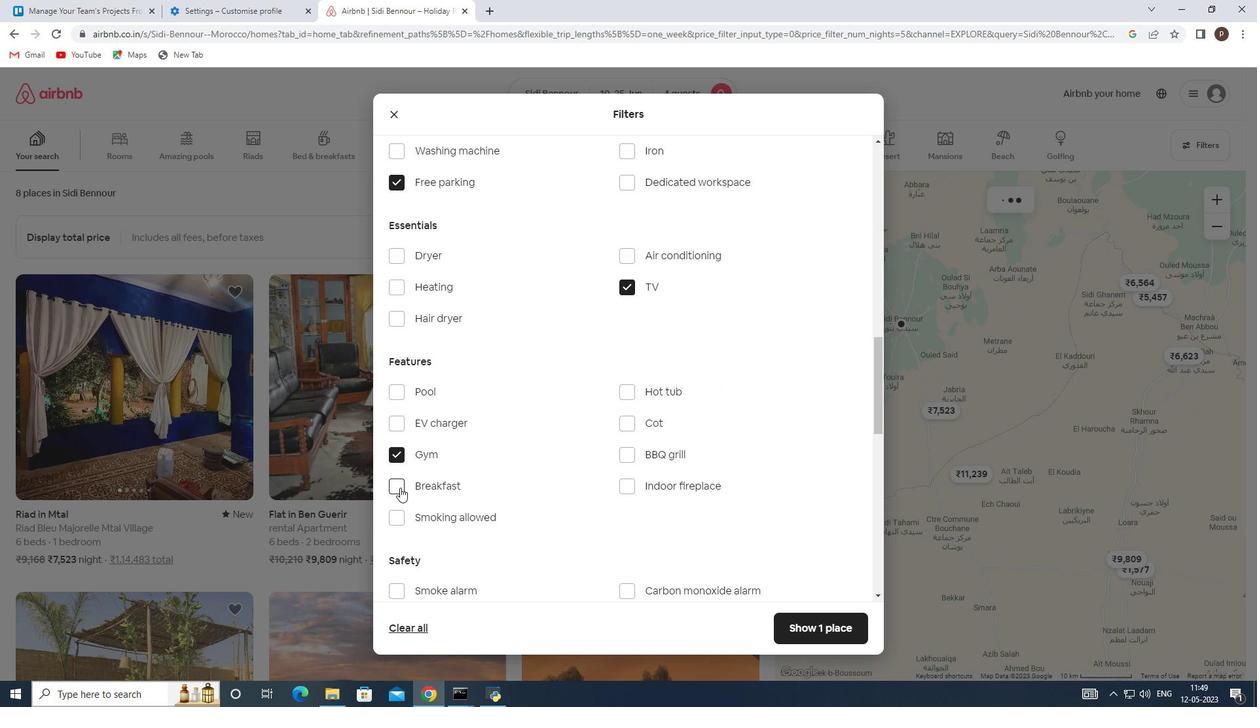 
Action: Mouse moved to (487, 487)
Screenshot: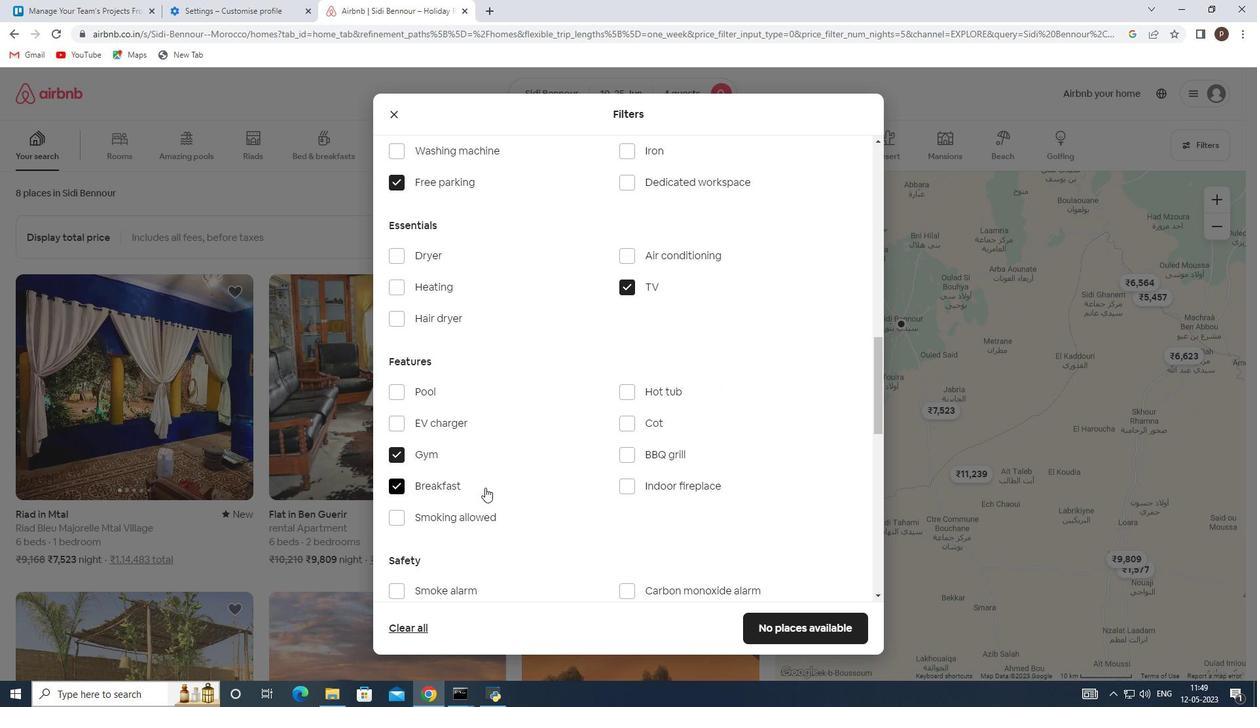 
Action: Mouse scrolled (487, 486) with delta (0, 0)
Screenshot: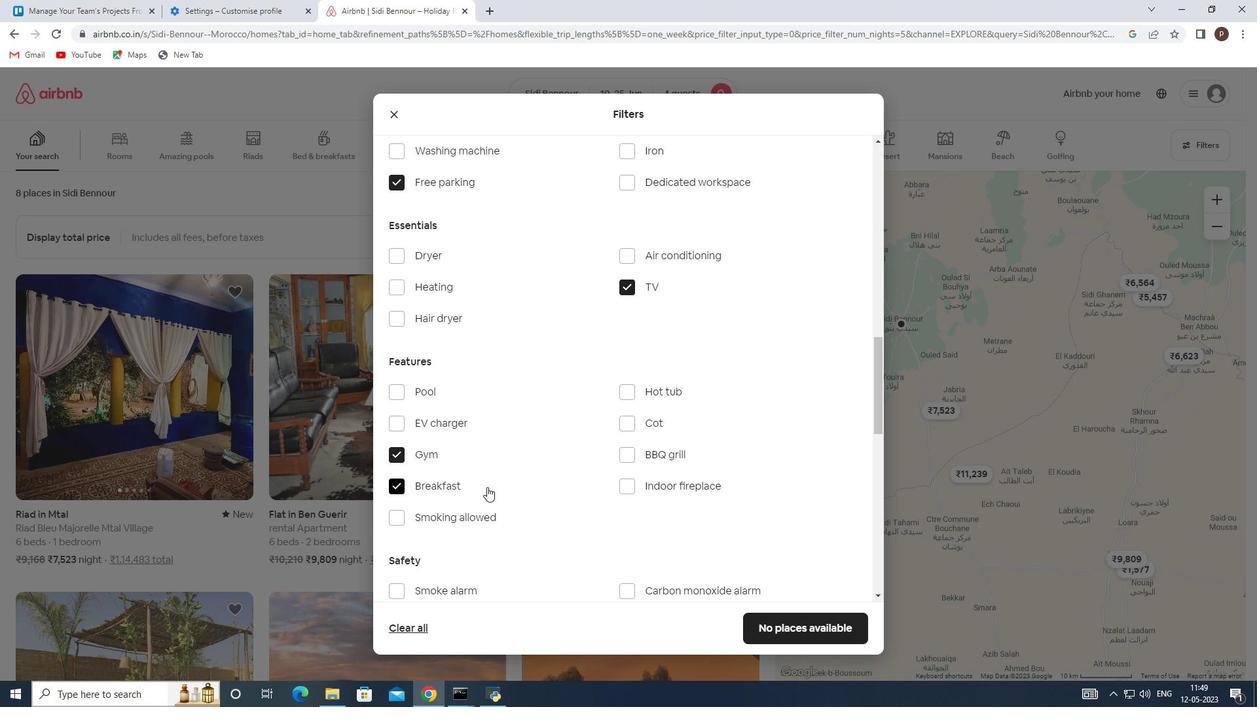 
Action: Mouse scrolled (487, 486) with delta (0, 0)
Screenshot: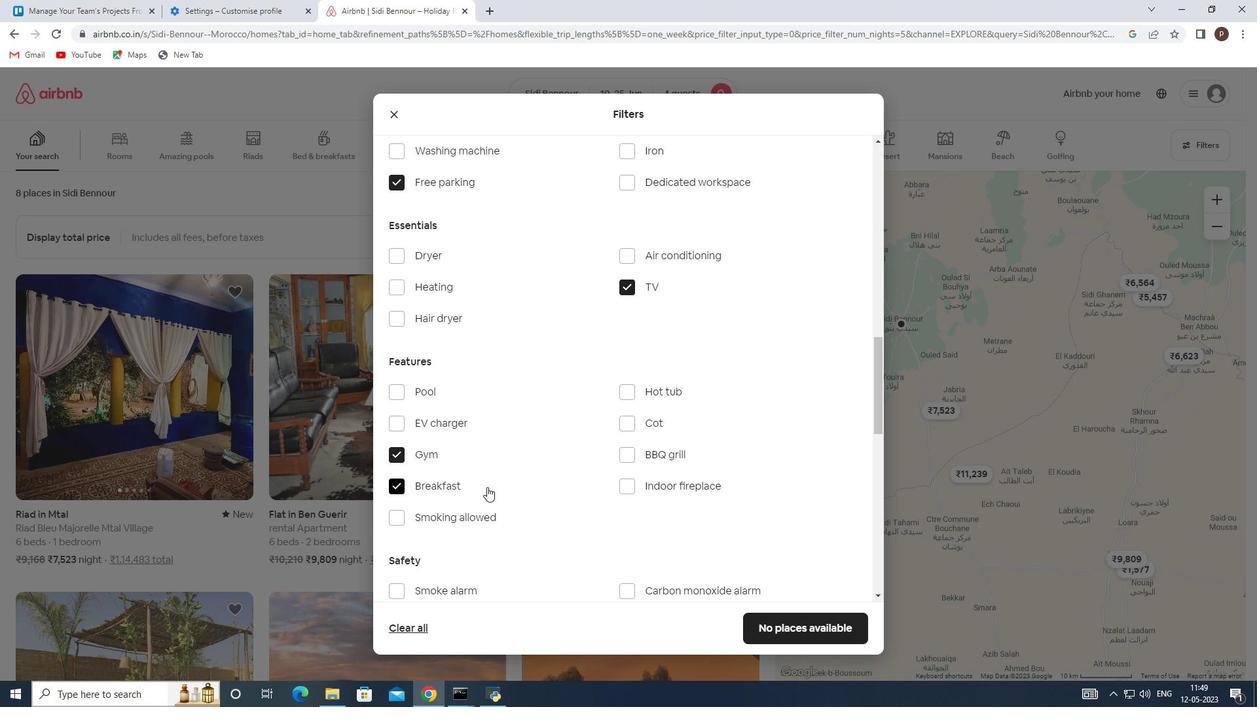 
Action: Mouse moved to (546, 495)
Screenshot: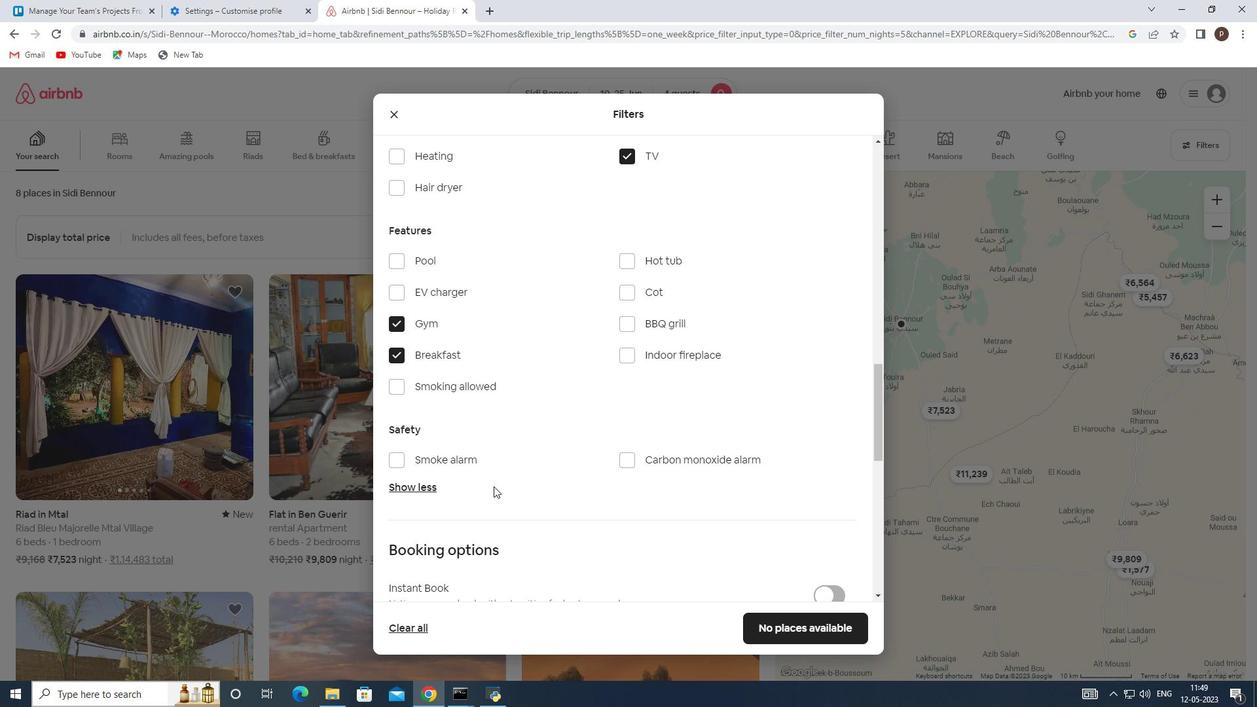 
Action: Mouse scrolled (546, 495) with delta (0, 0)
Screenshot: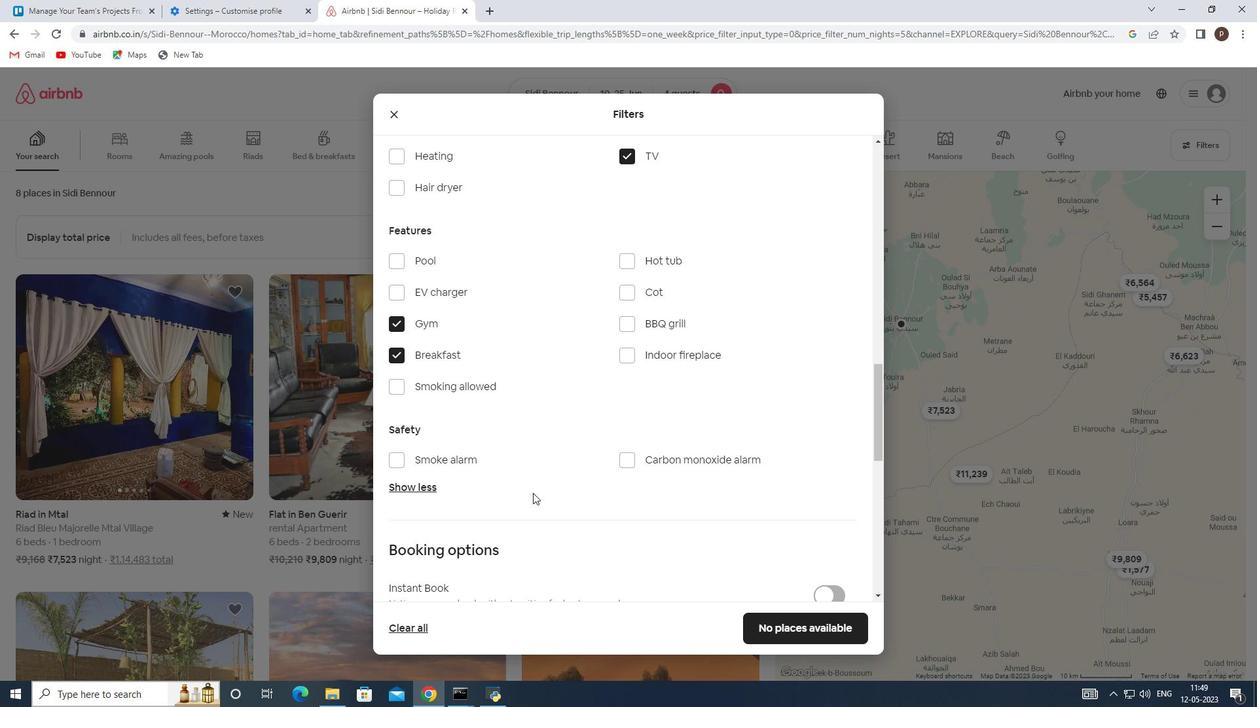
Action: Mouse scrolled (546, 495) with delta (0, 0)
Screenshot: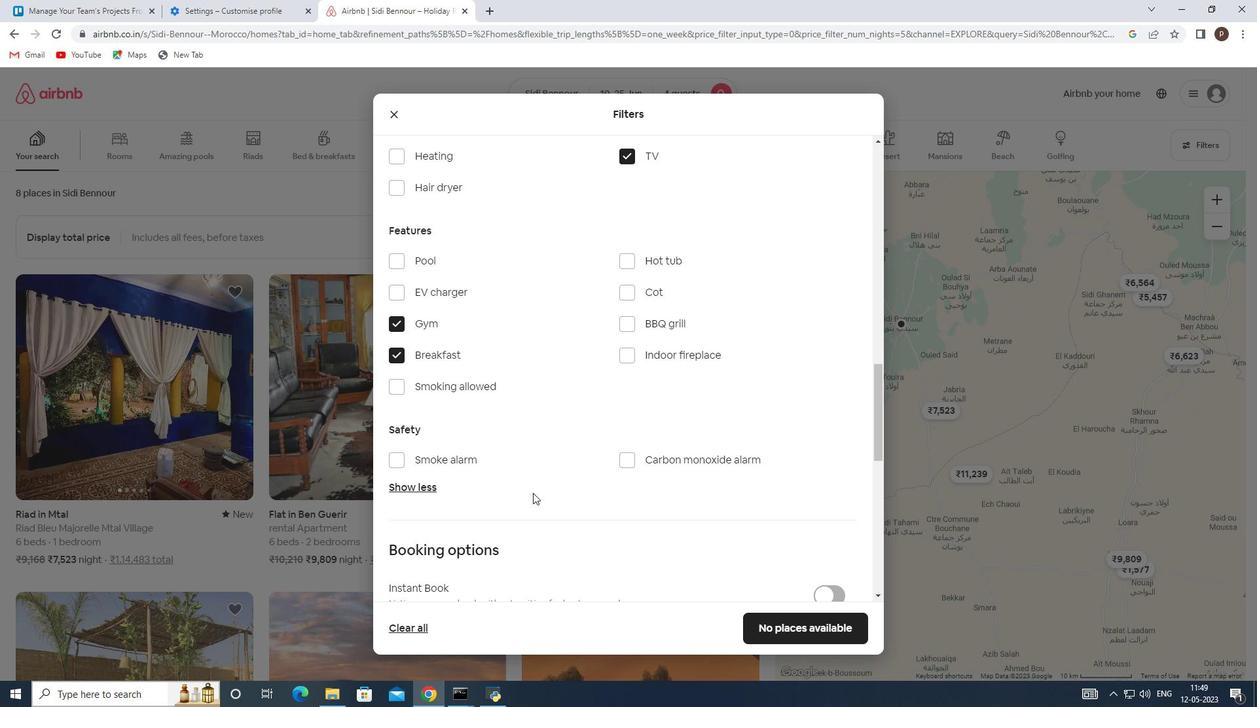 
Action: Mouse moved to (825, 510)
Screenshot: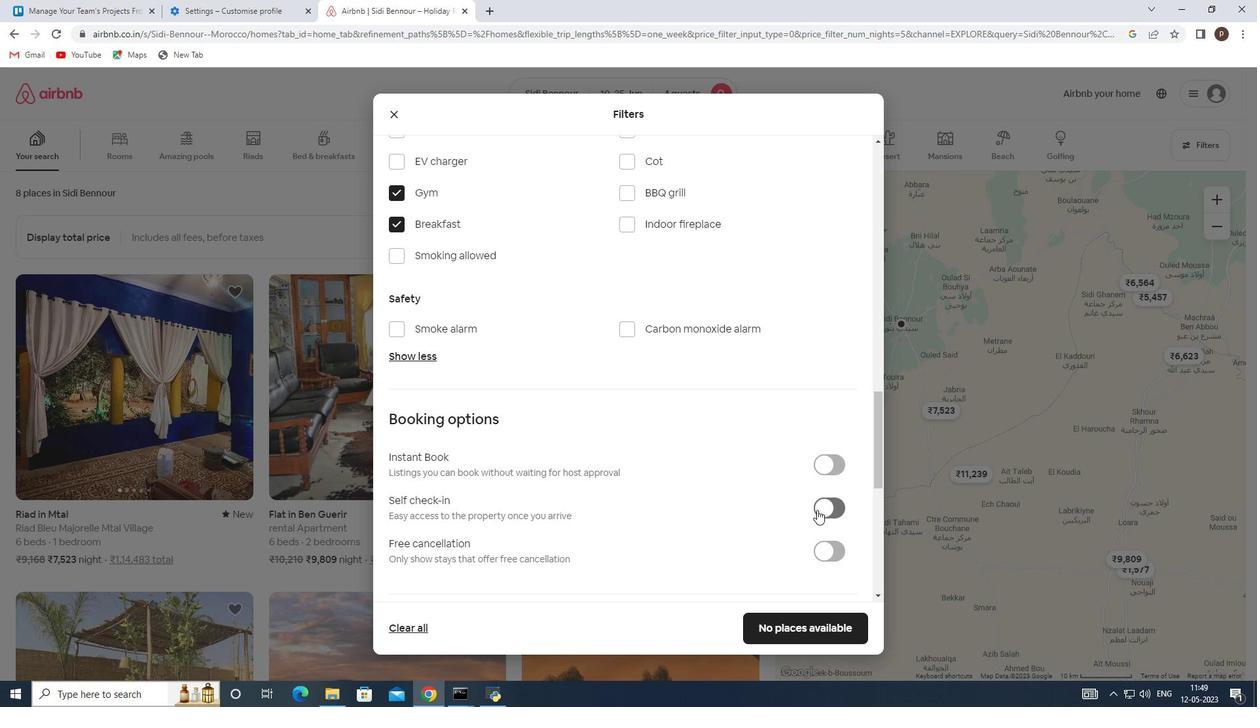 
Action: Mouse pressed left at (825, 510)
Screenshot: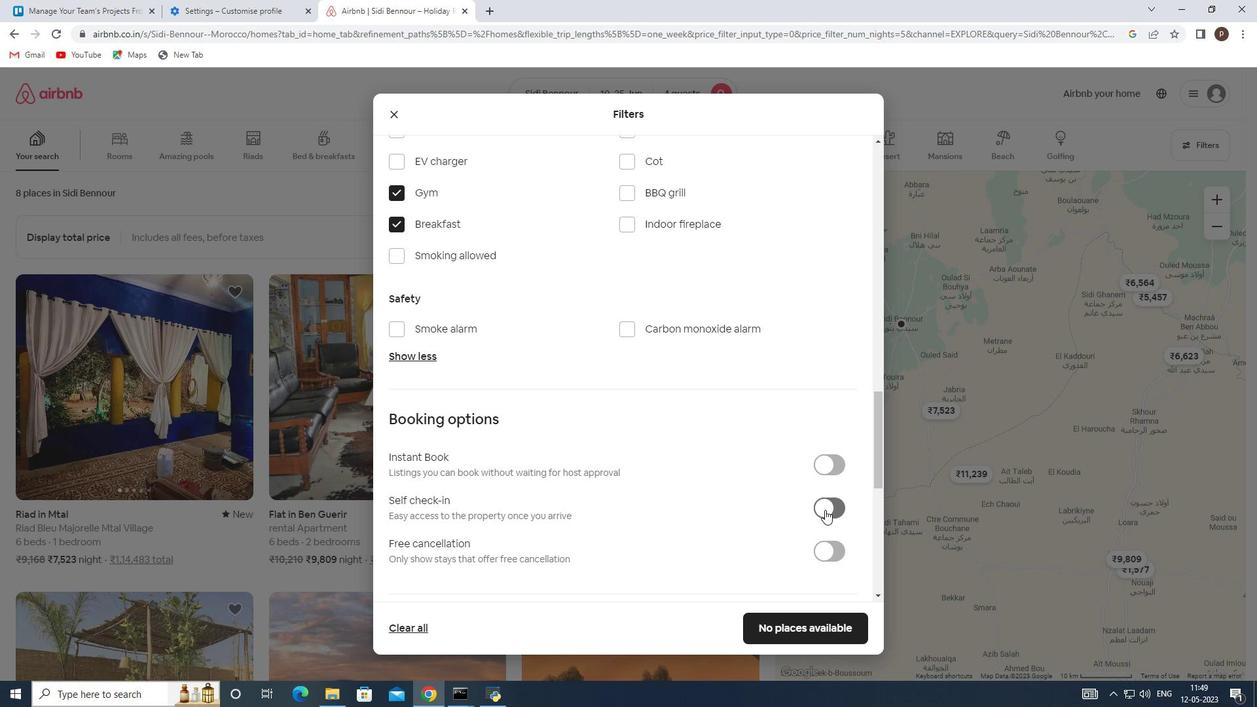 
Action: Mouse moved to (697, 501)
Screenshot: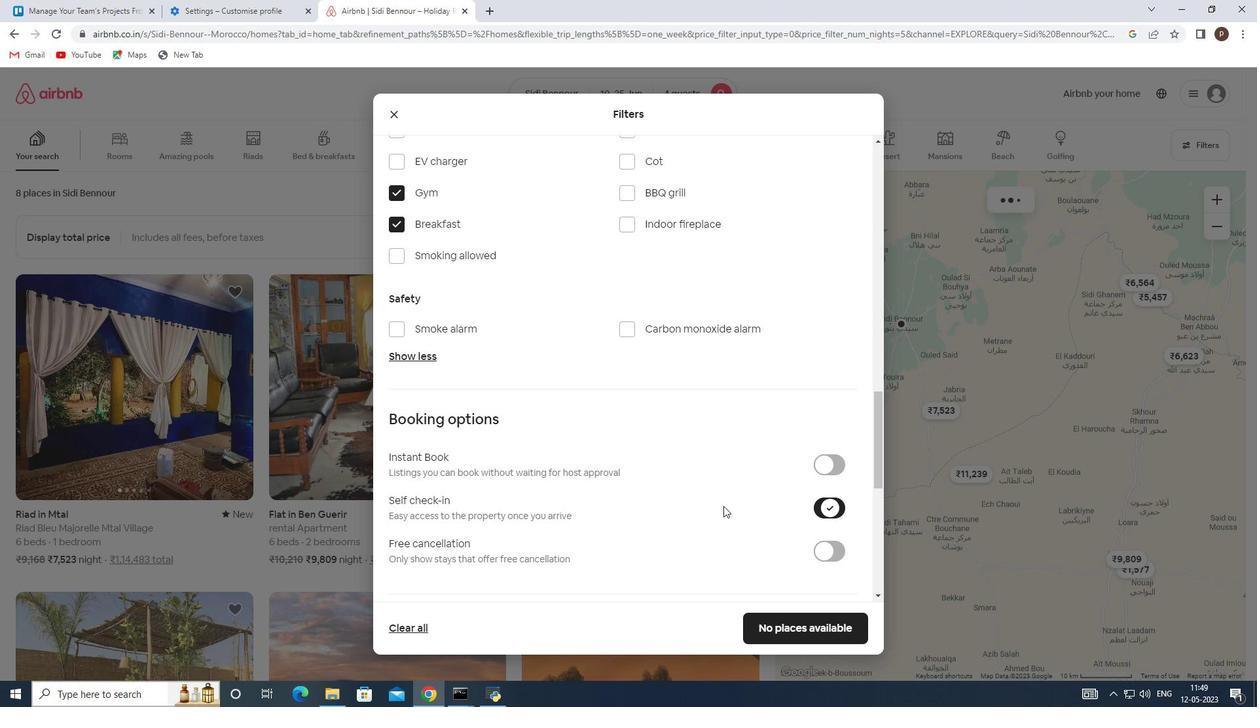 
Action: Mouse scrolled (697, 500) with delta (0, 0)
Screenshot: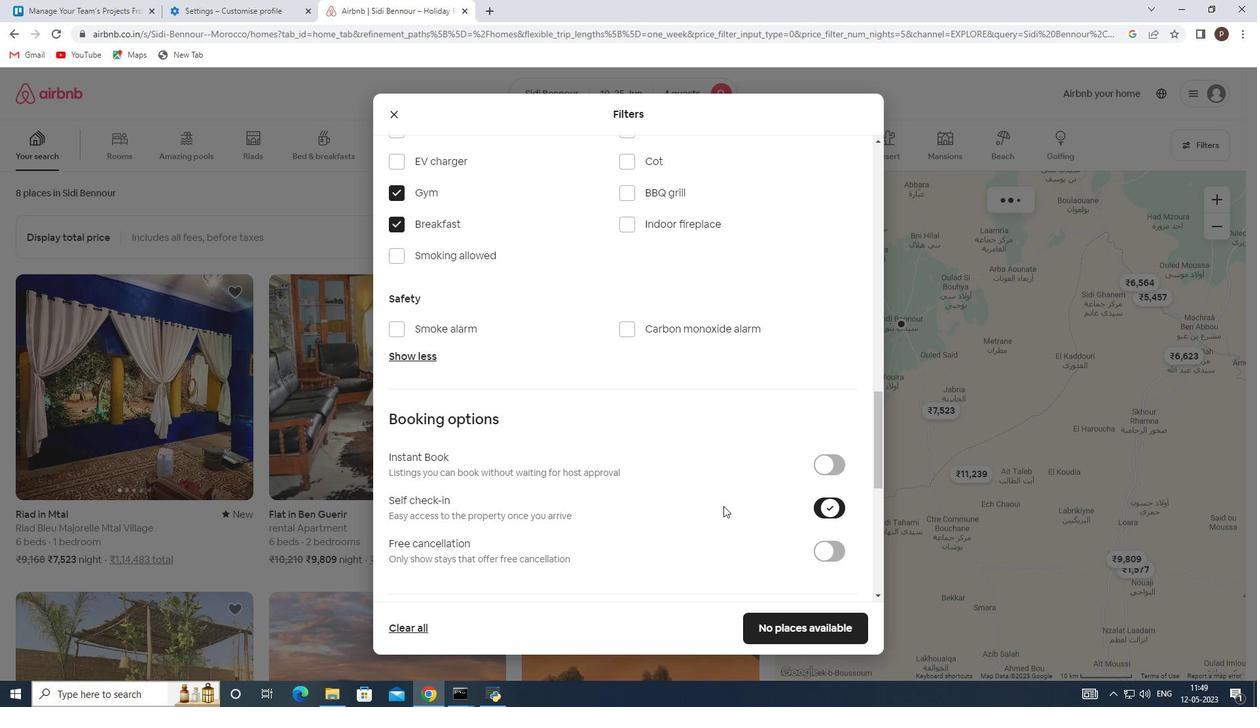 
Action: Mouse moved to (696, 501)
Screenshot: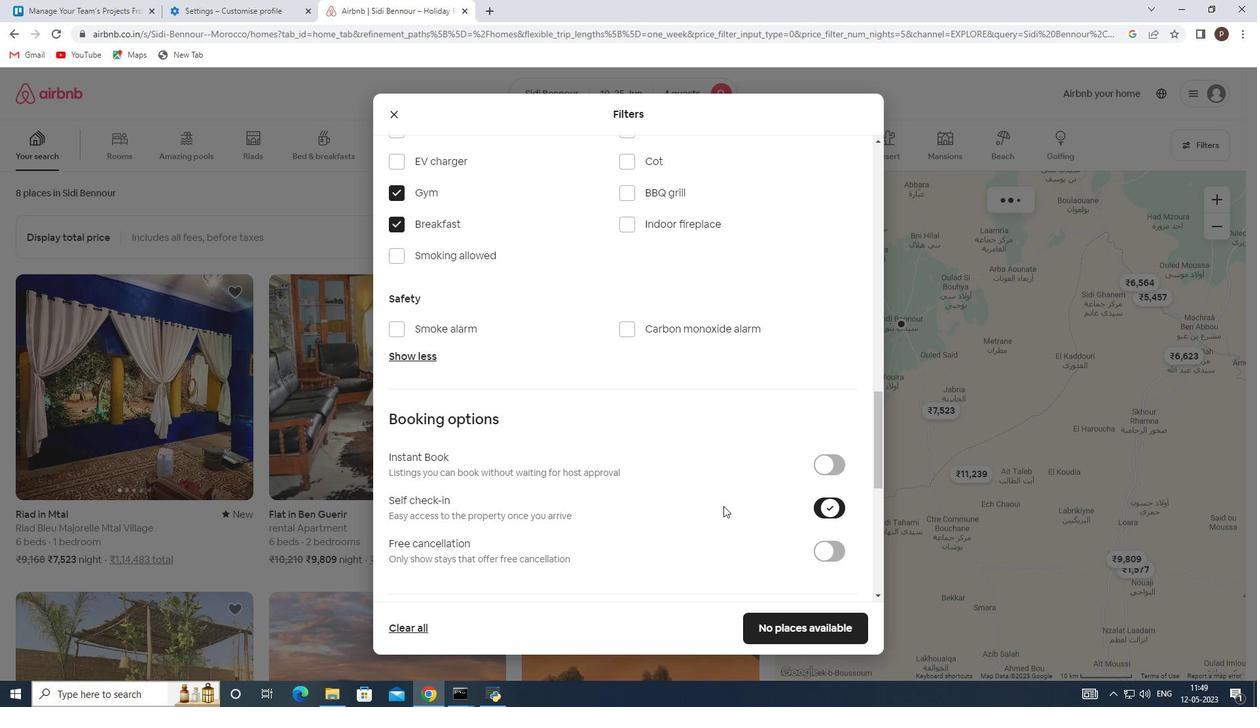 
Action: Mouse scrolled (696, 500) with delta (0, 0)
Screenshot: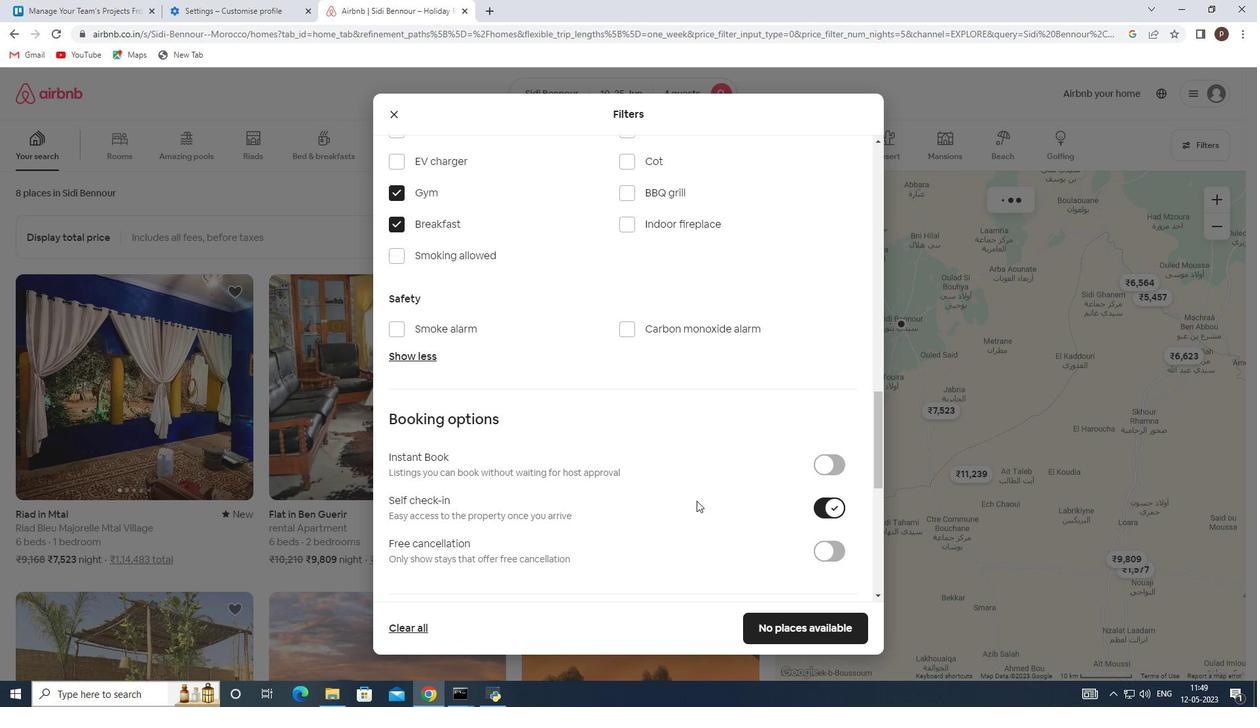 
Action: Mouse scrolled (696, 500) with delta (0, 0)
Screenshot: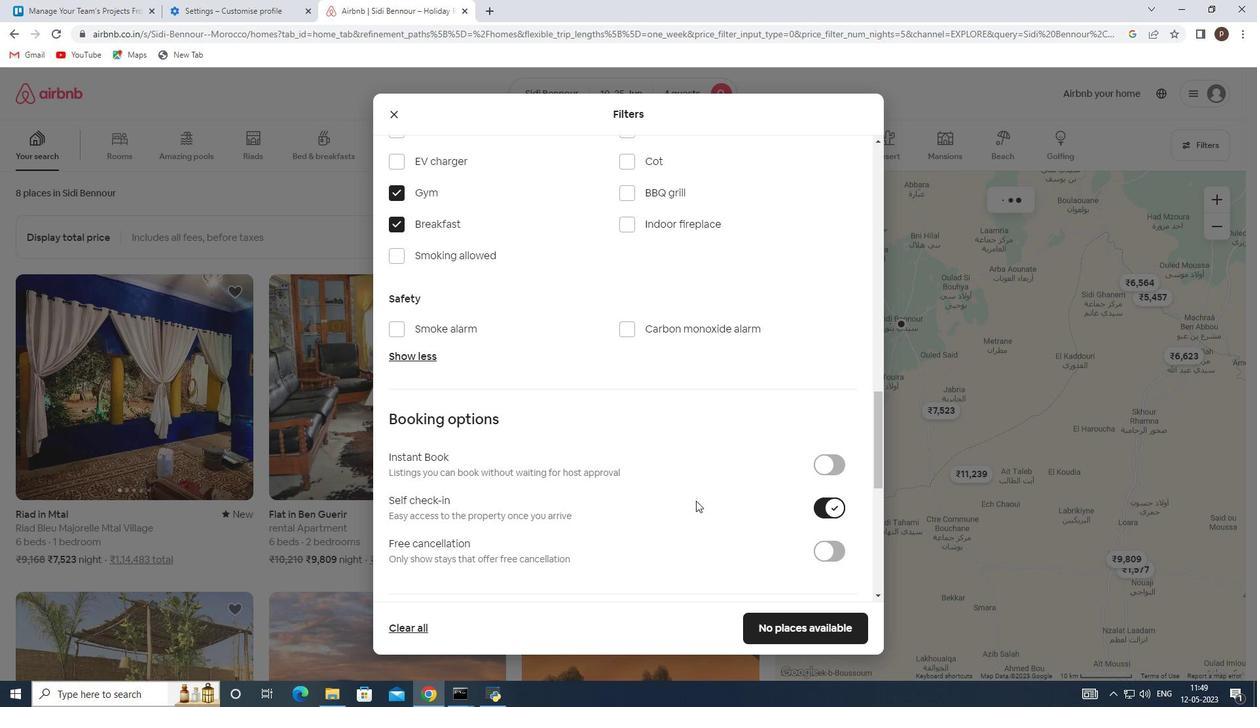 
Action: Mouse moved to (633, 484)
Screenshot: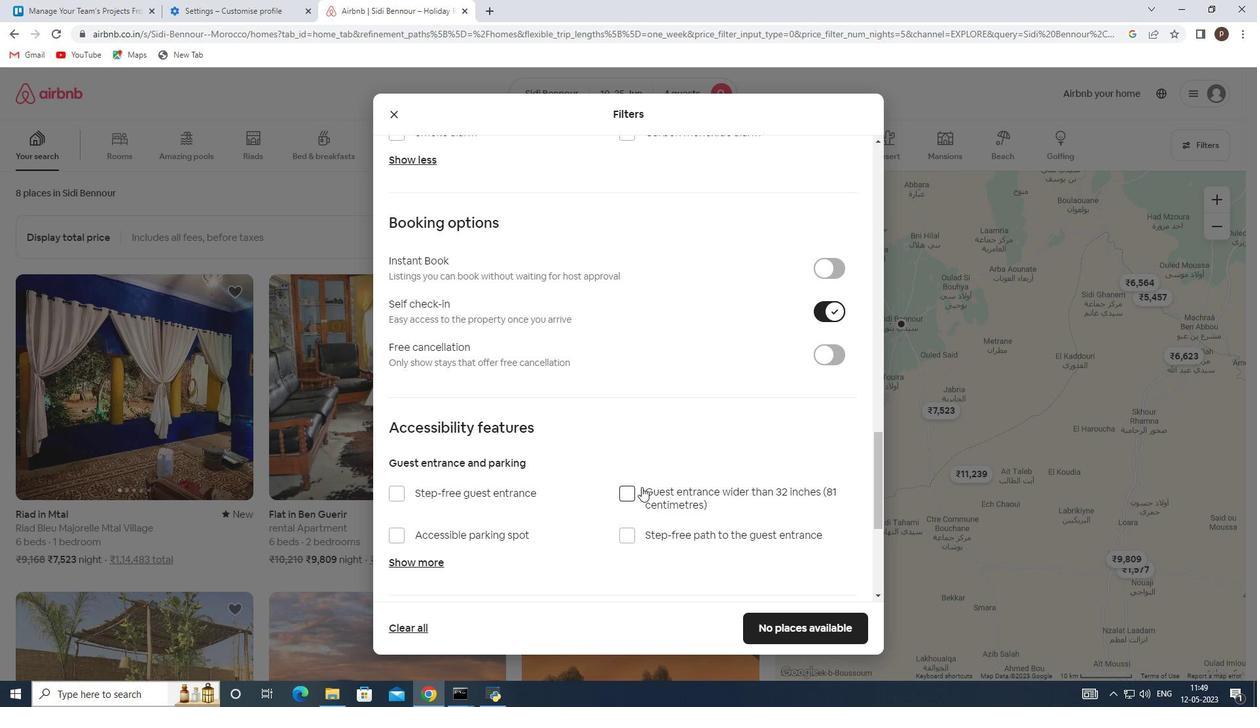
Action: Mouse scrolled (633, 484) with delta (0, 0)
Screenshot: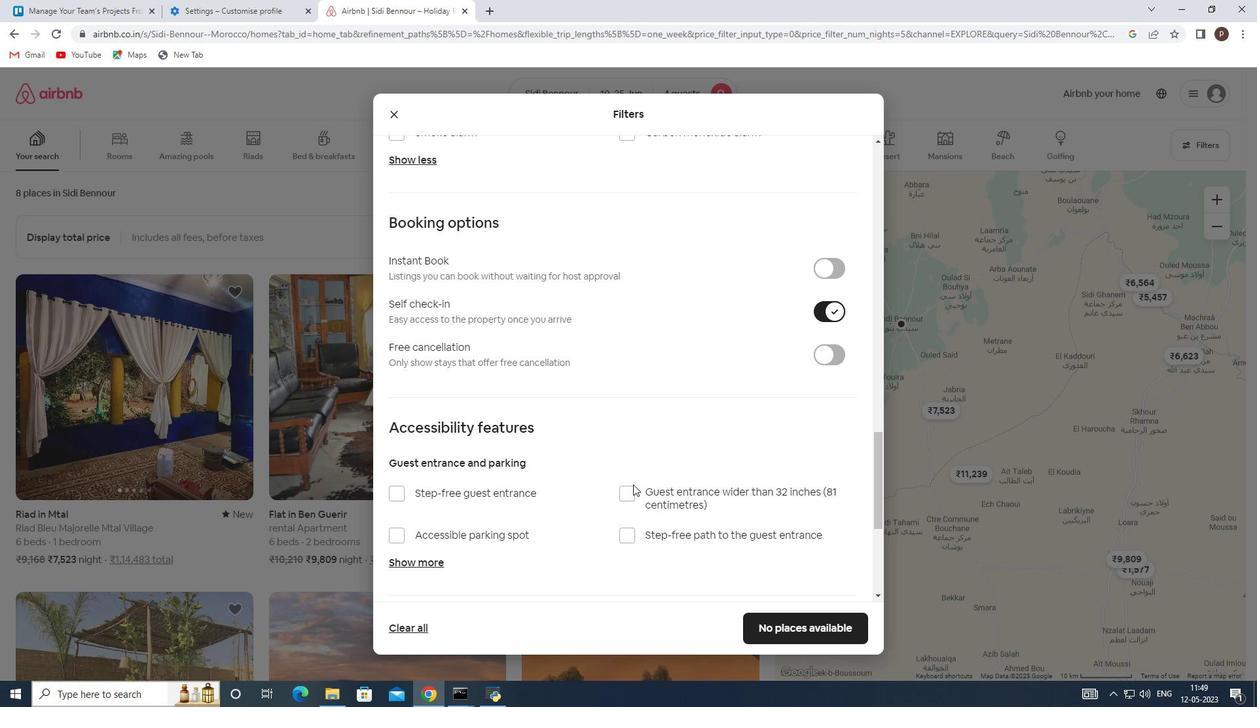 
Action: Mouse scrolled (633, 484) with delta (0, 0)
Screenshot: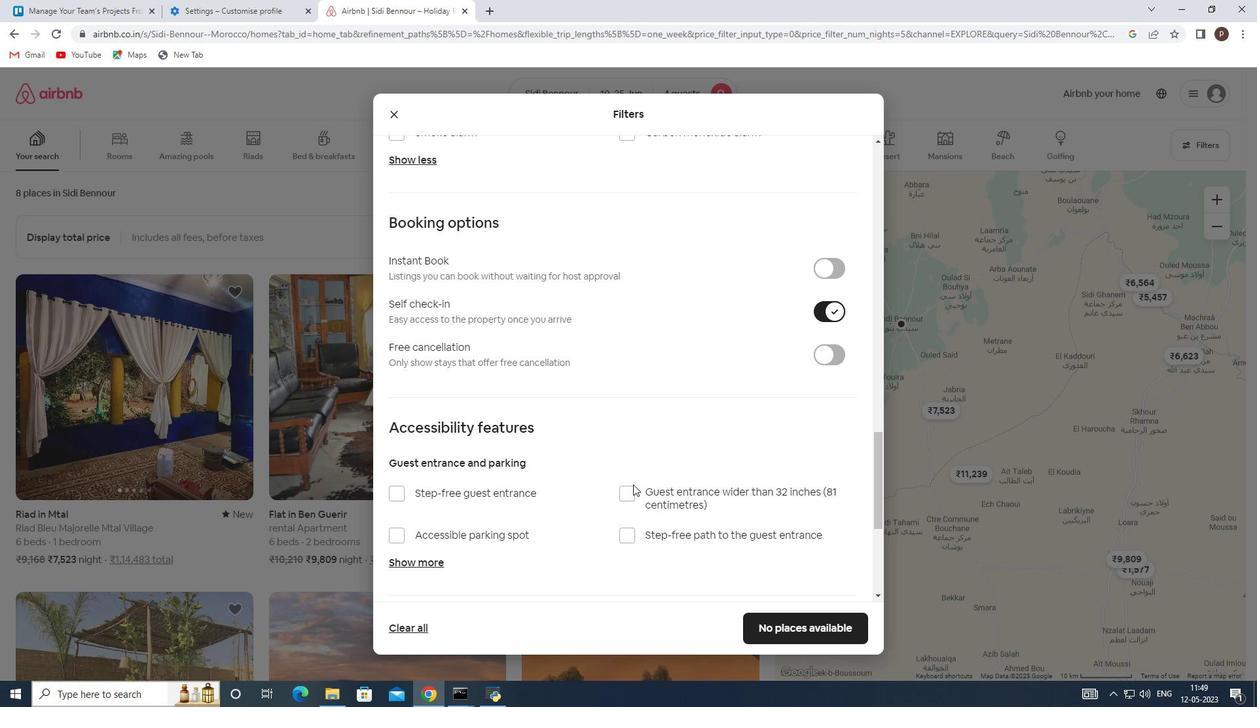 
Action: Mouse scrolled (633, 484) with delta (0, 0)
Screenshot: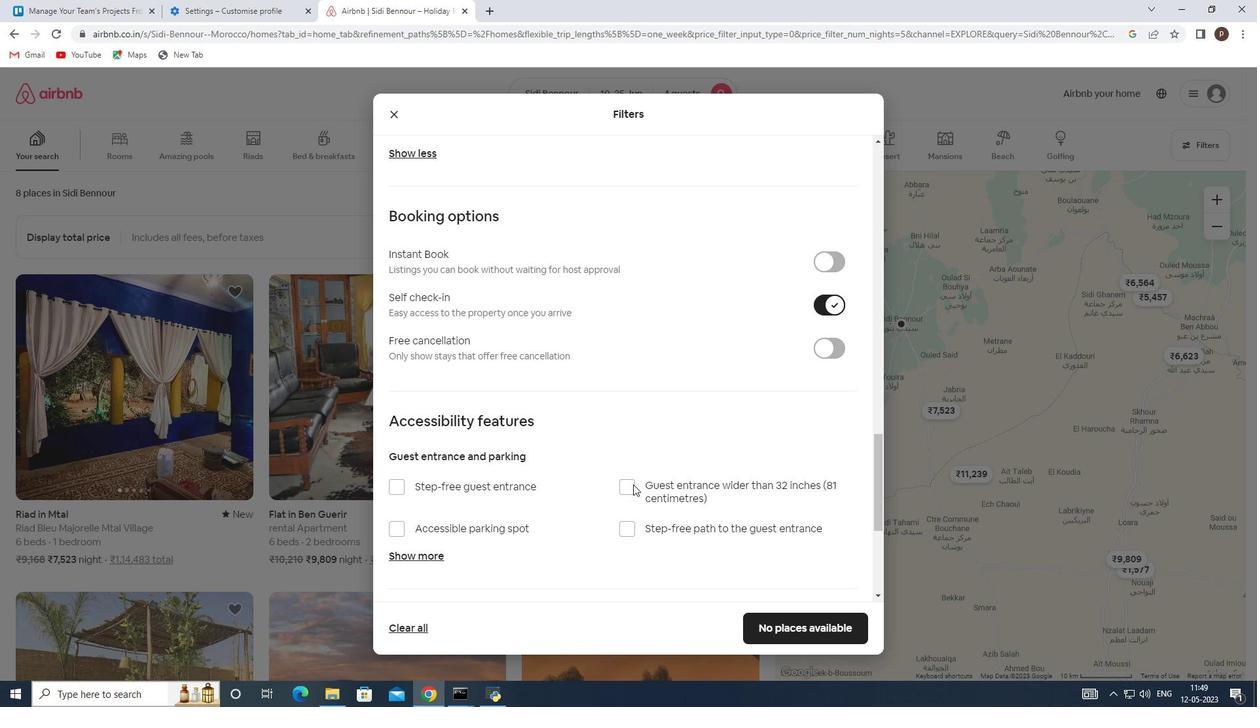 
Action: Mouse scrolled (633, 484) with delta (0, 0)
Screenshot: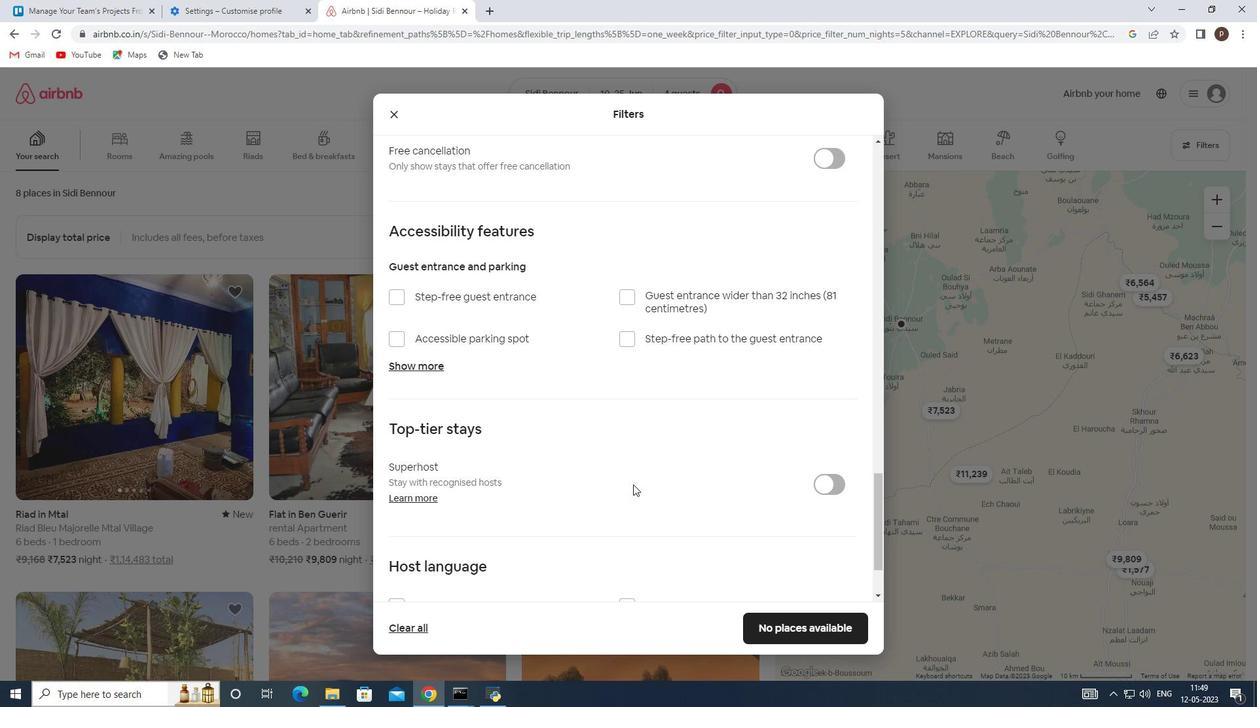 
Action: Mouse scrolled (633, 484) with delta (0, 0)
Screenshot: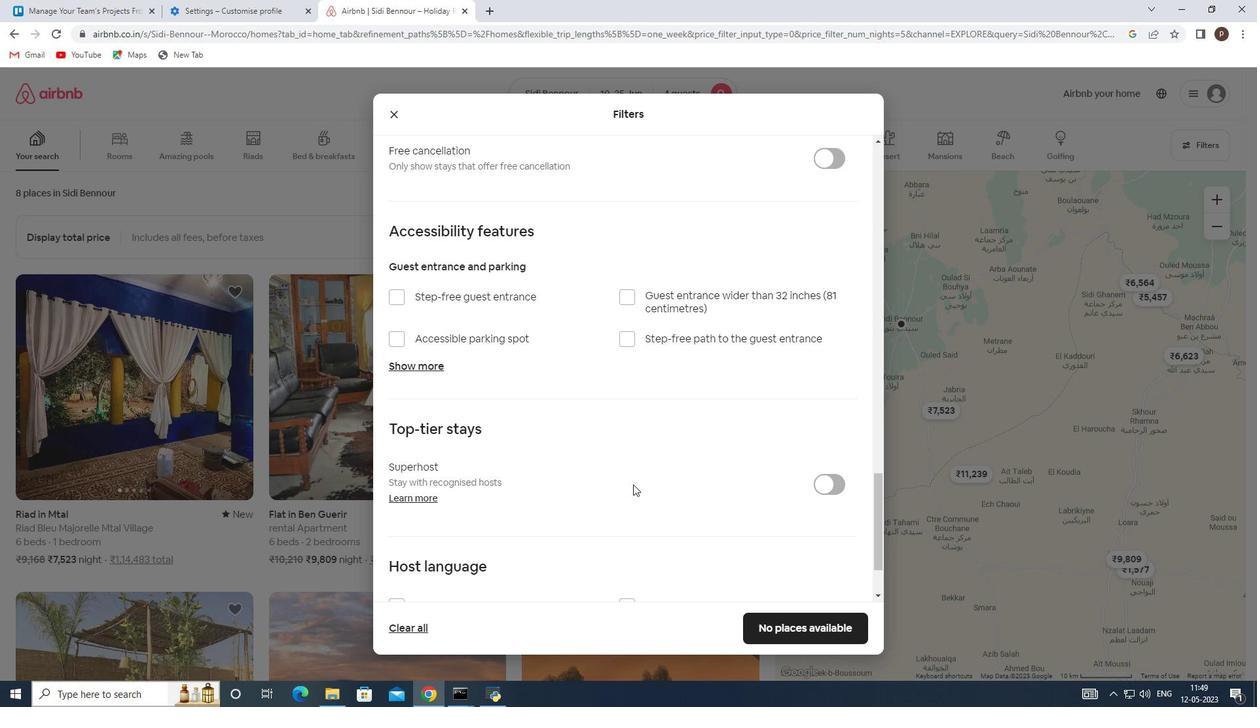
Action: Mouse scrolled (633, 484) with delta (0, 0)
Screenshot: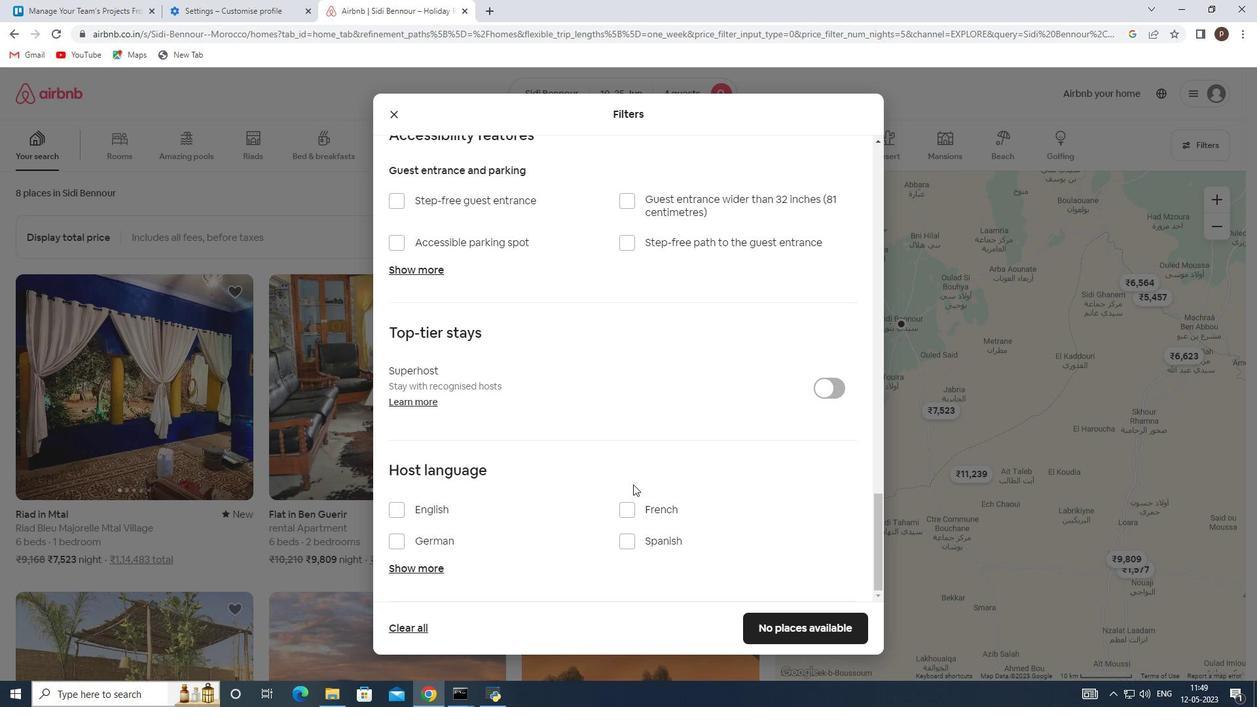
Action: Mouse moved to (398, 506)
Screenshot: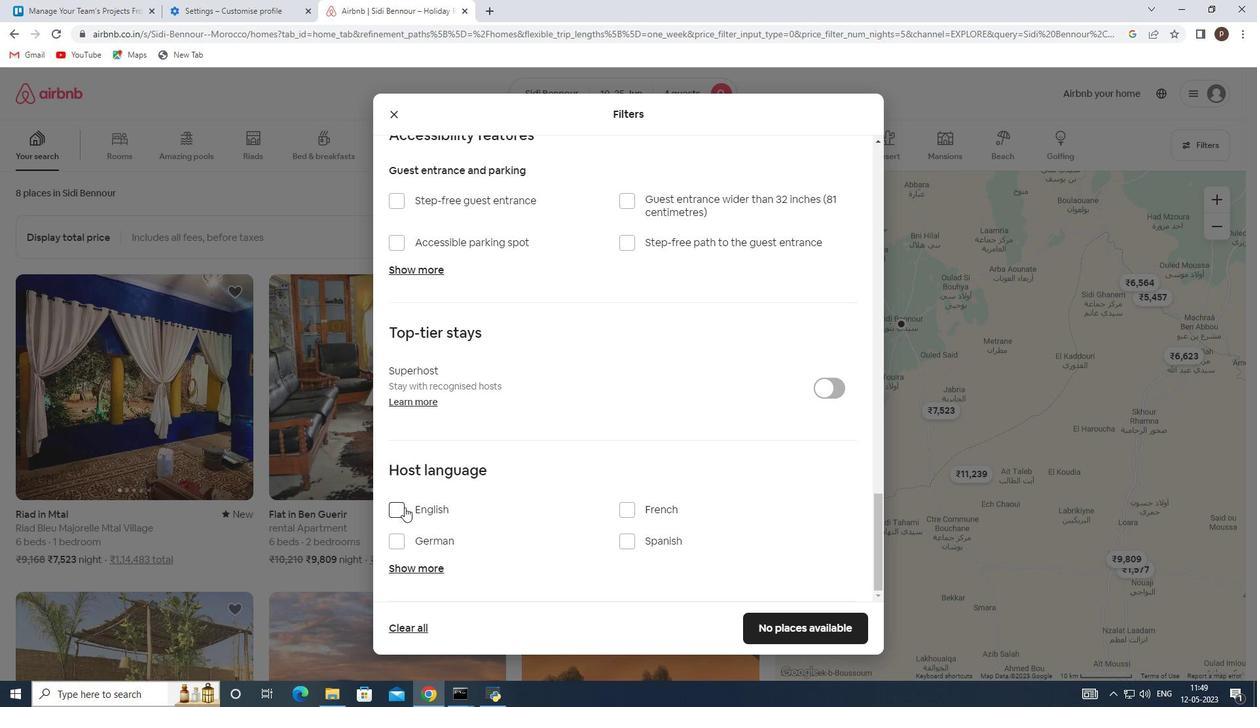
Action: Mouse pressed left at (398, 506)
Screenshot: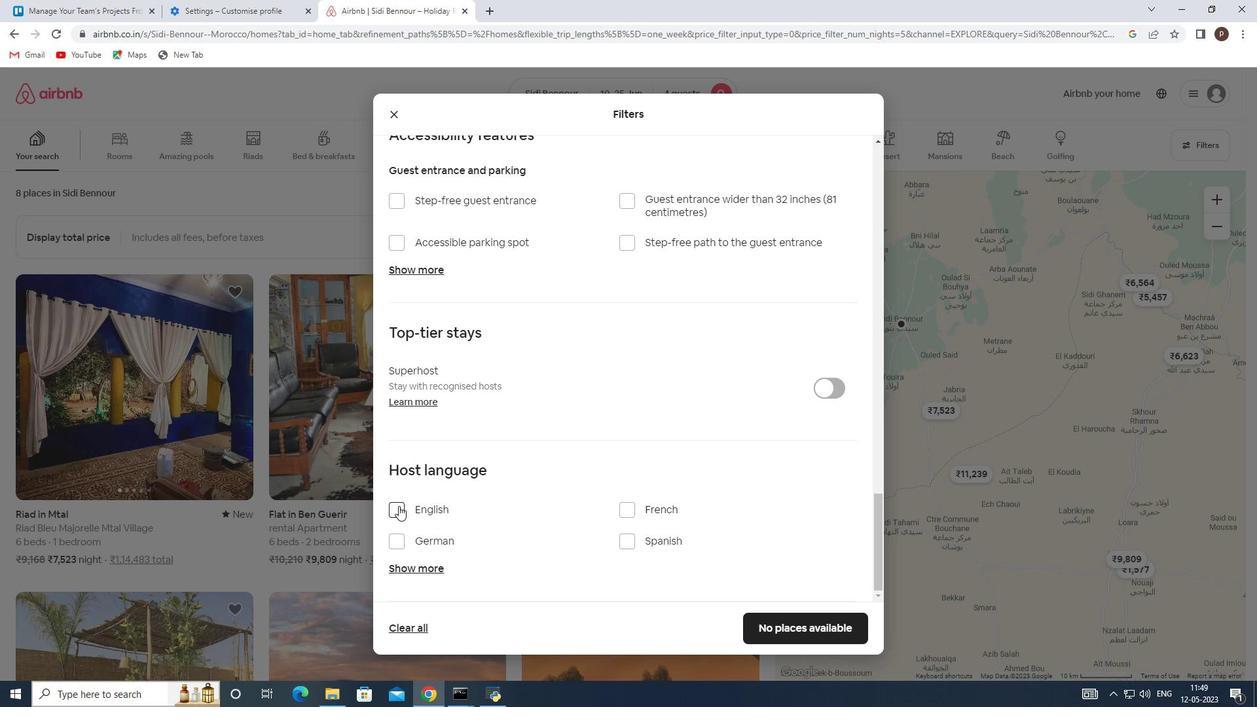 
Action: Mouse moved to (760, 617)
Screenshot: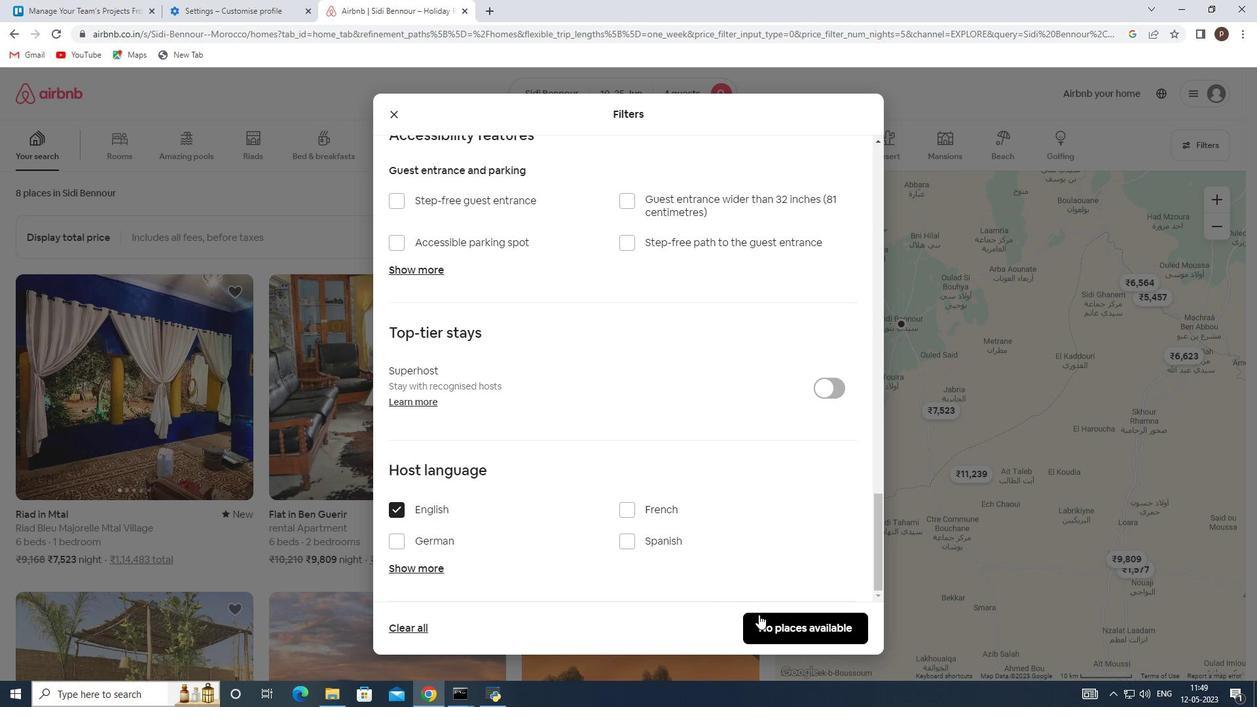 
Action: Mouse pressed left at (760, 617)
Screenshot: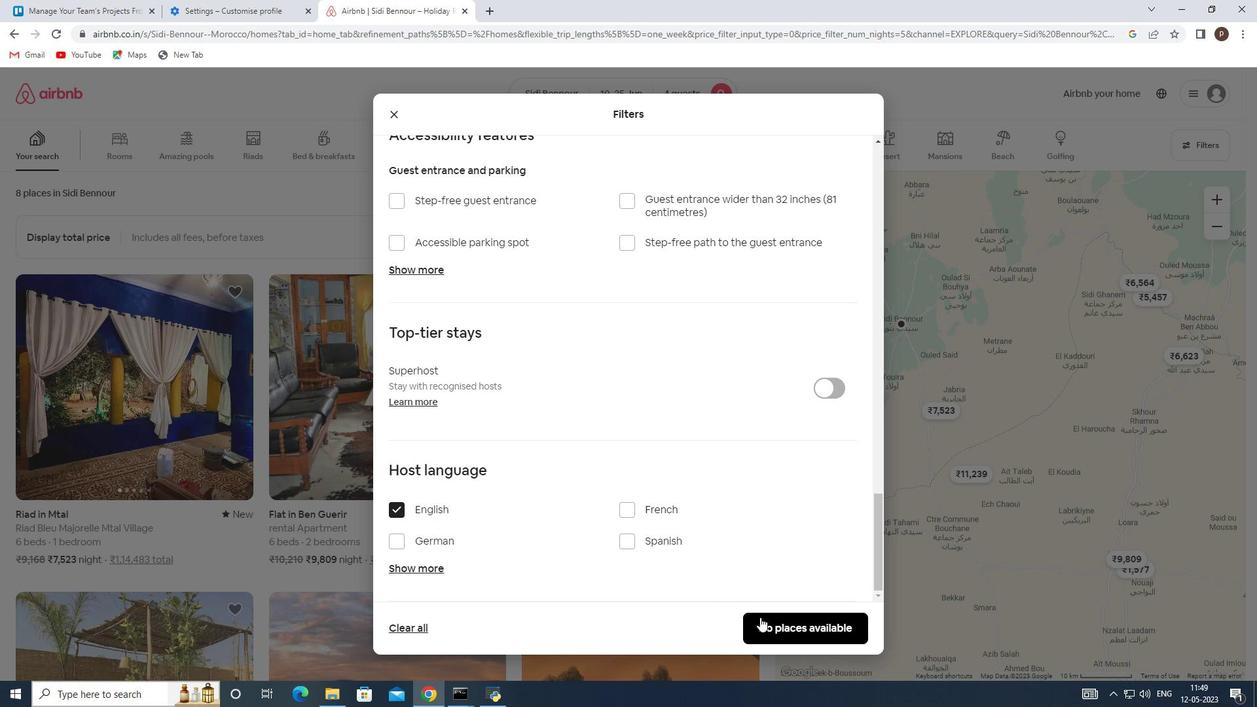 
